 Task: Set up alerts for new listings in Austin, Texas, that have a gourmet kitchen or chef's appliances, and track the availability of properties that meet this criterion.
Action: Key pressed a<Key.caps_lock>USTIN<Key.space>
Screenshot: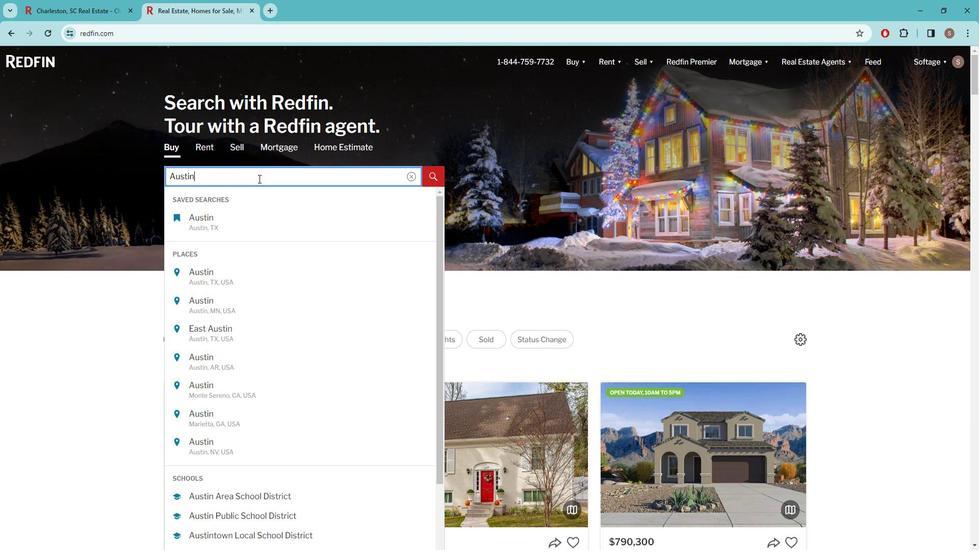 
Action: Mouse moved to (192, 263)
Screenshot: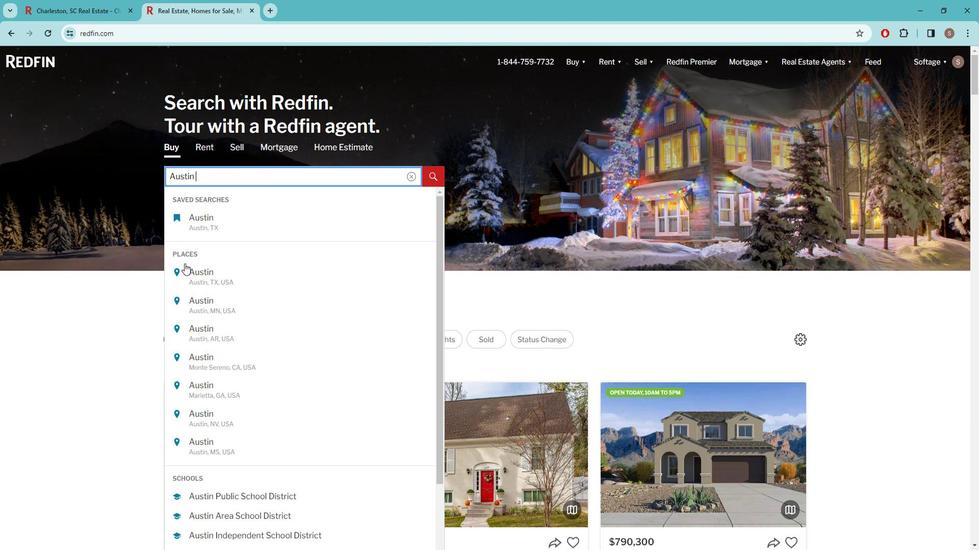 
Action: Mouse pressed left at (192, 263)
Screenshot: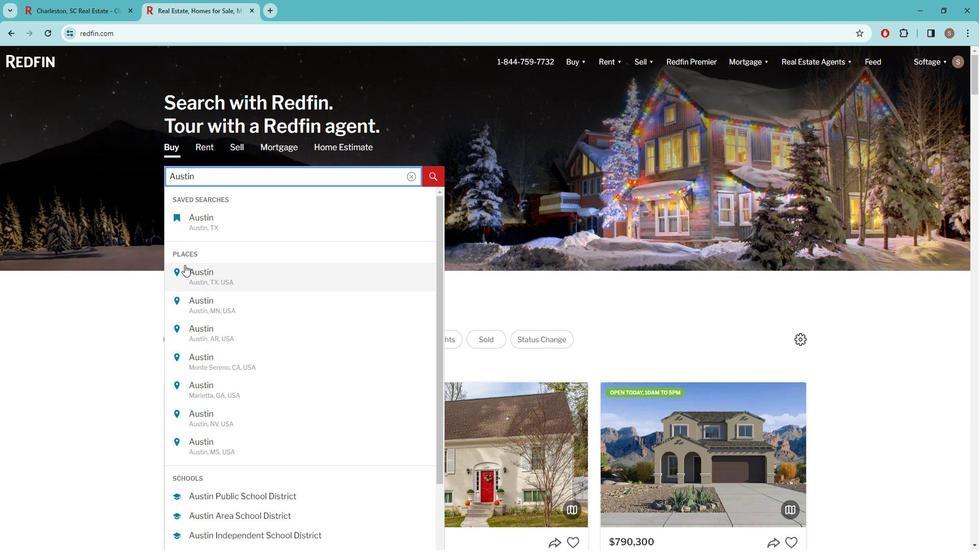 
Action: Mouse moved to (865, 131)
Screenshot: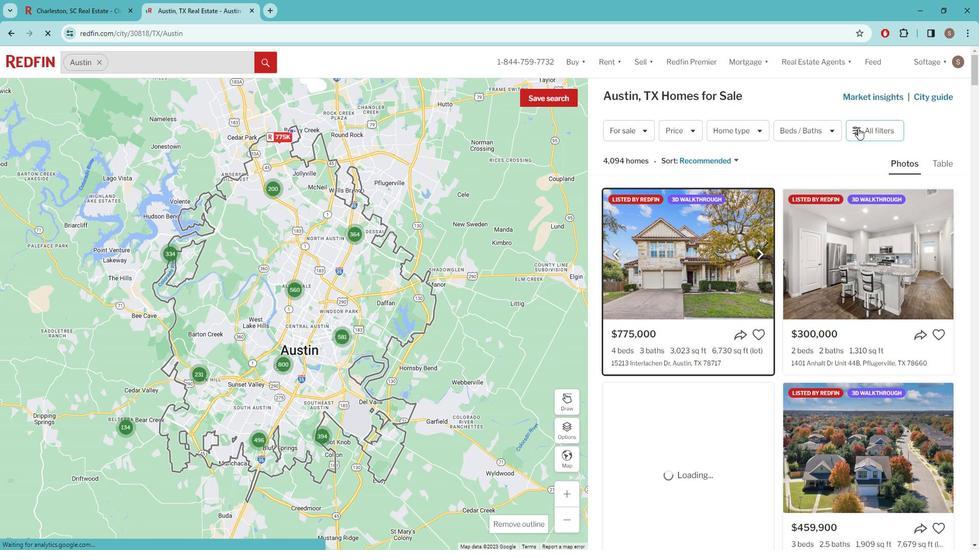 
Action: Mouse pressed left at (865, 131)
Screenshot: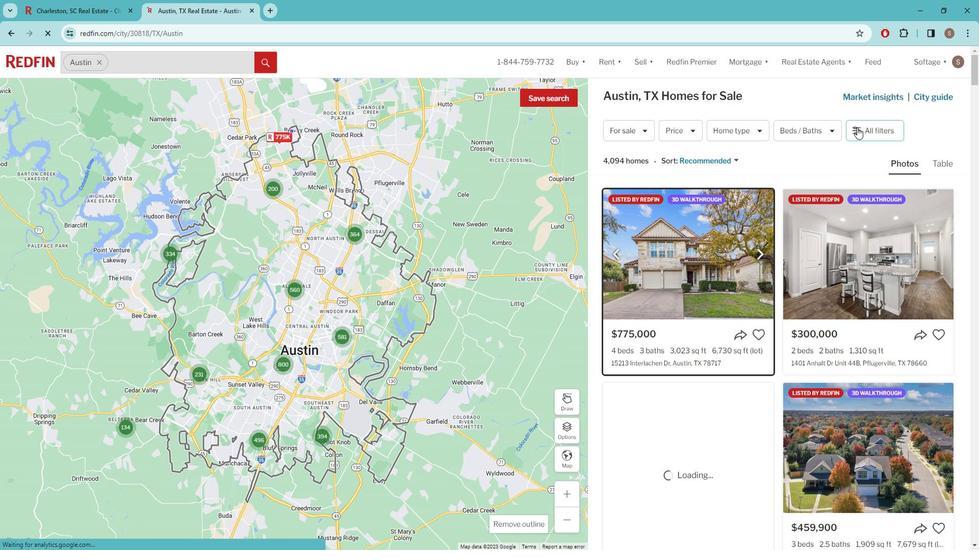 
Action: Mouse pressed left at (865, 131)
Screenshot: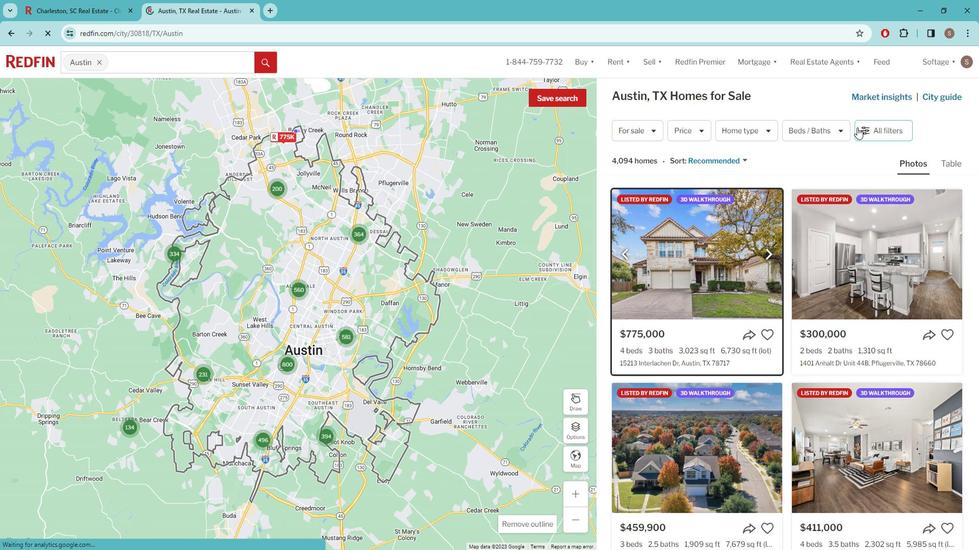 
Action: Mouse pressed left at (865, 131)
Screenshot: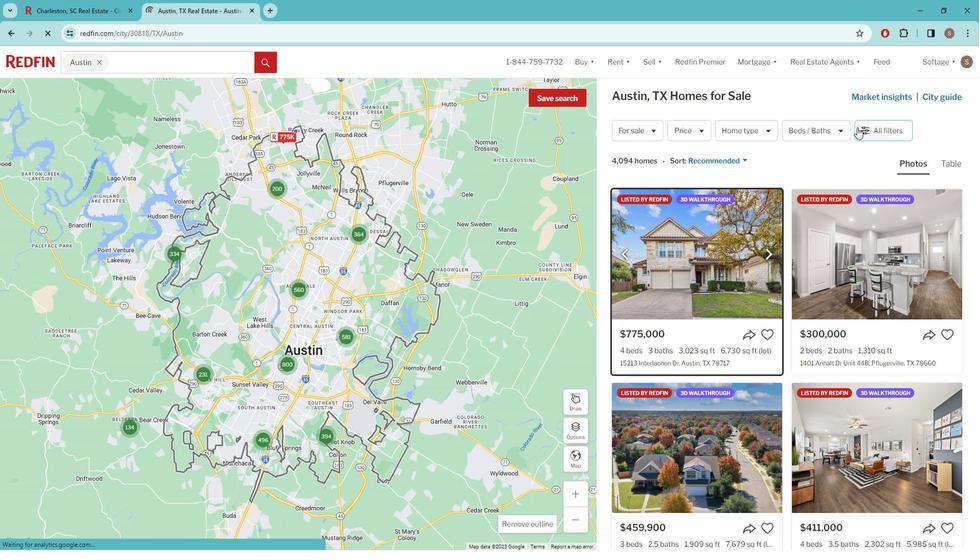 
Action: Mouse moved to (818, 183)
Screenshot: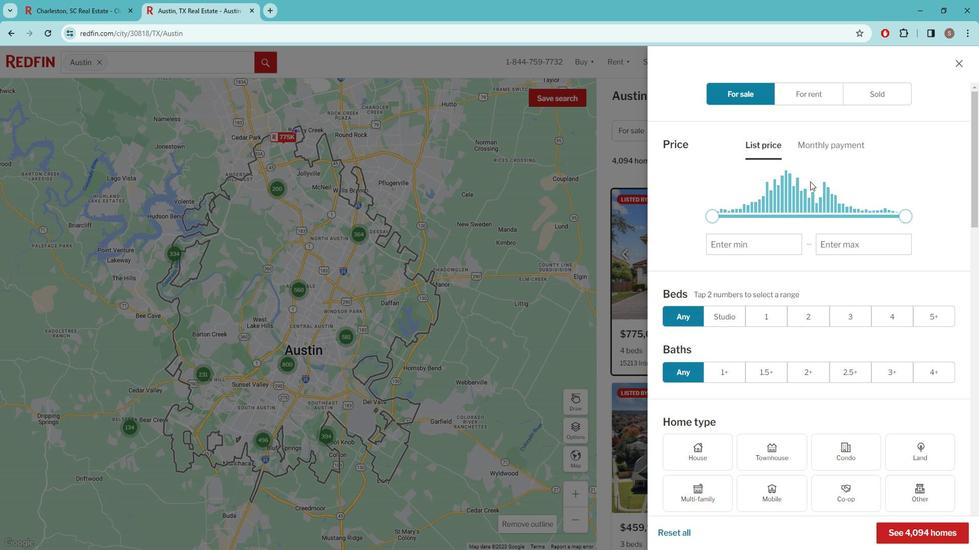 
Action: Mouse scrolled (818, 183) with delta (0, 0)
Screenshot: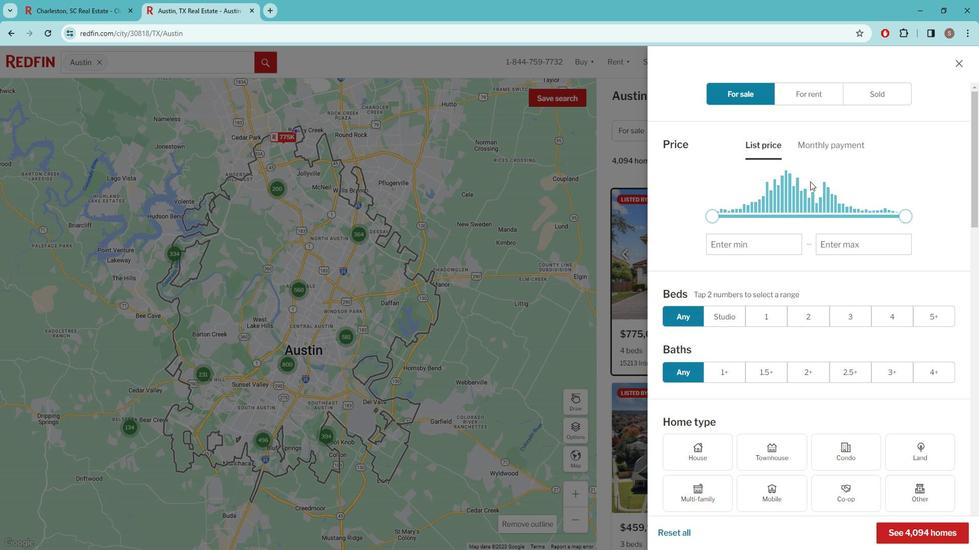 
Action: Mouse moved to (816, 184)
Screenshot: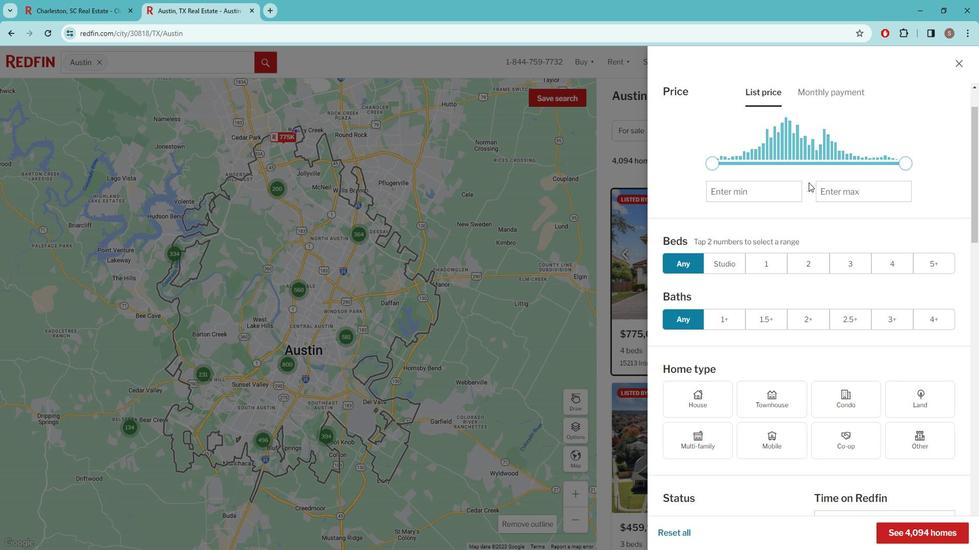 
Action: Mouse scrolled (816, 184) with delta (0, 0)
Screenshot: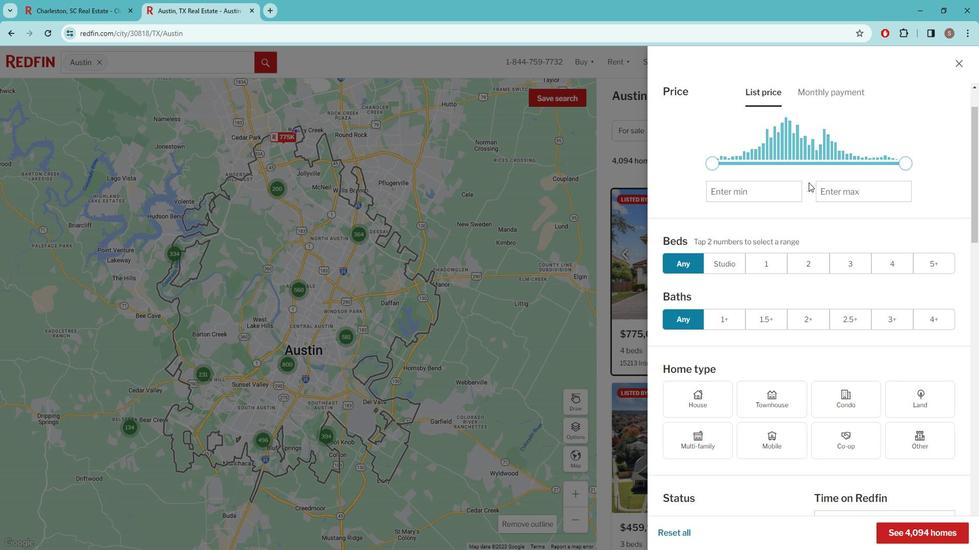 
Action: Mouse moved to (810, 192)
Screenshot: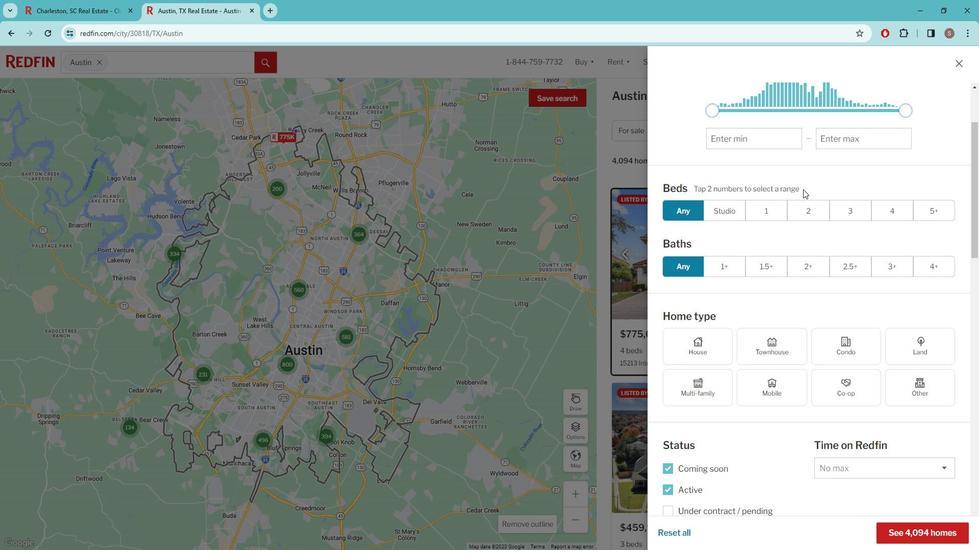 
Action: Mouse scrolled (810, 192) with delta (0, 0)
Screenshot: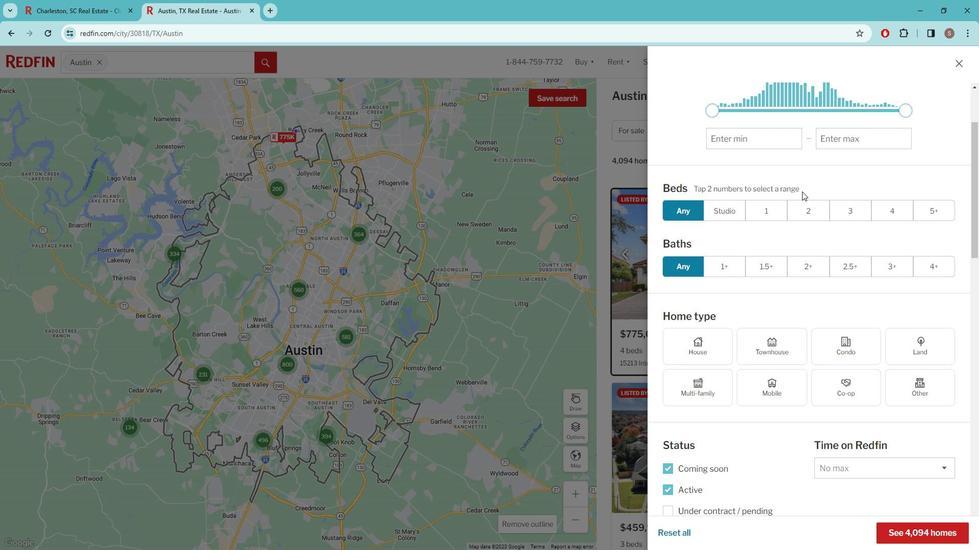 
Action: Mouse moved to (808, 195)
Screenshot: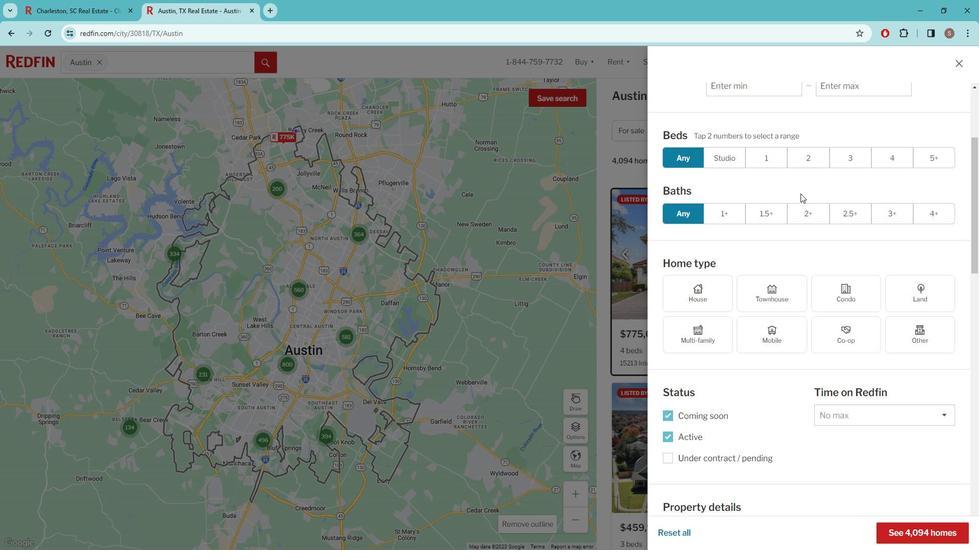 
Action: Mouse scrolled (808, 194) with delta (0, 0)
Screenshot: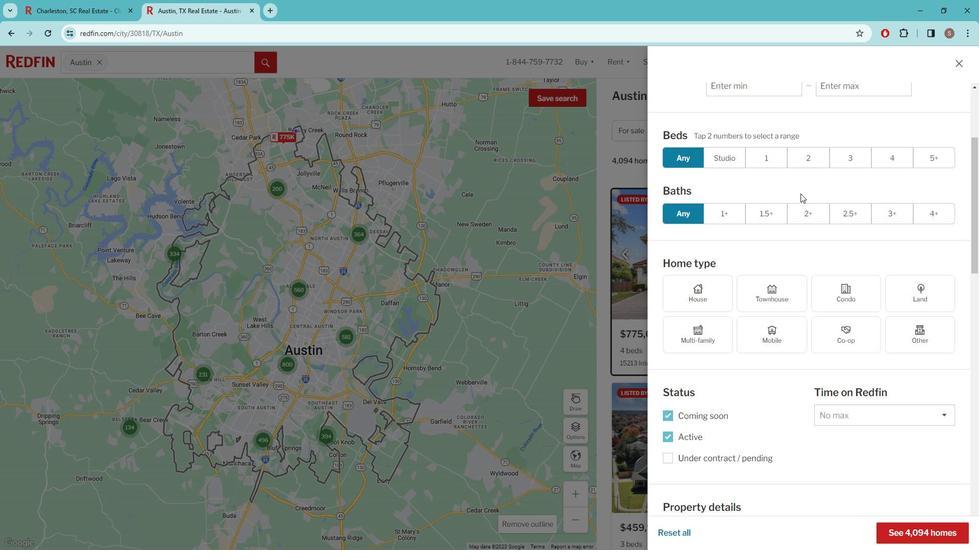 
Action: Mouse scrolled (808, 194) with delta (0, 0)
Screenshot: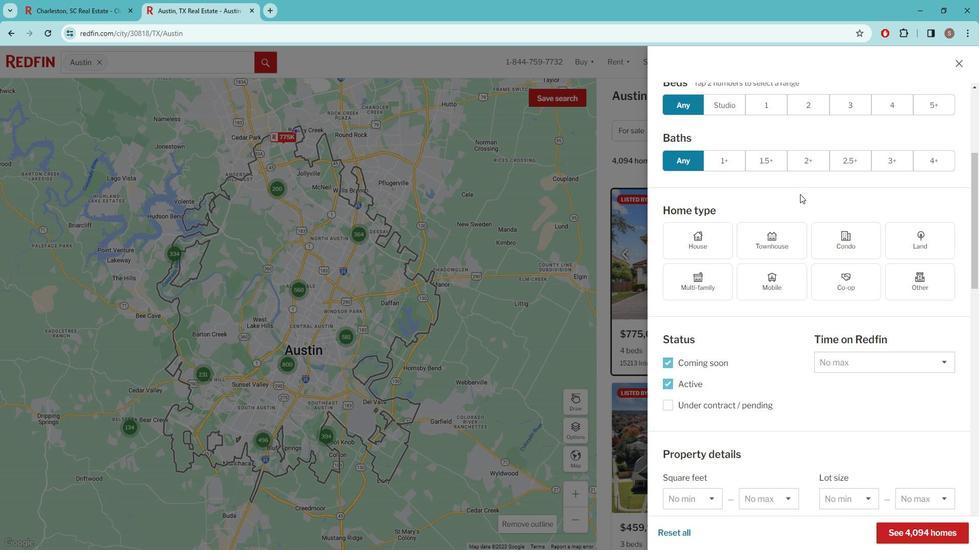 
Action: Mouse scrolled (808, 194) with delta (0, 0)
Screenshot: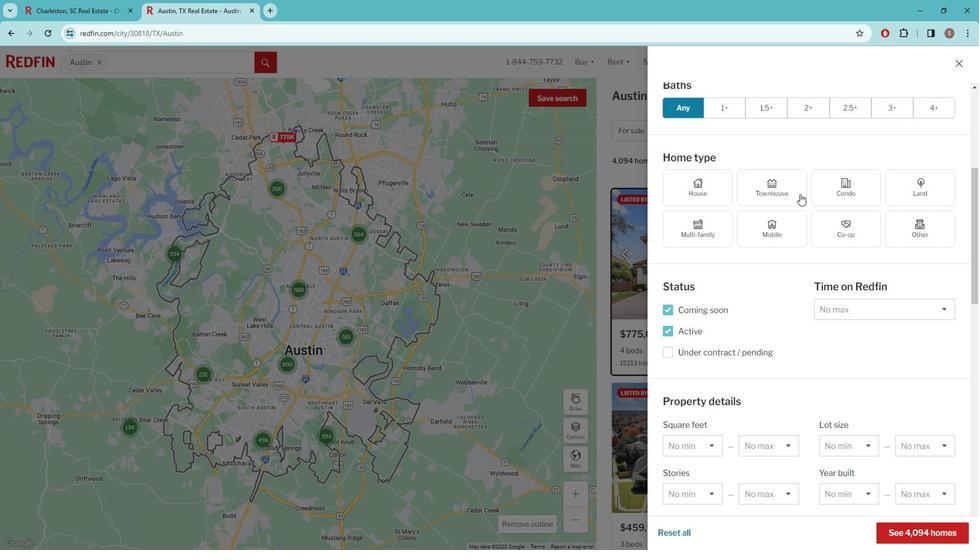 
Action: Mouse moved to (807, 196)
Screenshot: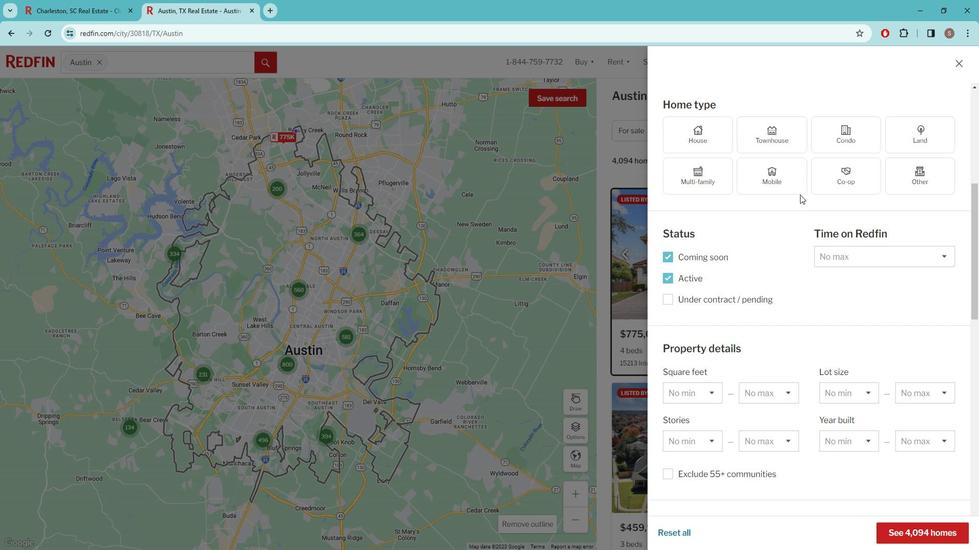 
Action: Mouse scrolled (807, 195) with delta (0, 0)
Screenshot: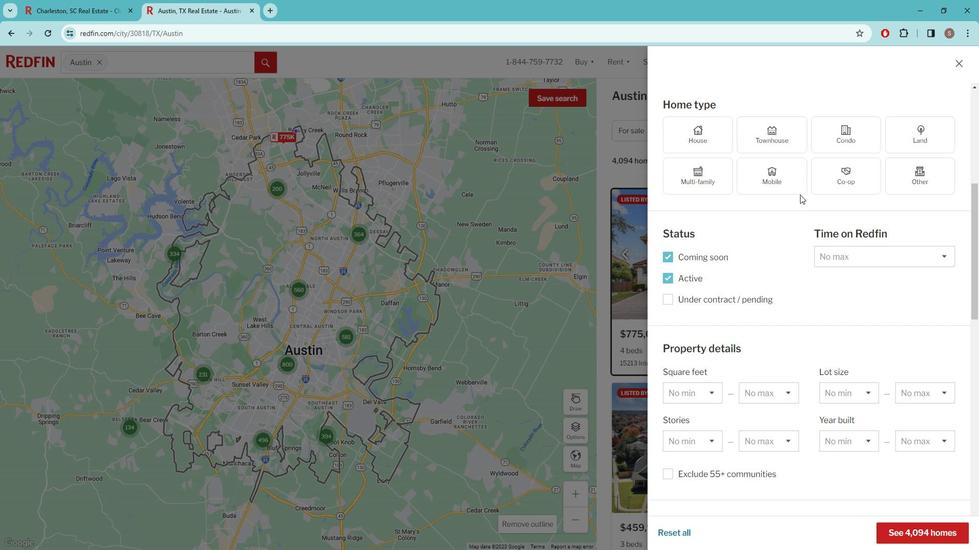 
Action: Mouse moved to (806, 196)
Screenshot: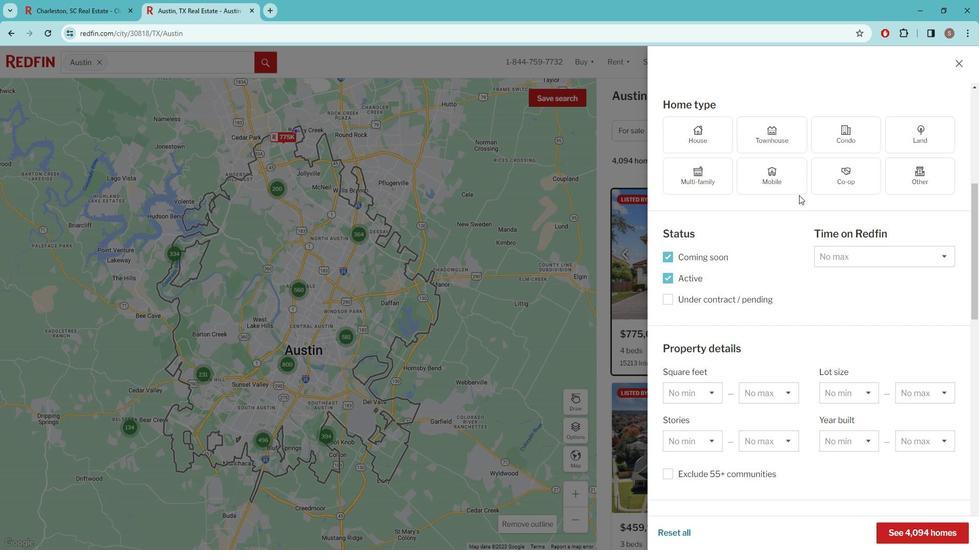 
Action: Mouse scrolled (806, 196) with delta (0, 0)
Screenshot: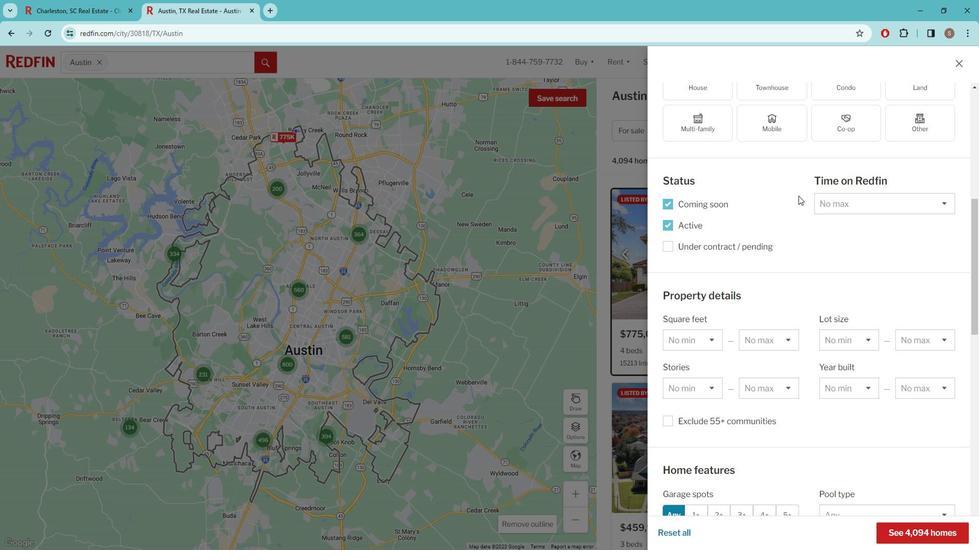 
Action: Mouse scrolled (806, 196) with delta (0, 0)
Screenshot: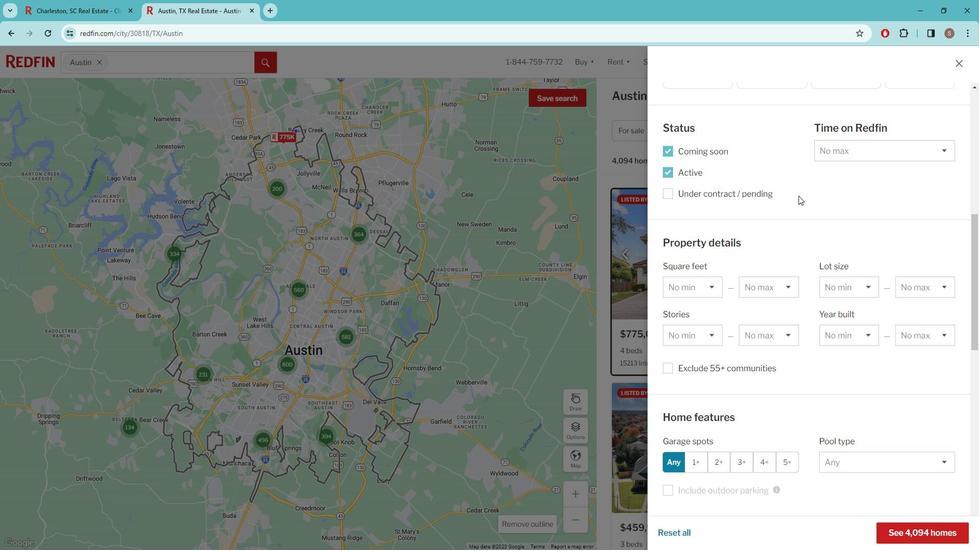 
Action: Mouse scrolled (806, 196) with delta (0, 0)
Screenshot: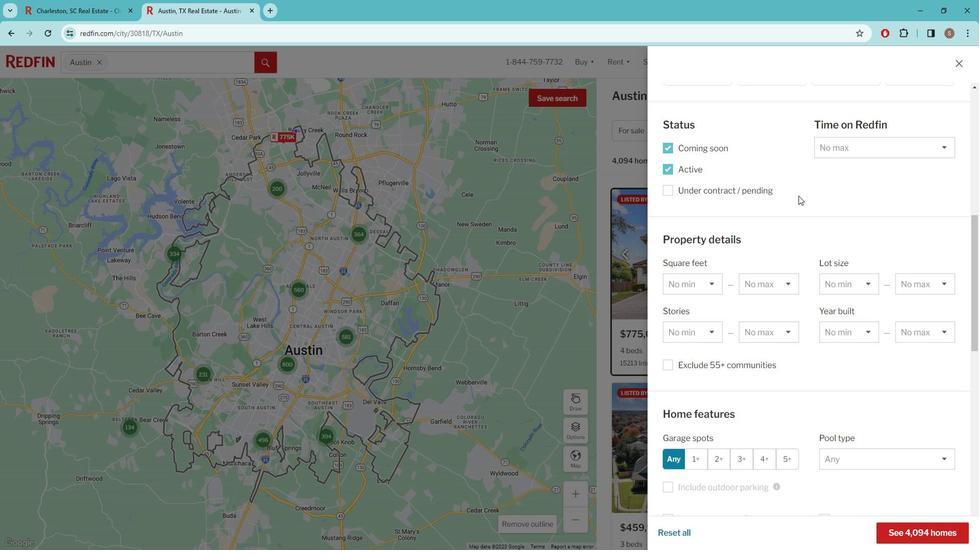 
Action: Mouse scrolled (806, 196) with delta (0, 0)
Screenshot: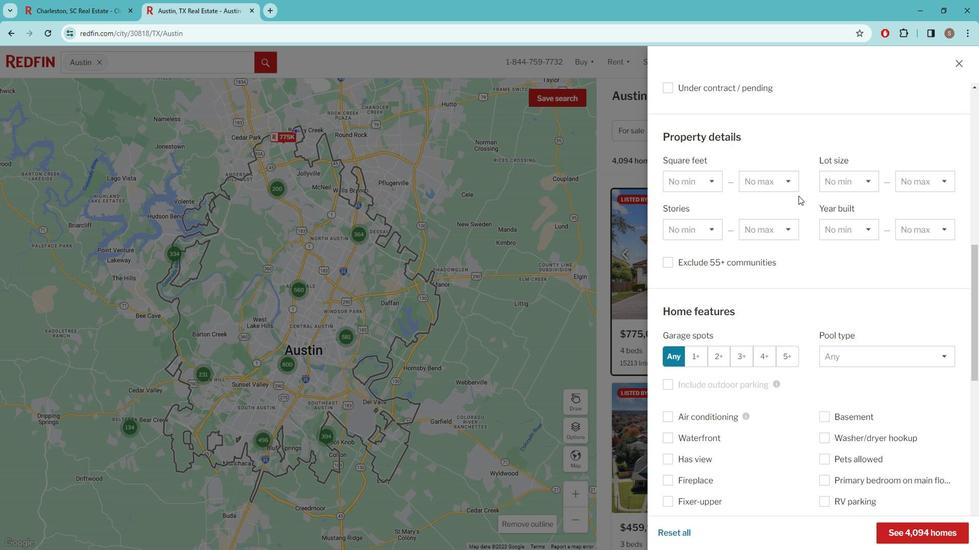 
Action: Mouse moved to (806, 197)
Screenshot: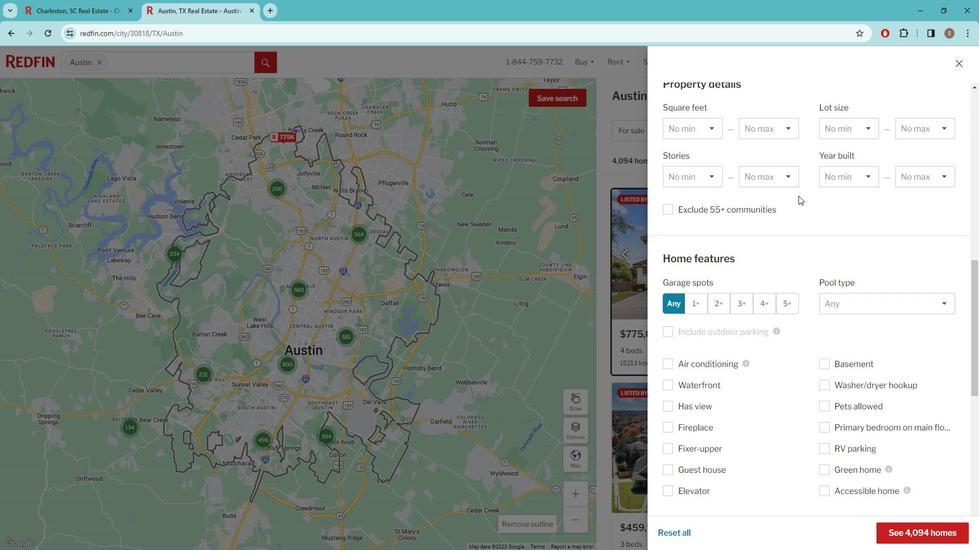 
Action: Mouse scrolled (806, 196) with delta (0, 0)
Screenshot: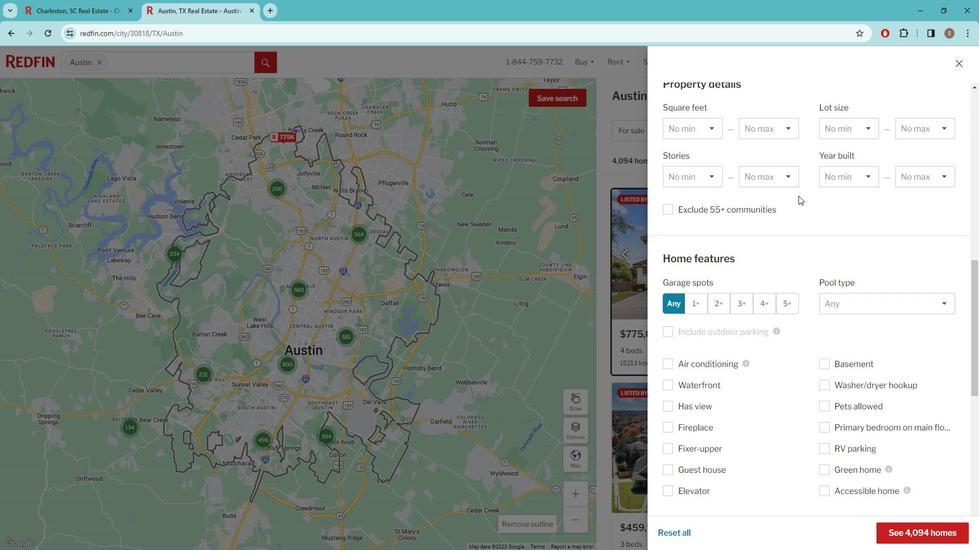 
Action: Mouse moved to (752, 420)
Screenshot: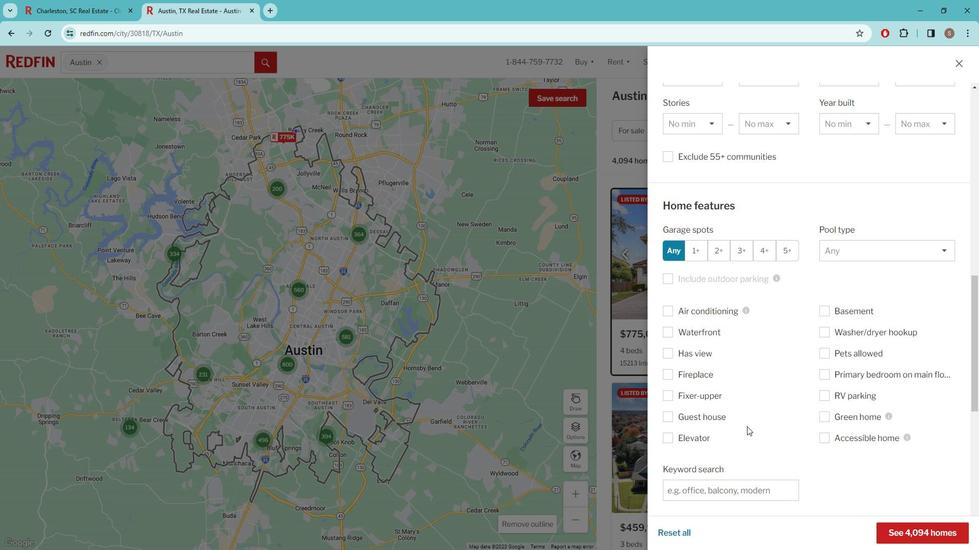 
Action: Mouse scrolled (752, 420) with delta (0, 0)
Screenshot: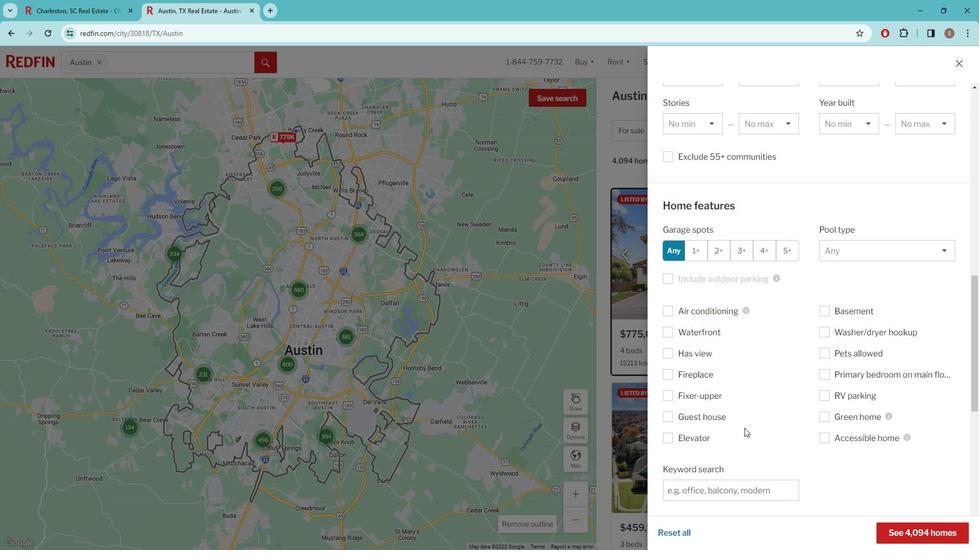 
Action: Mouse scrolled (752, 420) with delta (0, 0)
Screenshot: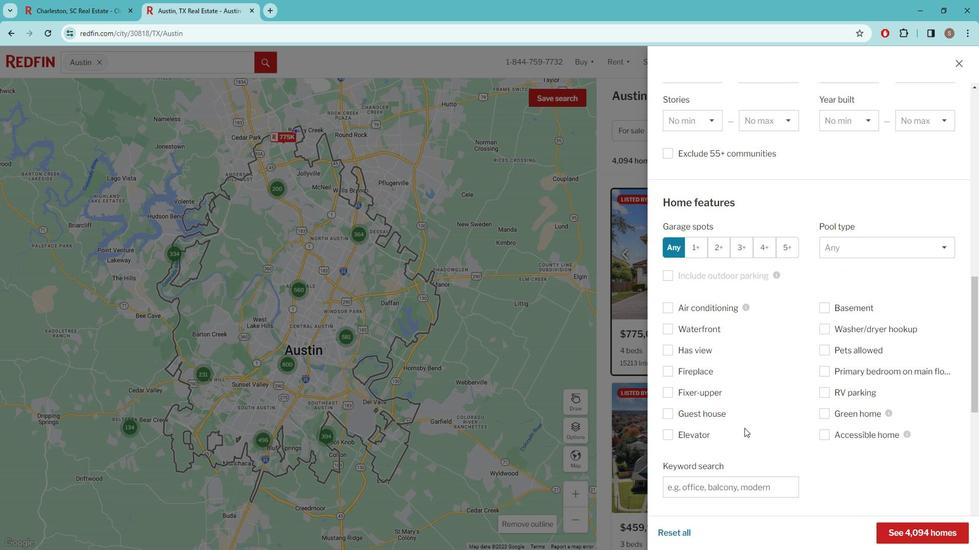 
Action: Mouse moved to (710, 377)
Screenshot: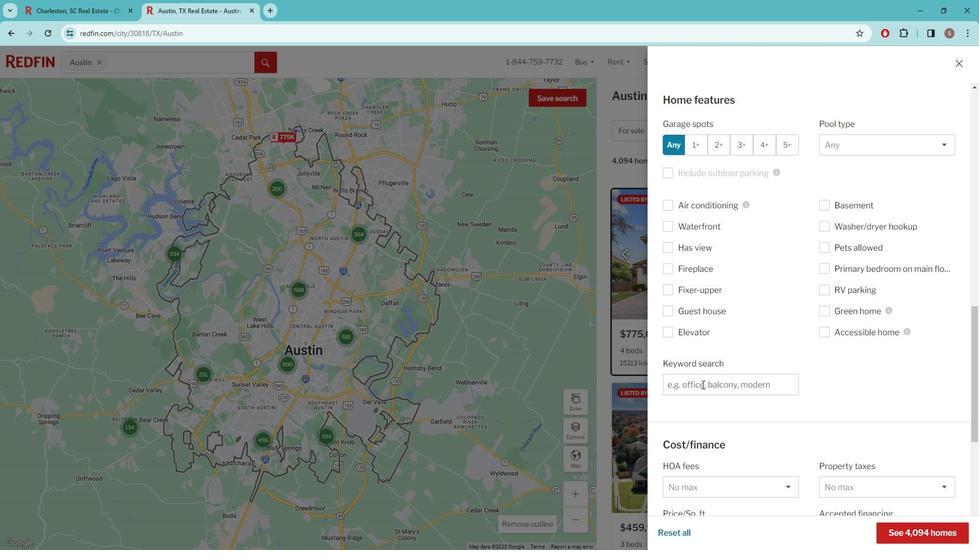 
Action: Mouse pressed left at (710, 377)
Screenshot: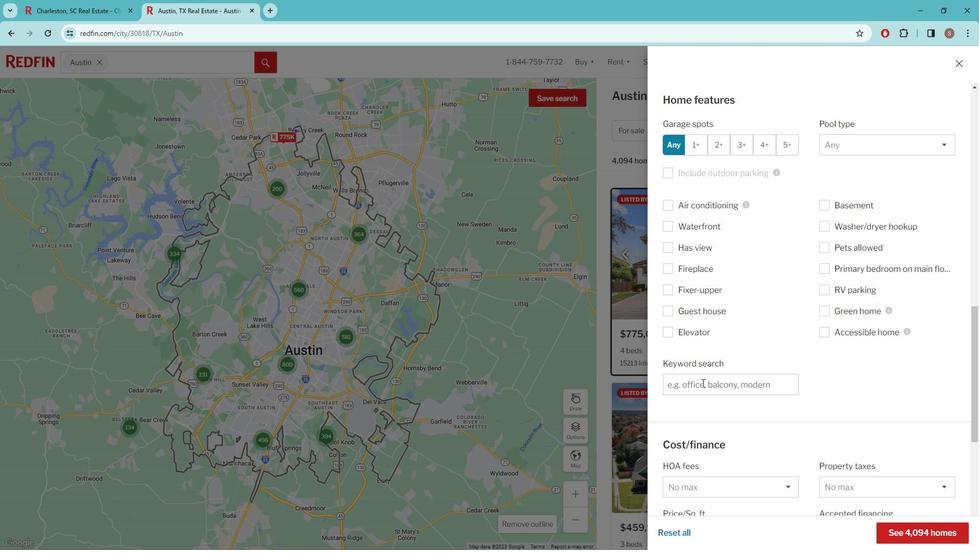 
Action: Mouse moved to (710, 376)
Screenshot: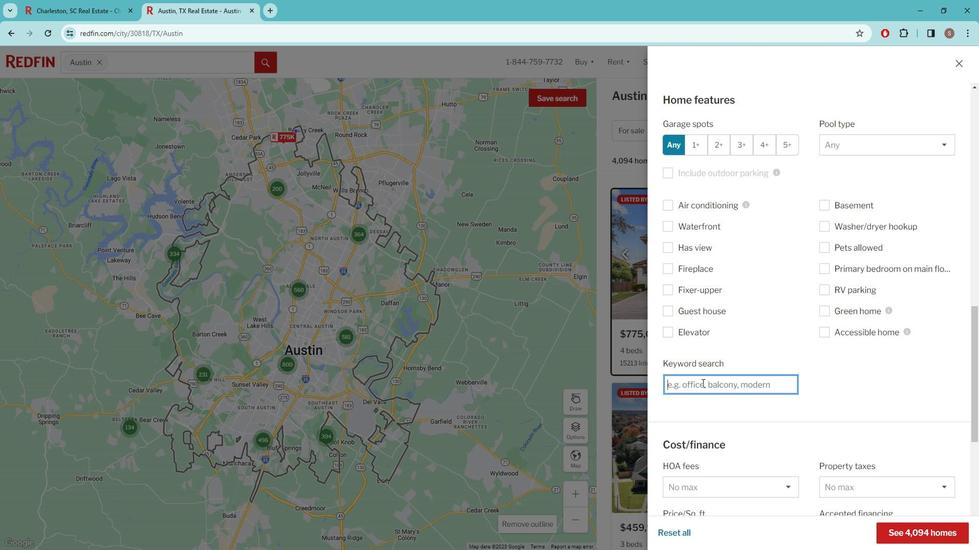 
Action: Key pressed GOURMET<Key.space>KITCHEN<Key.space>OR<Key.space>CHEF'S<Key.space>APPLIANCES
Screenshot: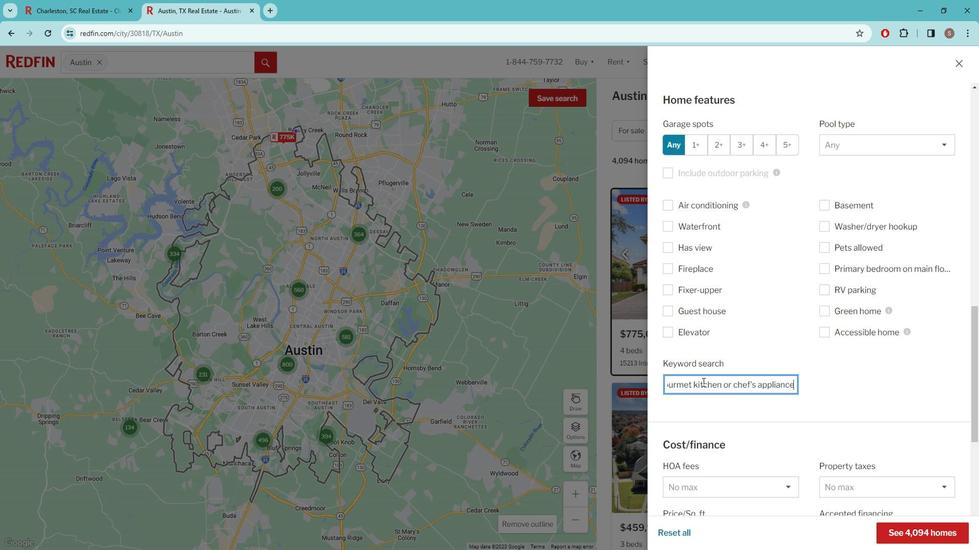 
Action: Mouse moved to (857, 398)
Screenshot: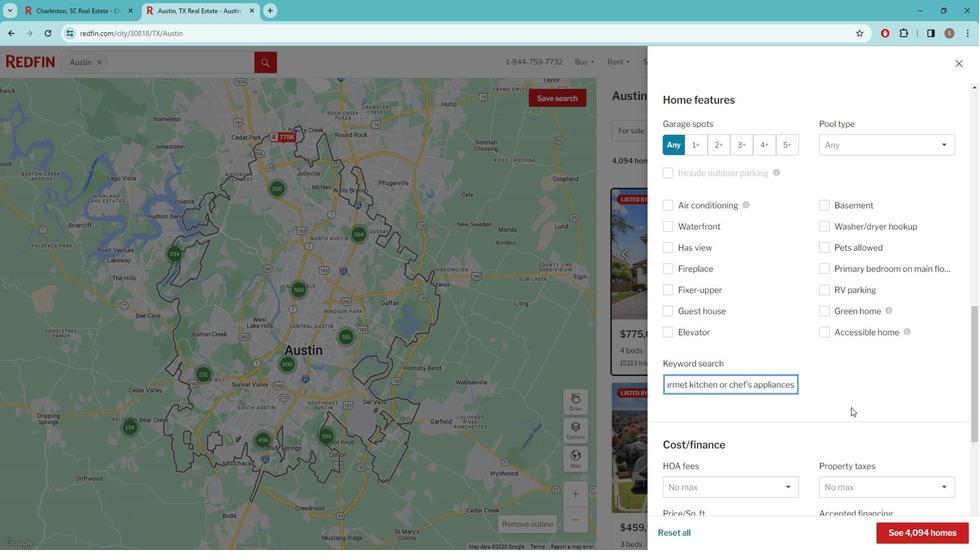 
Action: Mouse pressed left at (857, 398)
Screenshot: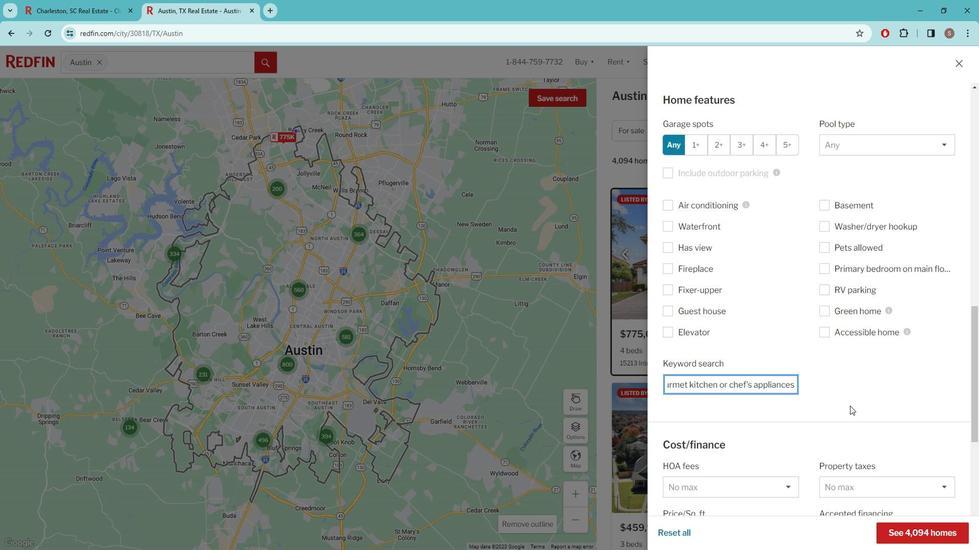 
Action: Mouse moved to (832, 399)
Screenshot: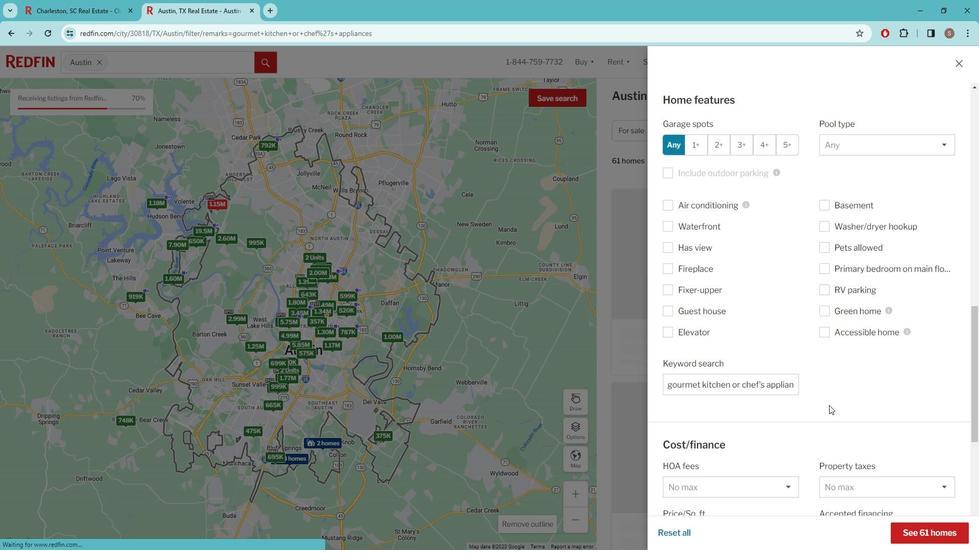
Action: Mouse scrolled (832, 399) with delta (0, 0)
Screenshot: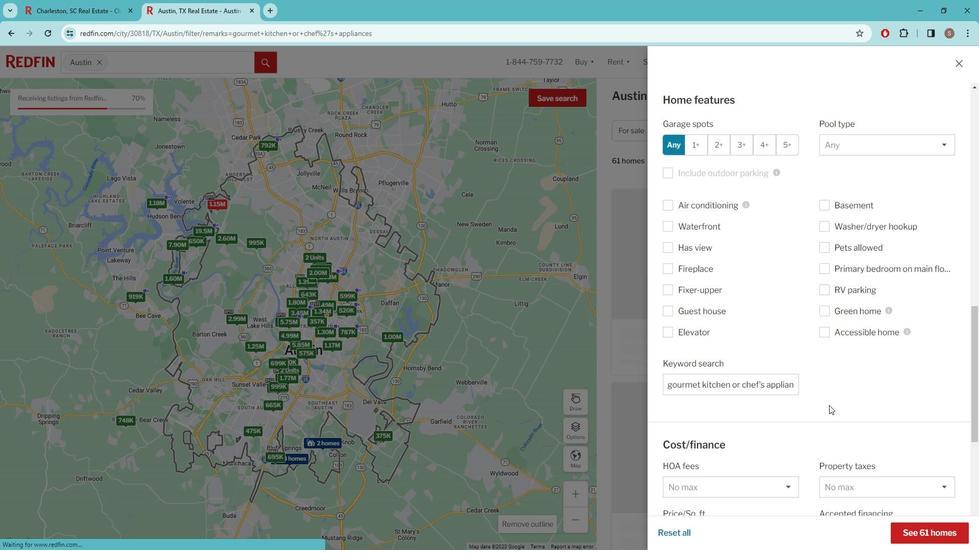 
Action: Mouse moved to (795, 368)
Screenshot: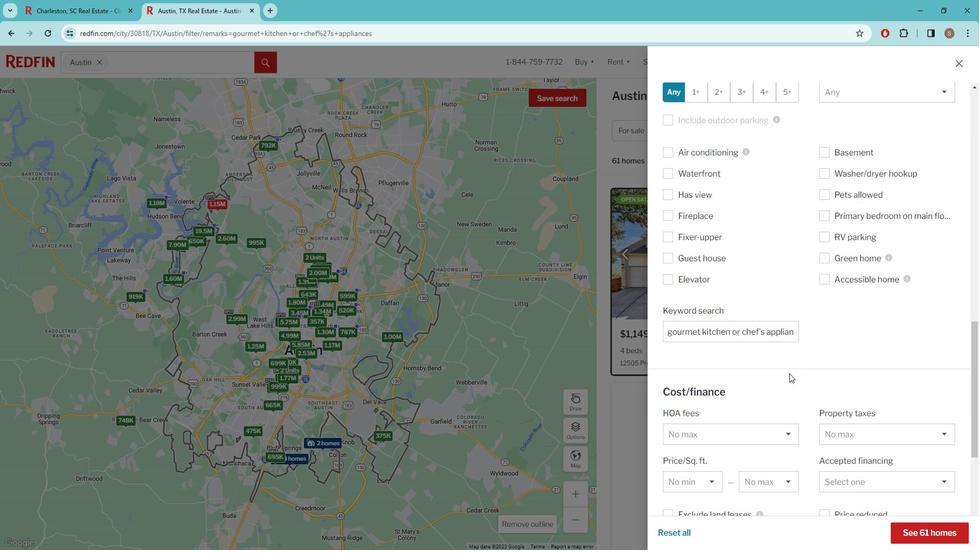 
Action: Mouse scrolled (795, 367) with delta (0, 0)
Screenshot: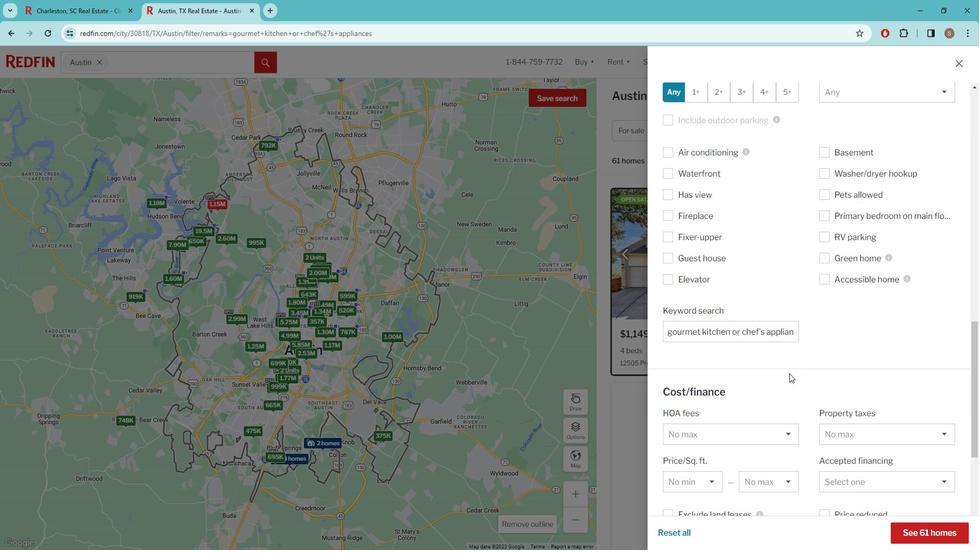
Action: Mouse moved to (795, 368)
Screenshot: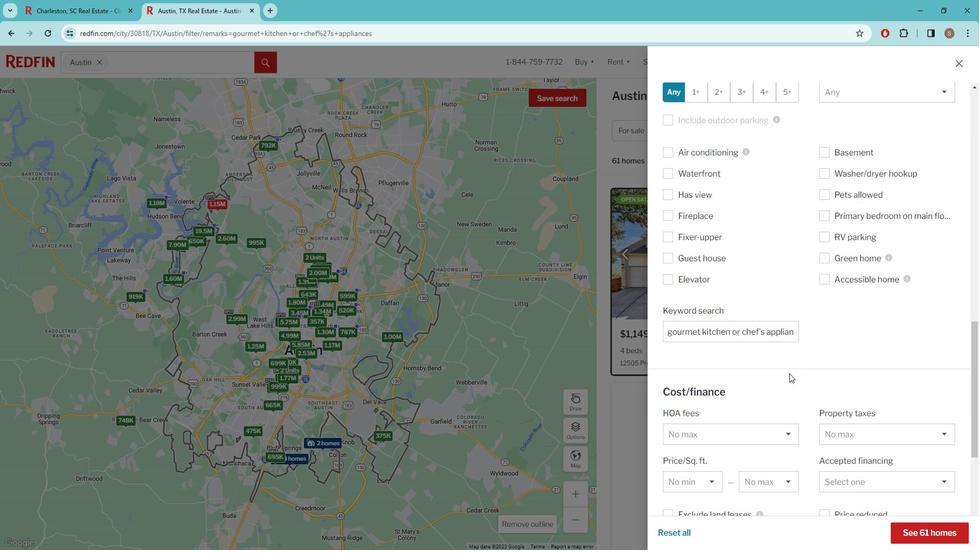 
Action: Mouse scrolled (795, 367) with delta (0, 0)
Screenshot: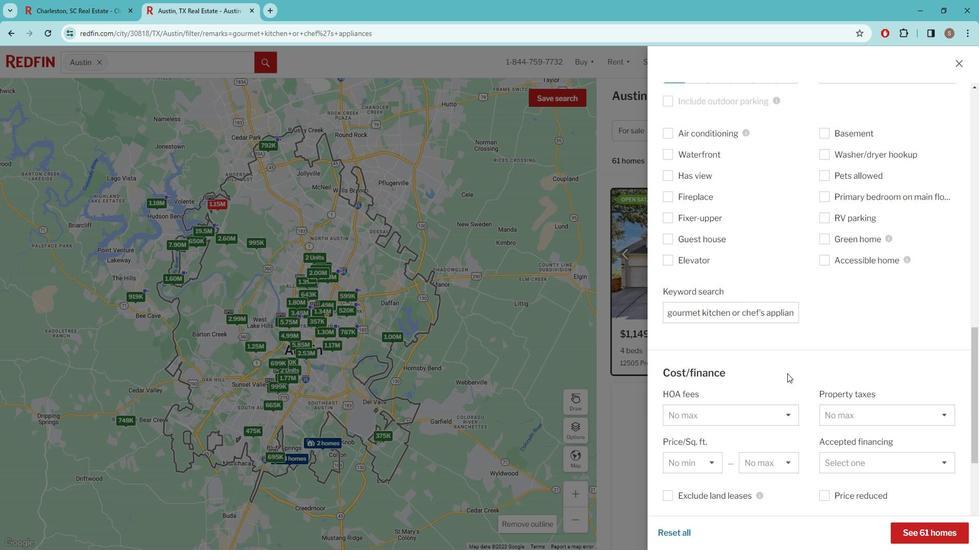 
Action: Mouse moved to (792, 366)
Screenshot: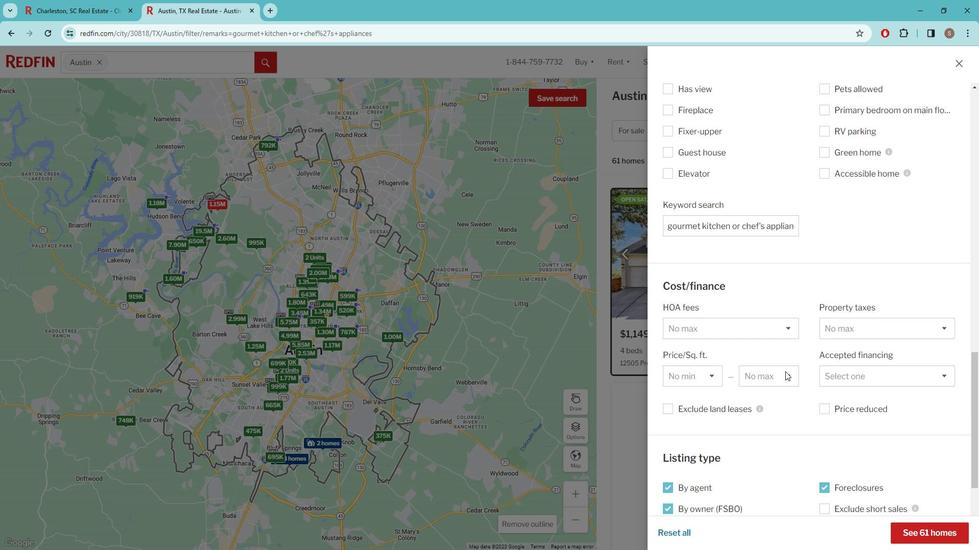 
Action: Mouse scrolled (792, 366) with delta (0, 0)
Screenshot: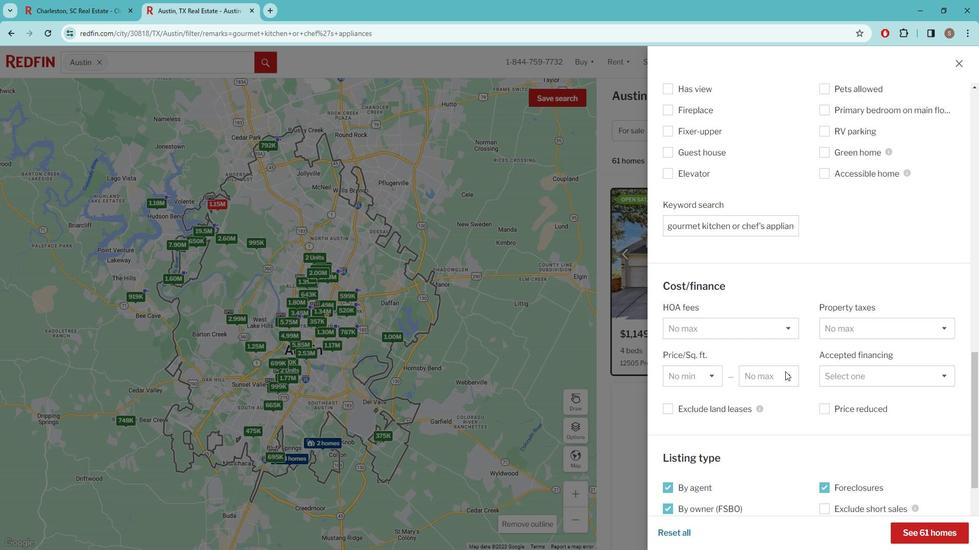 
Action: Mouse moved to (792, 367)
Screenshot: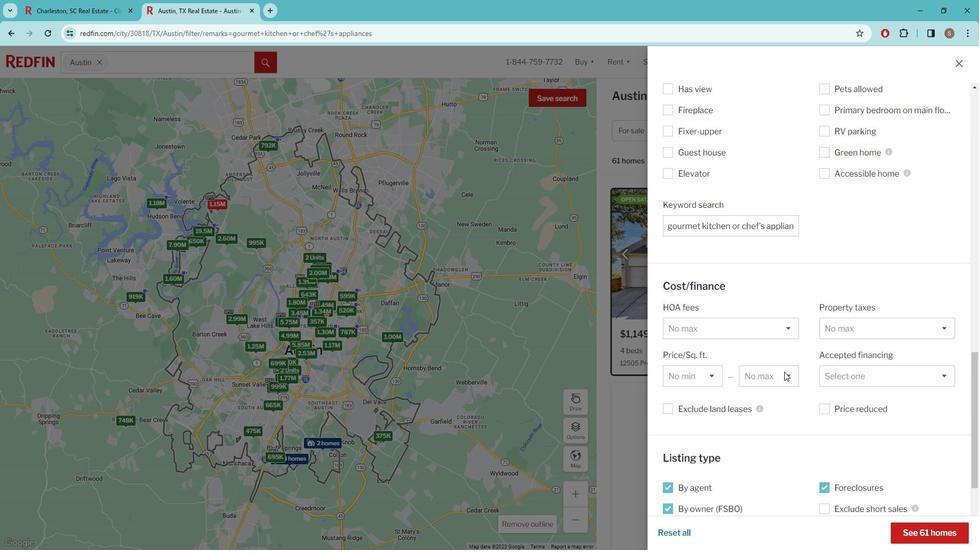
Action: Mouse scrolled (792, 367) with delta (0, 0)
Screenshot: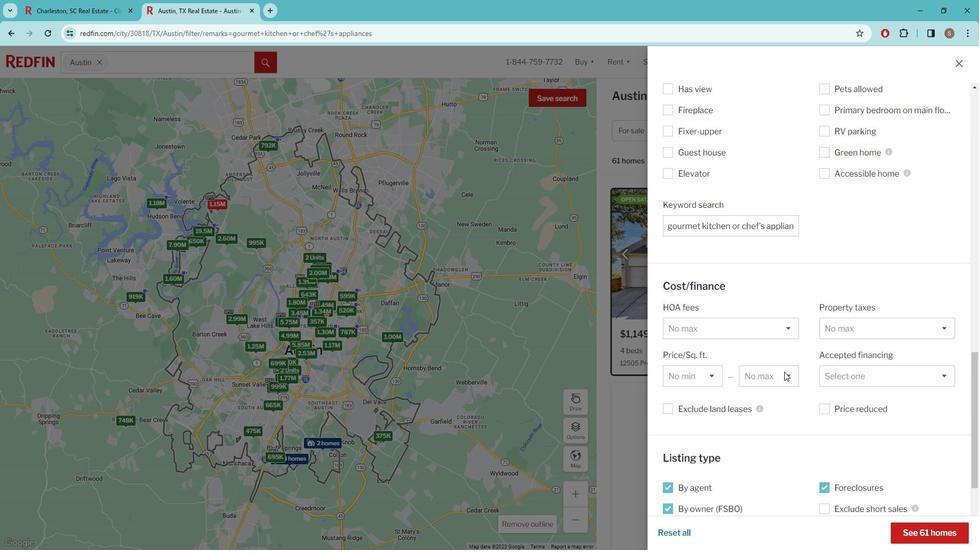 
Action: Mouse moved to (790, 367)
Screenshot: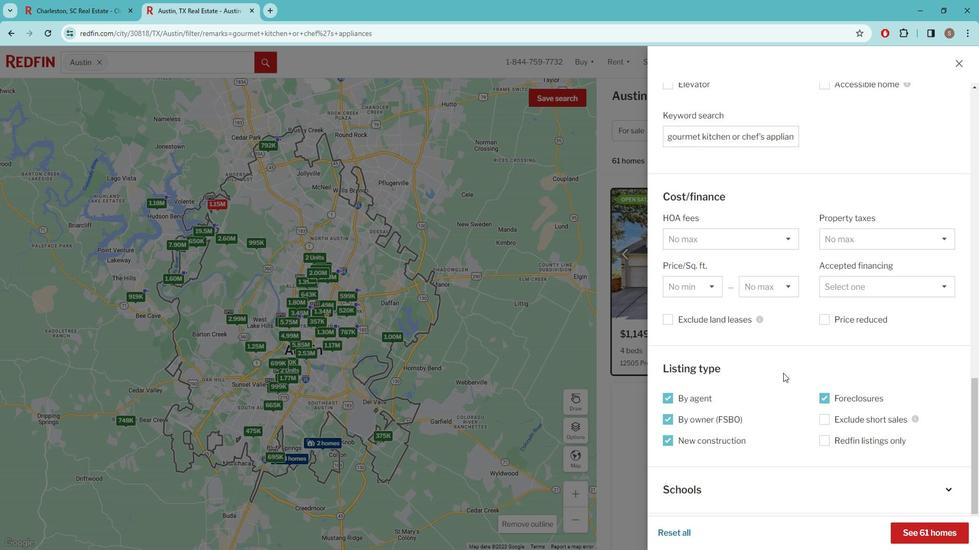 
Action: Mouse scrolled (790, 366) with delta (0, 0)
Screenshot: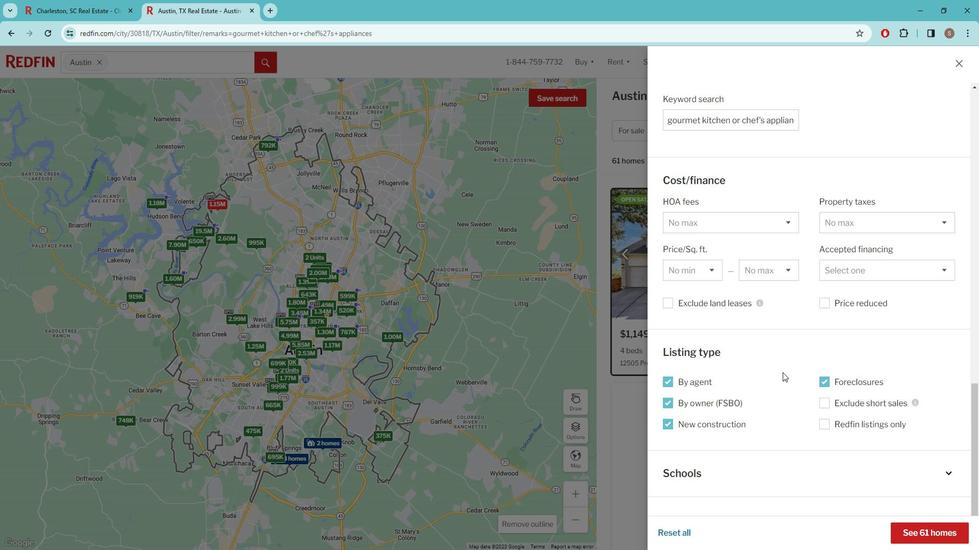 
Action: Mouse scrolled (790, 366) with delta (0, 0)
Screenshot: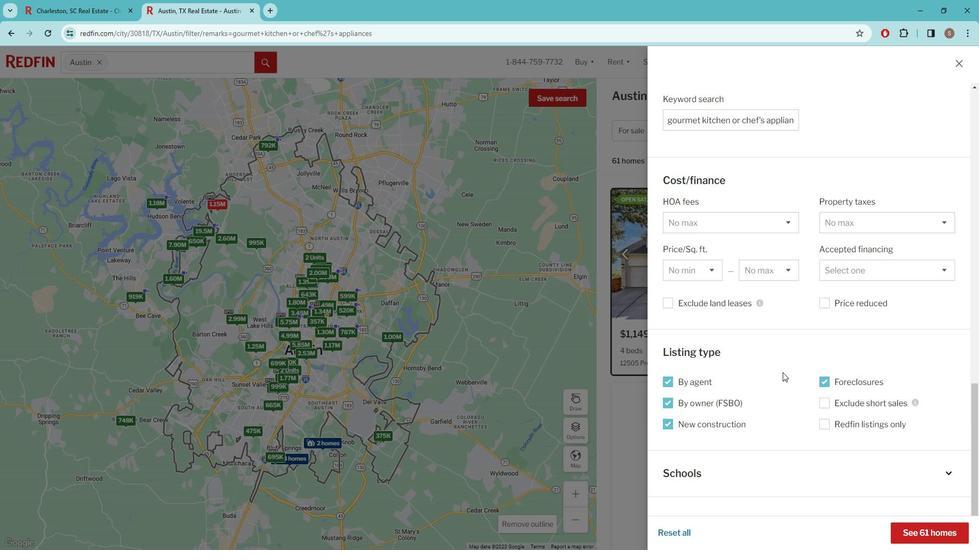 
Action: Mouse moved to (789, 367)
Screenshot: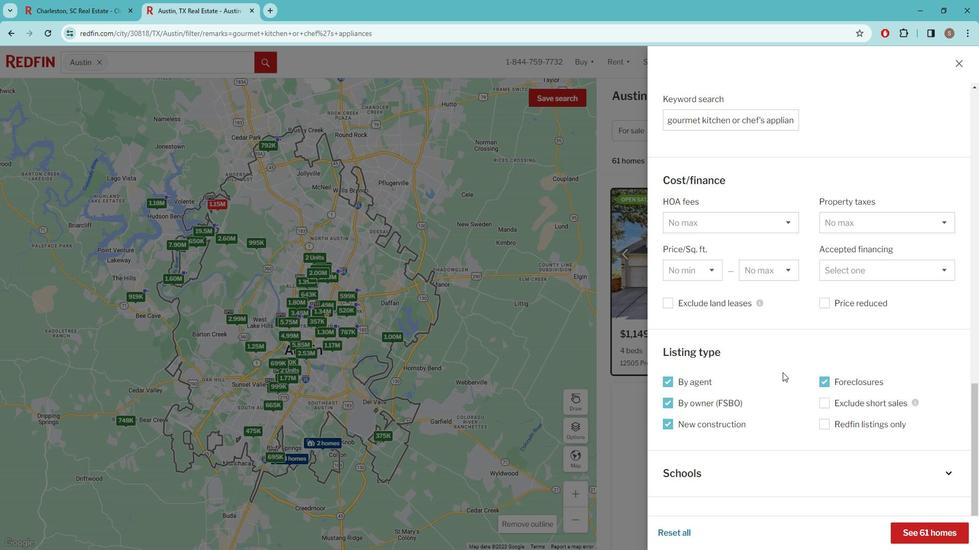 
Action: Mouse scrolled (789, 367) with delta (0, 0)
Screenshot: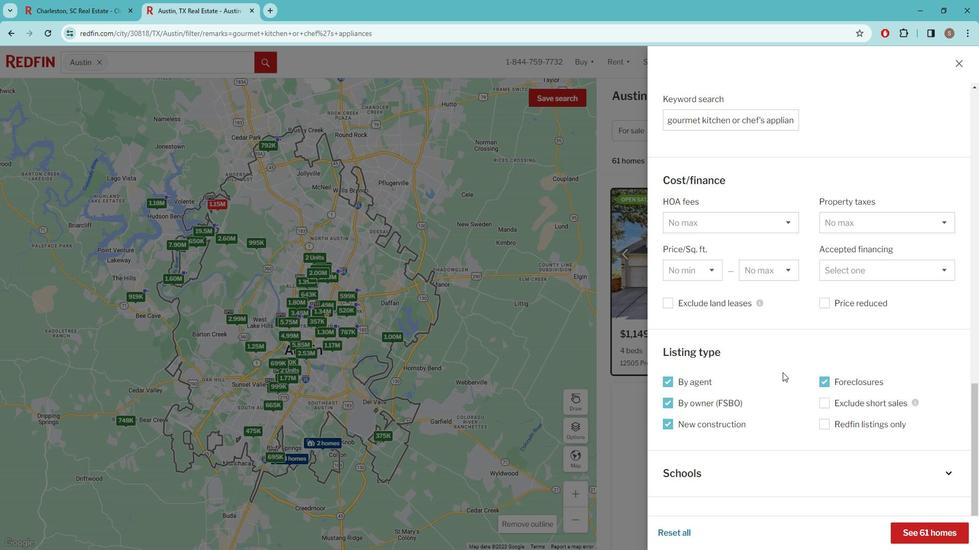 
Action: Mouse scrolled (789, 367) with delta (0, 0)
Screenshot: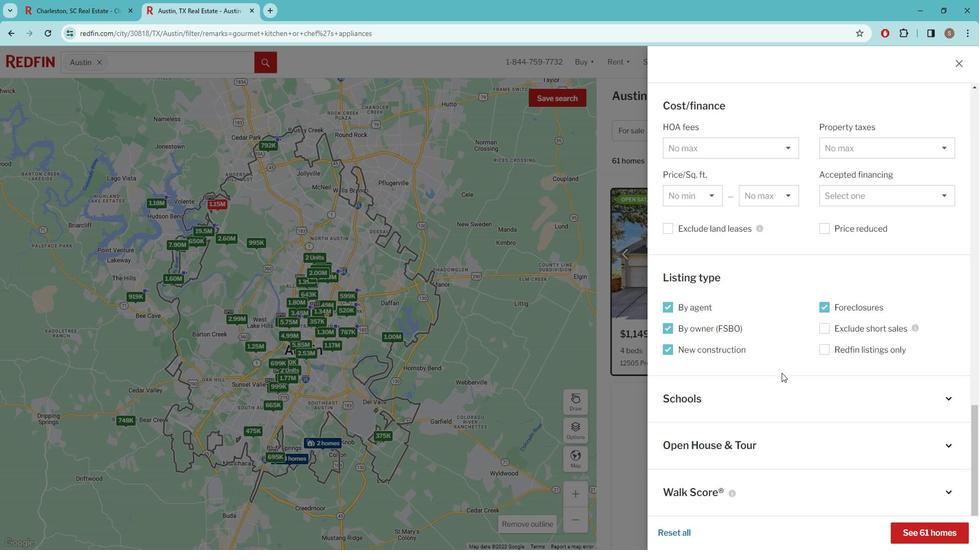 
Action: Mouse scrolled (789, 367) with delta (0, 0)
Screenshot: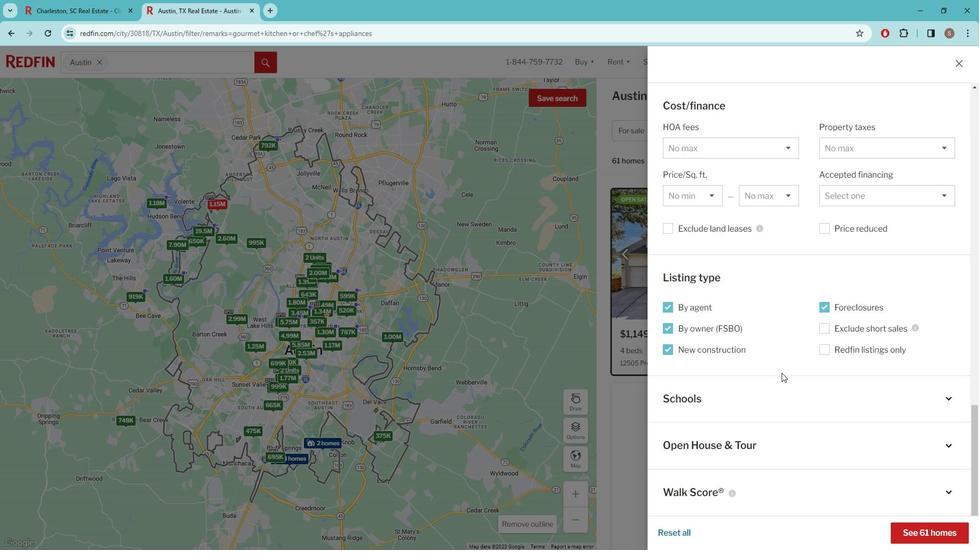
Action: Mouse scrolled (789, 367) with delta (0, 0)
Screenshot: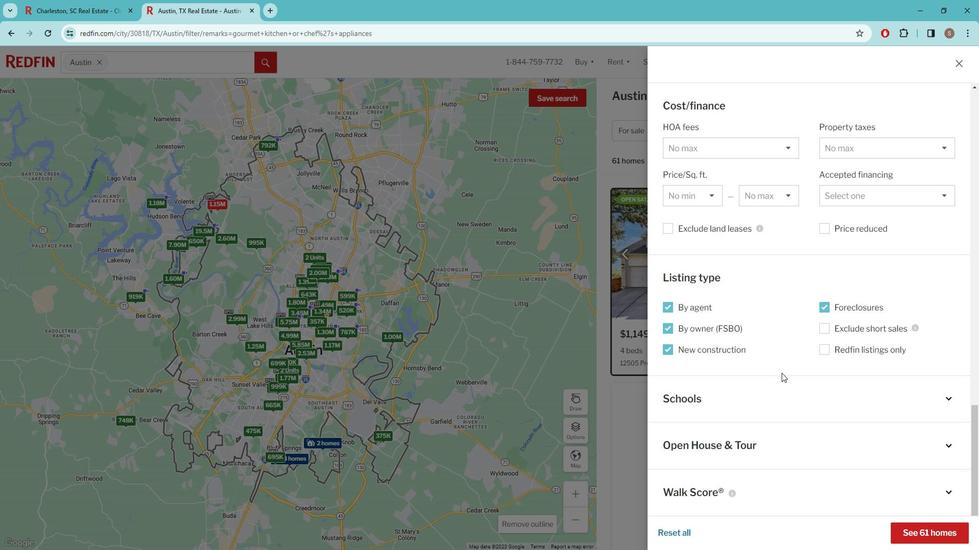 
Action: Mouse scrolled (789, 367) with delta (0, 0)
Screenshot: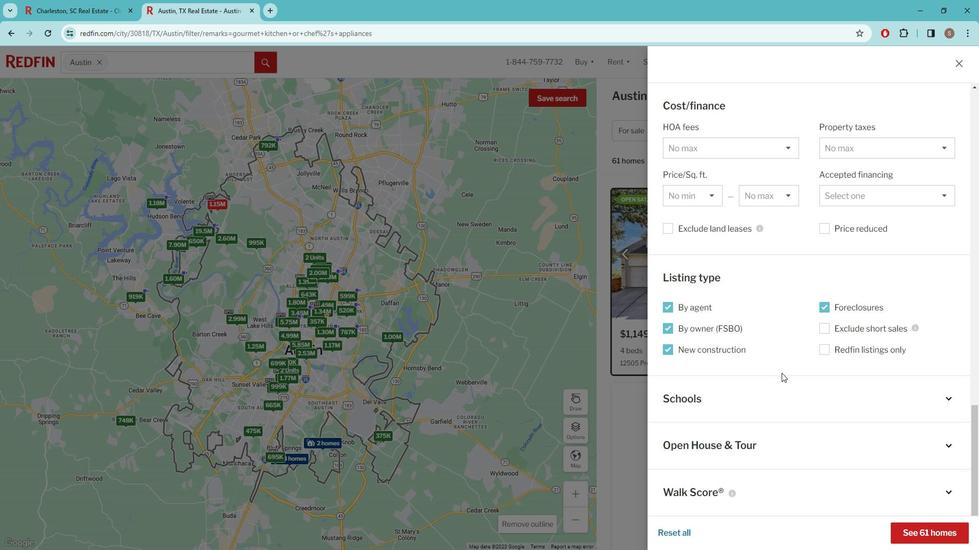 
Action: Mouse moved to (790, 387)
Screenshot: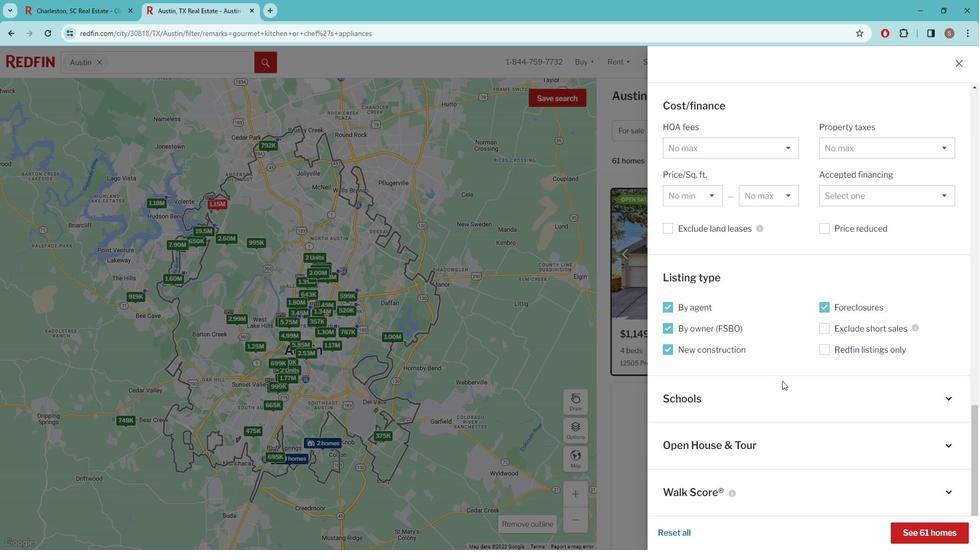 
Action: Mouse scrolled (790, 386) with delta (0, 0)
Screenshot: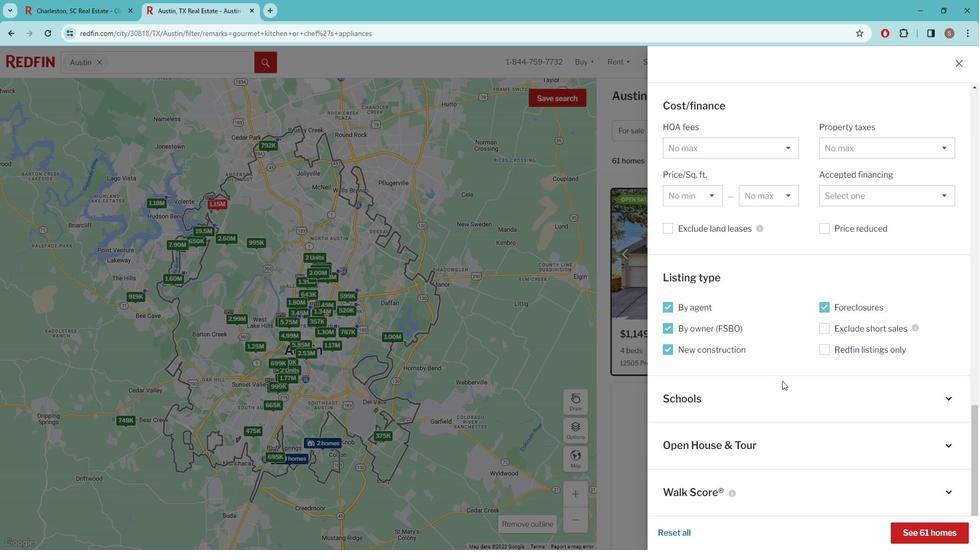 
Action: Mouse moved to (790, 389)
Screenshot: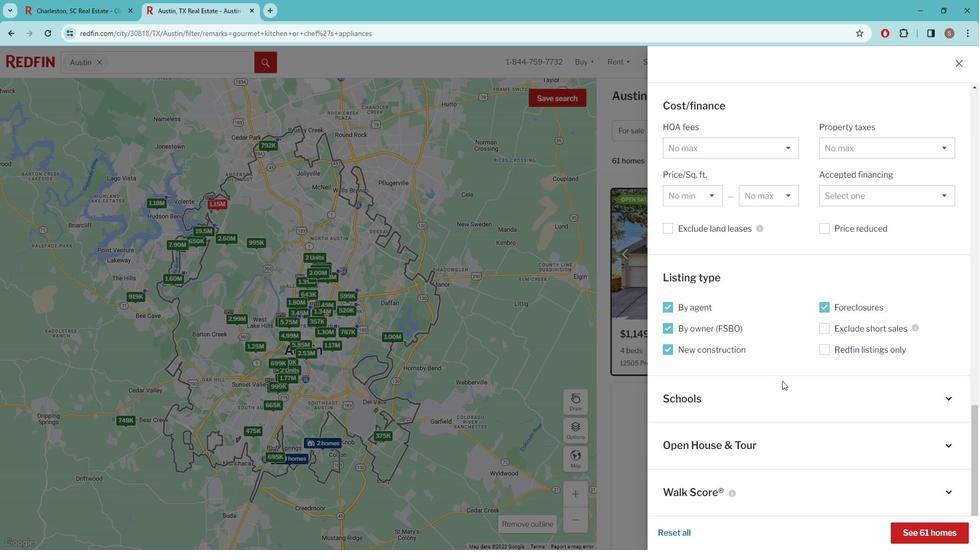 
Action: Mouse scrolled (790, 388) with delta (0, 0)
Screenshot: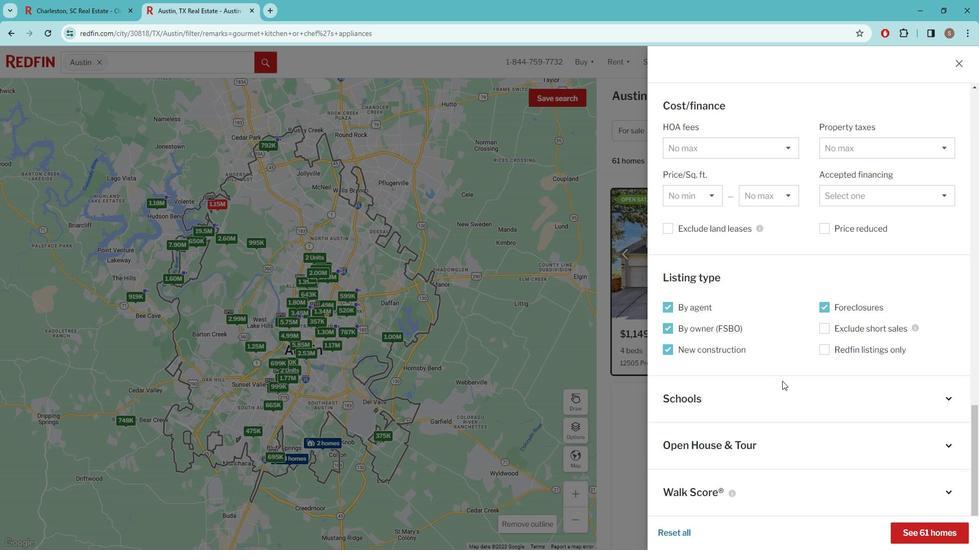 
Action: Mouse moved to (791, 389)
Screenshot: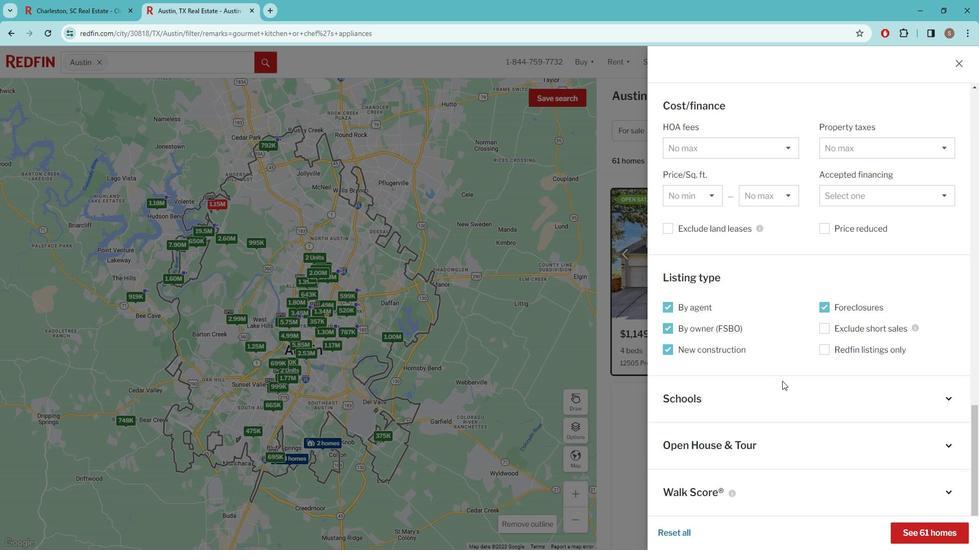 
Action: Mouse scrolled (791, 388) with delta (0, 0)
Screenshot: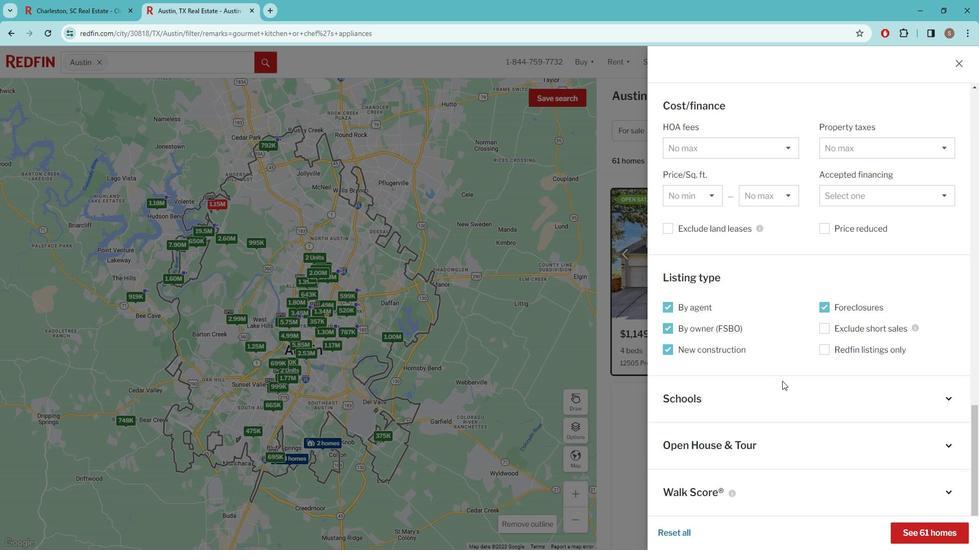
Action: Mouse moved to (791, 390)
Screenshot: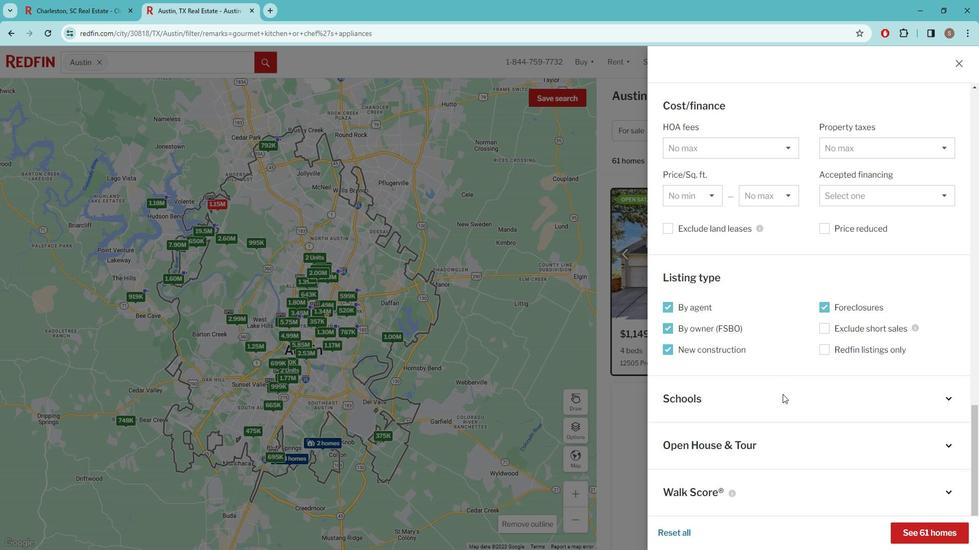 
Action: Mouse scrolled (791, 389) with delta (0, 0)
Screenshot: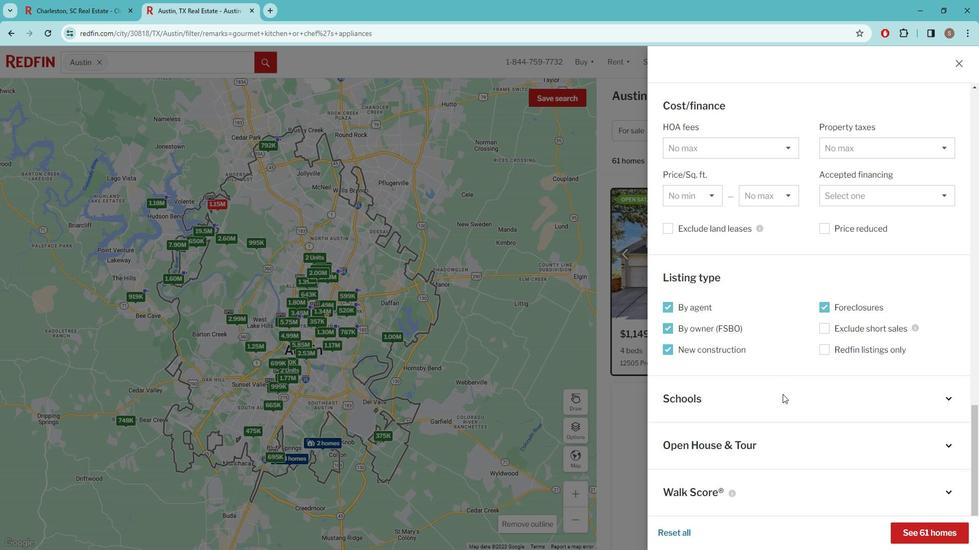 
Action: Mouse moved to (791, 390)
Screenshot: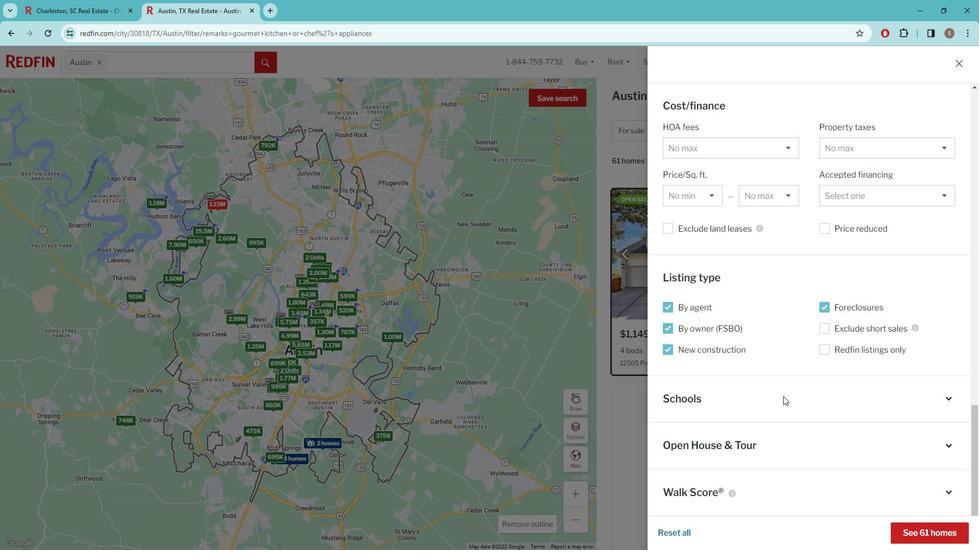 
Action: Mouse scrolled (791, 390) with delta (0, 0)
Screenshot: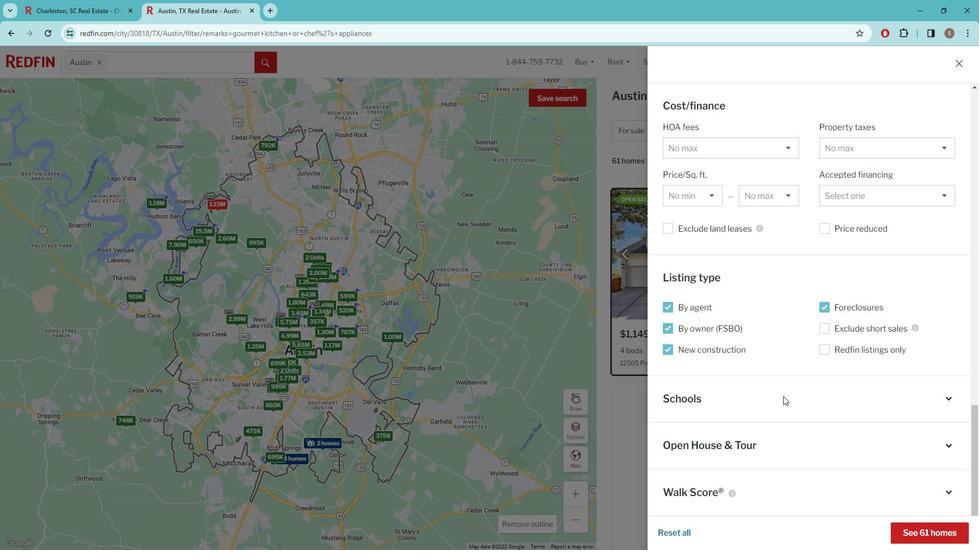 
Action: Mouse moved to (925, 520)
Screenshot: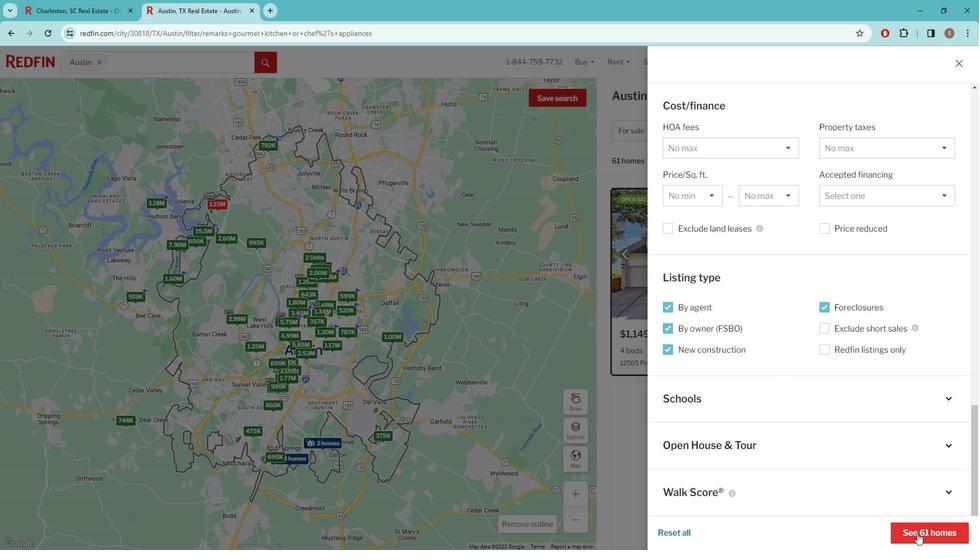 
Action: Mouse pressed left at (925, 520)
Screenshot: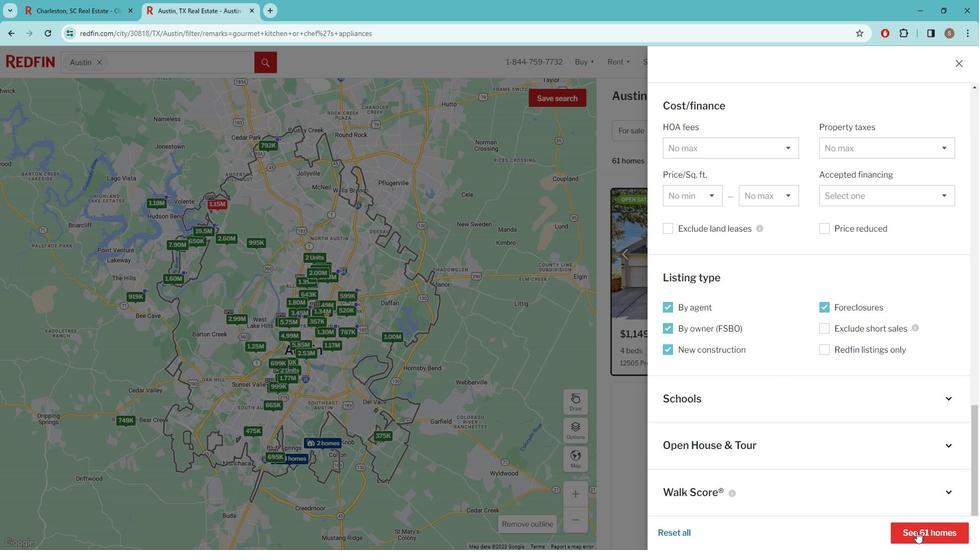 
Action: Mouse moved to (538, 104)
Screenshot: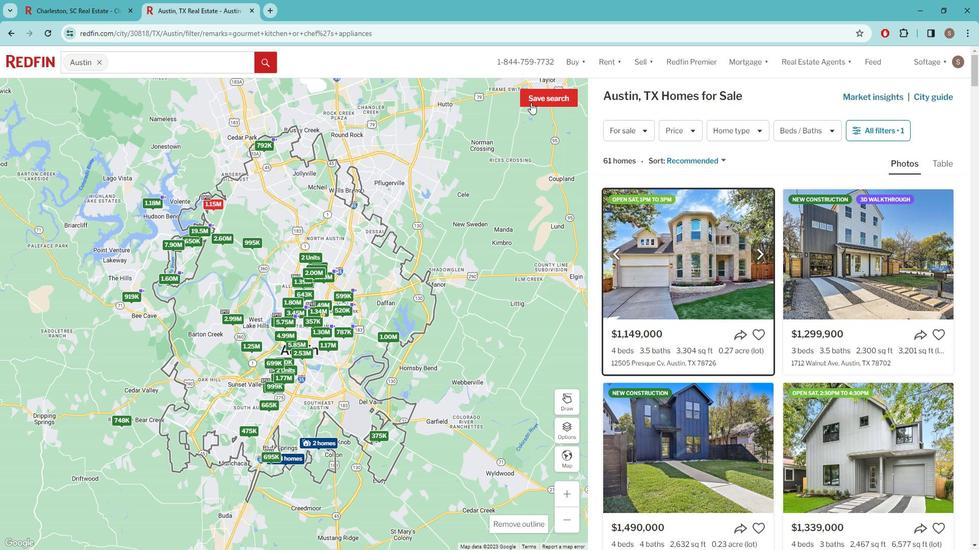 
Action: Mouse pressed left at (538, 104)
Screenshot: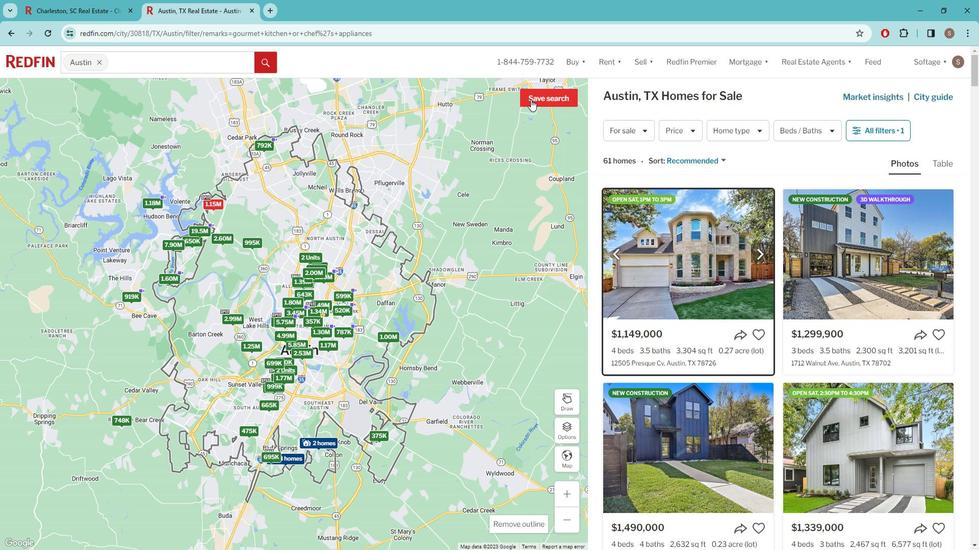 
Action: Mouse moved to (499, 277)
Screenshot: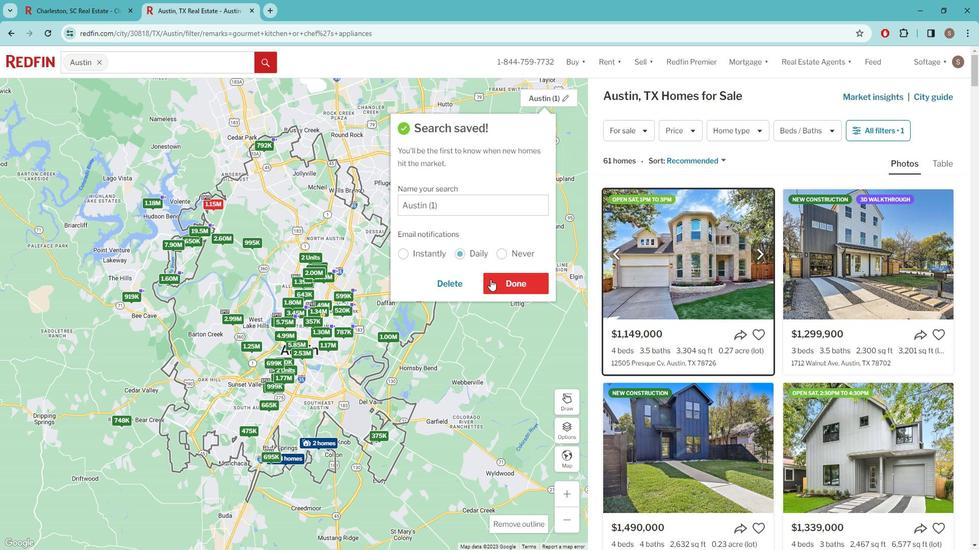 
Action: Mouse pressed left at (499, 277)
Screenshot: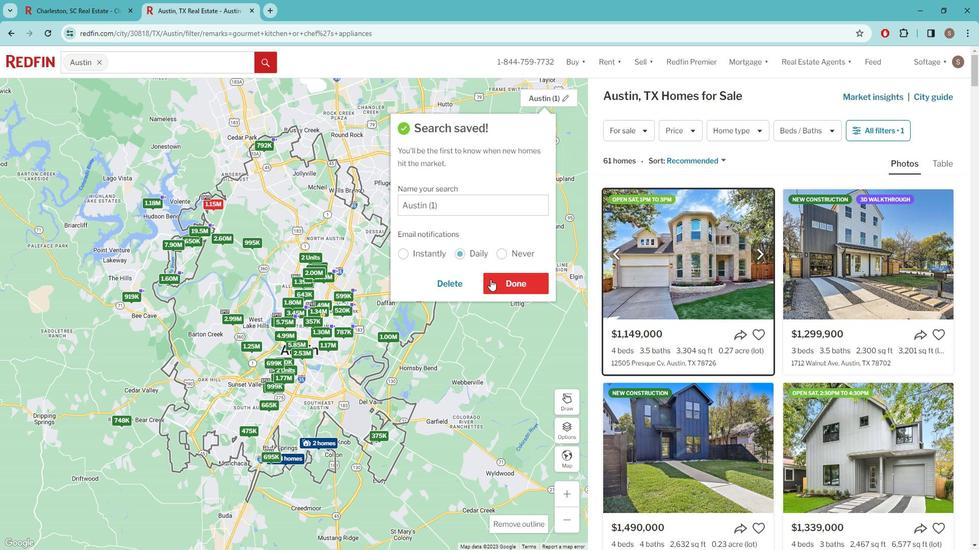 
Action: Mouse moved to (652, 312)
Screenshot: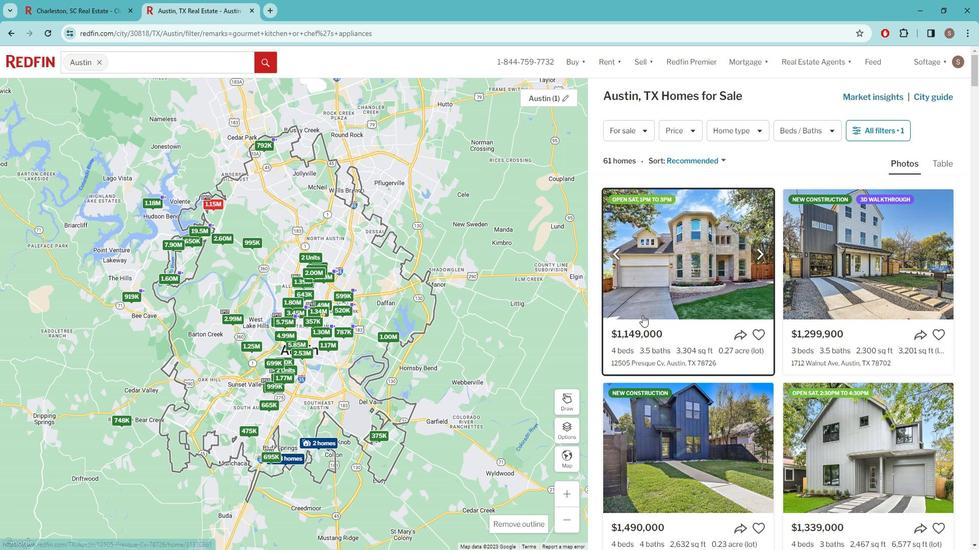 
Action: Mouse scrolled (652, 312) with delta (0, 0)
Screenshot: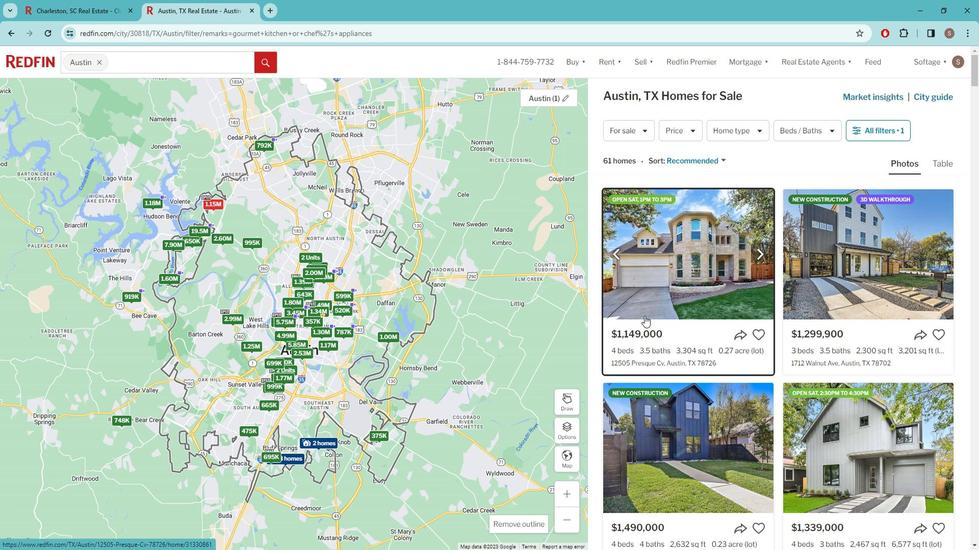 
Action: Mouse moved to (654, 312)
Screenshot: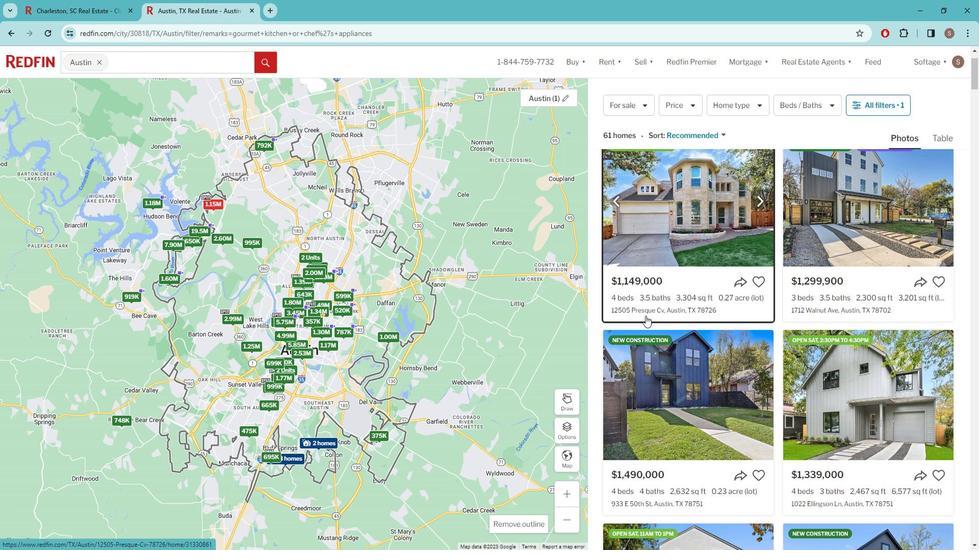 
Action: Mouse scrolled (654, 312) with delta (0, 0)
Screenshot: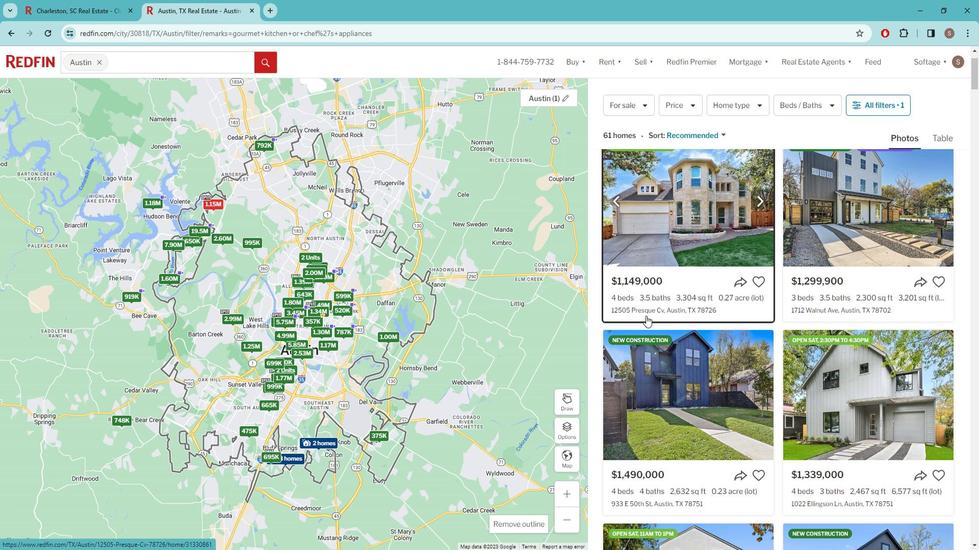 
Action: Mouse scrolled (654, 312) with delta (0, 0)
Screenshot: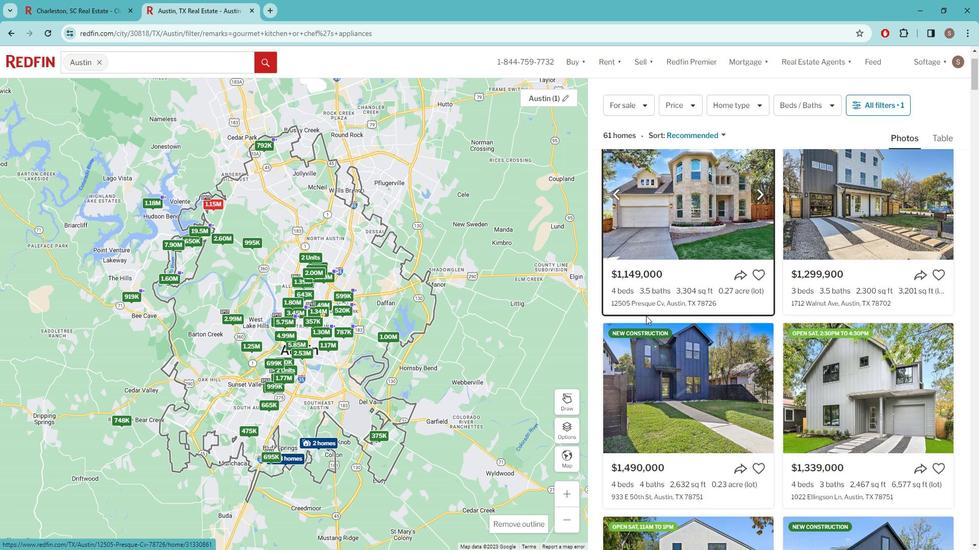 
Action: Mouse moved to (655, 311)
Screenshot: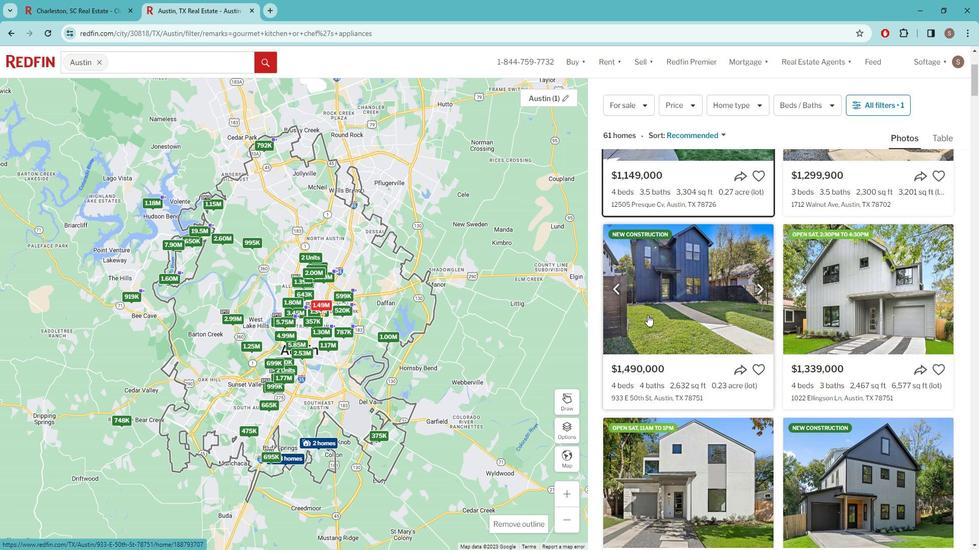 
Action: Mouse scrolled (655, 310) with delta (0, 0)
Screenshot: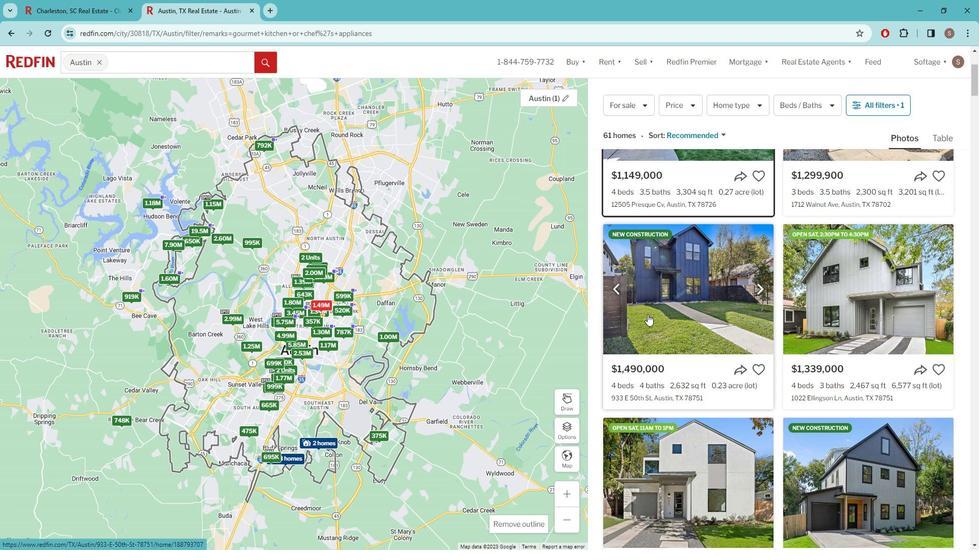 
Action: Mouse scrolled (655, 310) with delta (0, 0)
Screenshot: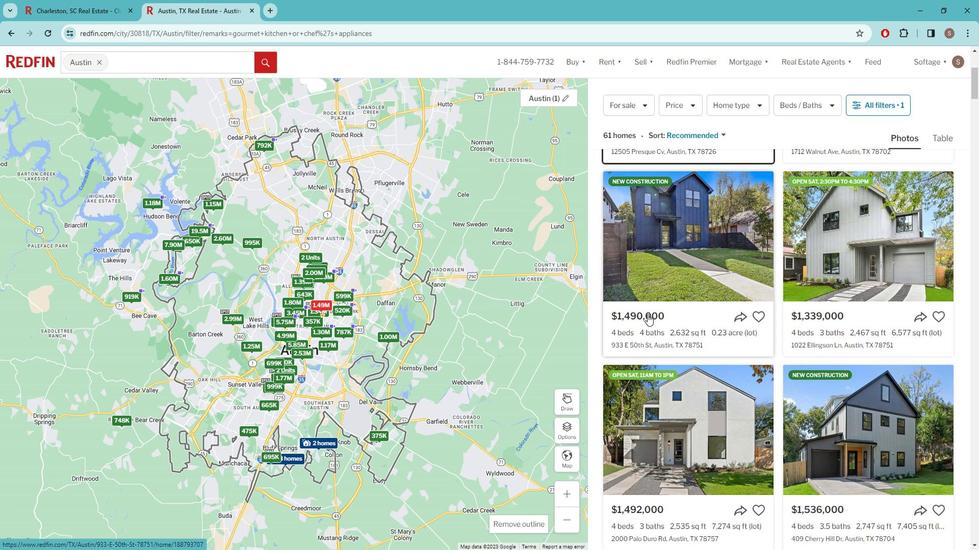 
Action: Mouse scrolled (655, 310) with delta (0, 0)
Screenshot: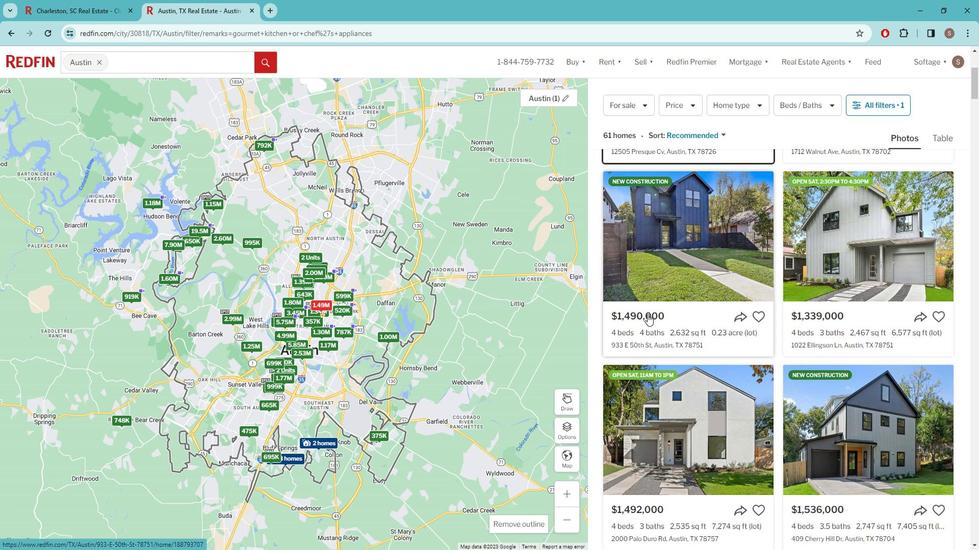 
Action: Mouse moved to (656, 310)
Screenshot: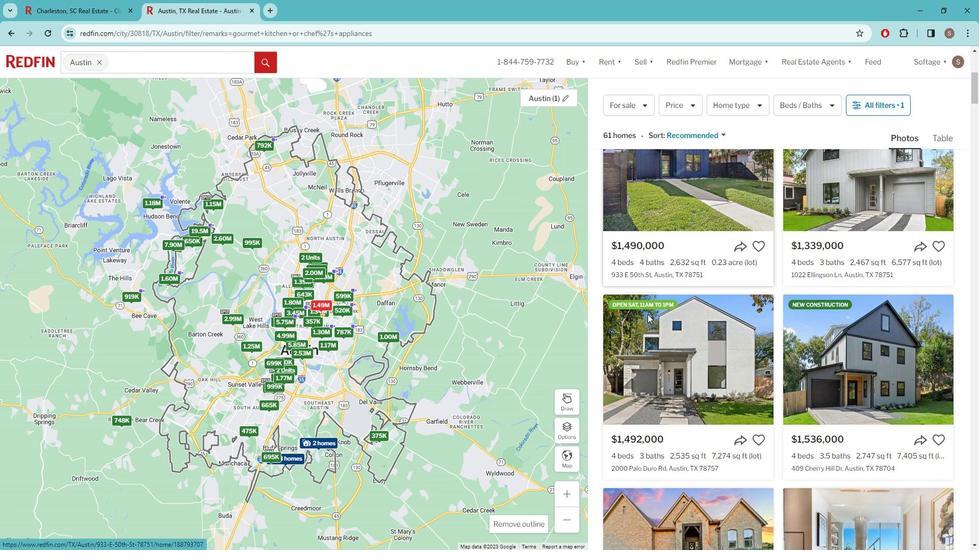 
Action: Mouse scrolled (656, 310) with delta (0, 0)
Screenshot: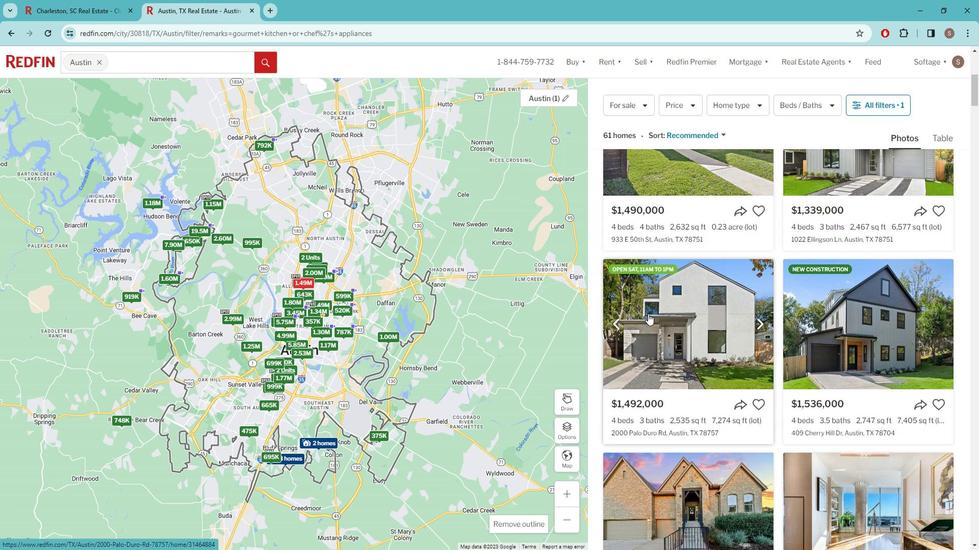 
Action: Mouse scrolled (656, 310) with delta (0, 0)
Screenshot: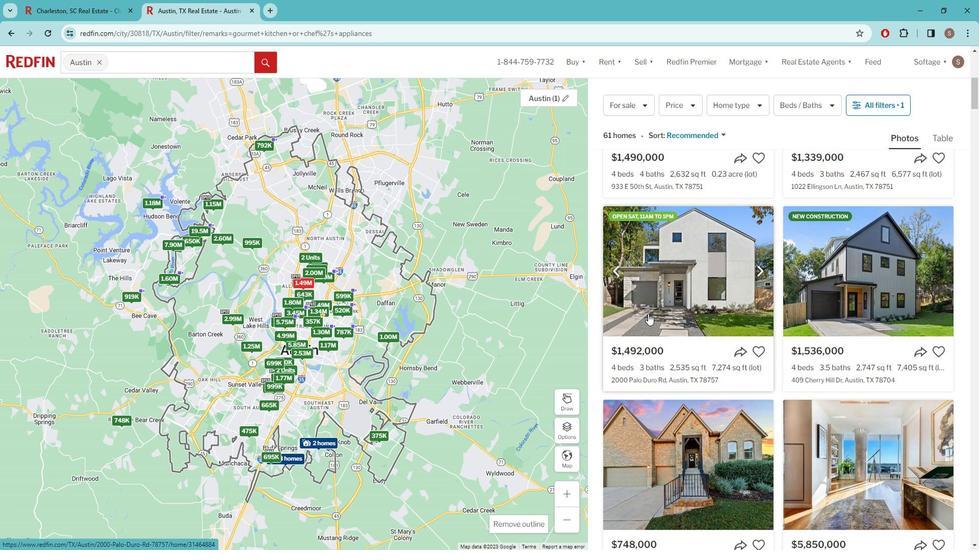 
Action: Mouse moved to (657, 309)
Screenshot: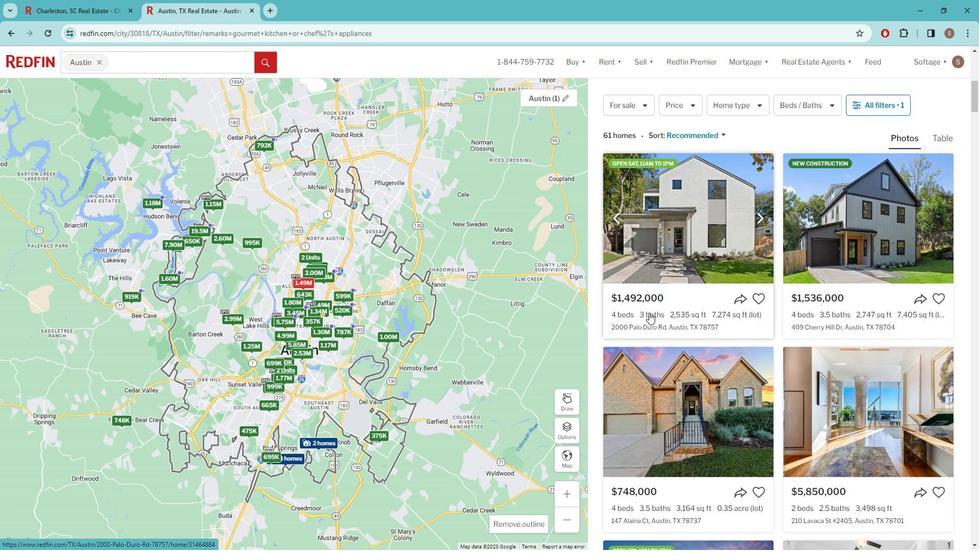 
Action: Mouse scrolled (657, 309) with delta (0, 0)
Screenshot: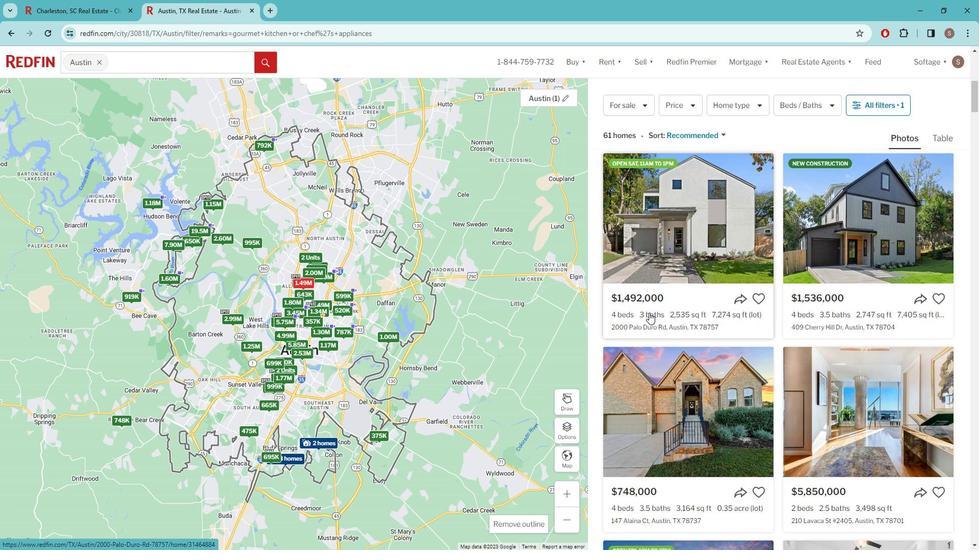 
Action: Mouse scrolled (657, 309) with delta (0, 0)
Screenshot: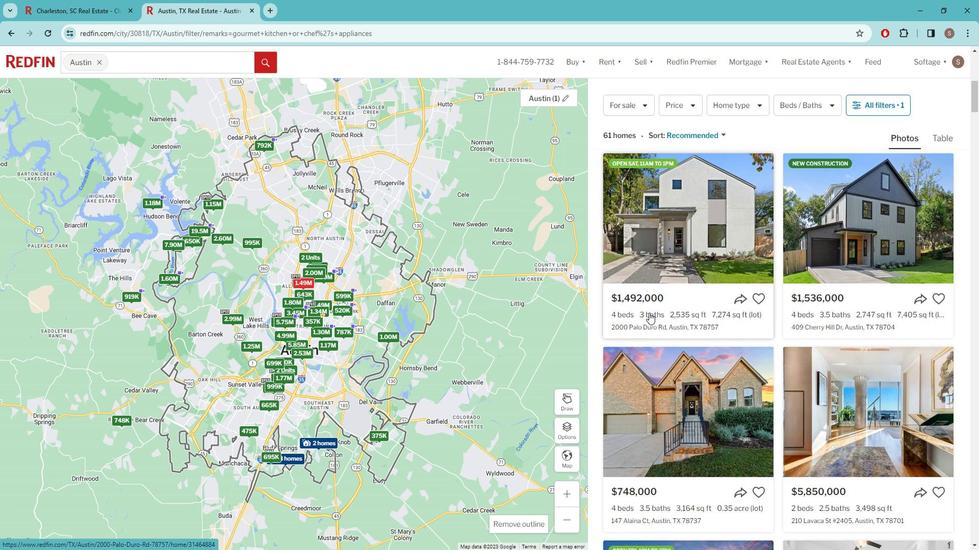 
Action: Mouse scrolled (657, 310) with delta (0, 0)
Screenshot: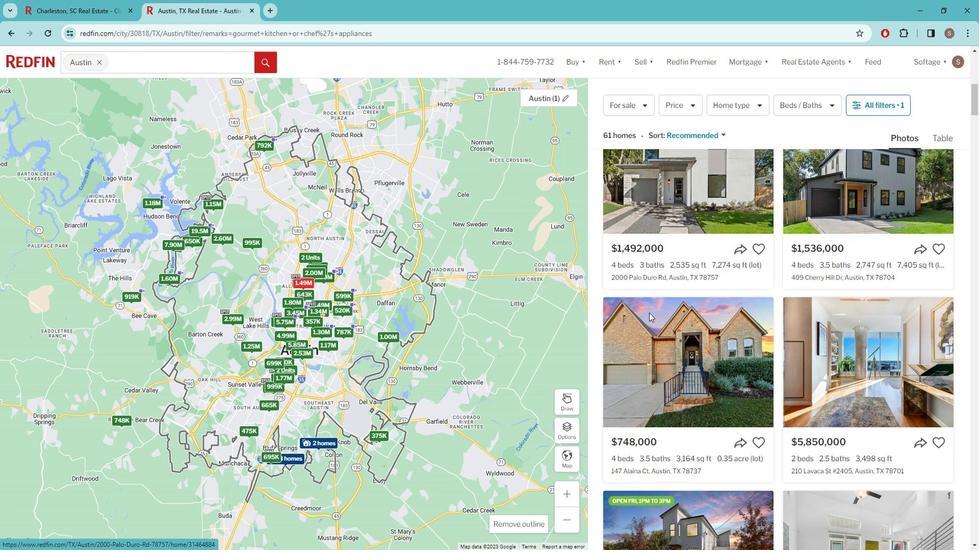 
Action: Mouse scrolled (657, 309) with delta (0, 0)
Screenshot: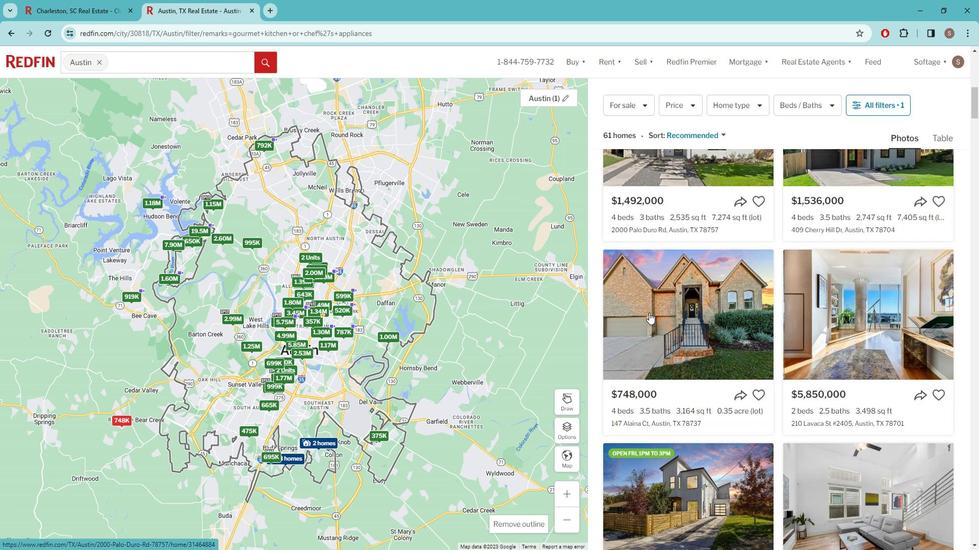 
Action: Mouse scrolled (657, 309) with delta (0, 0)
Screenshot: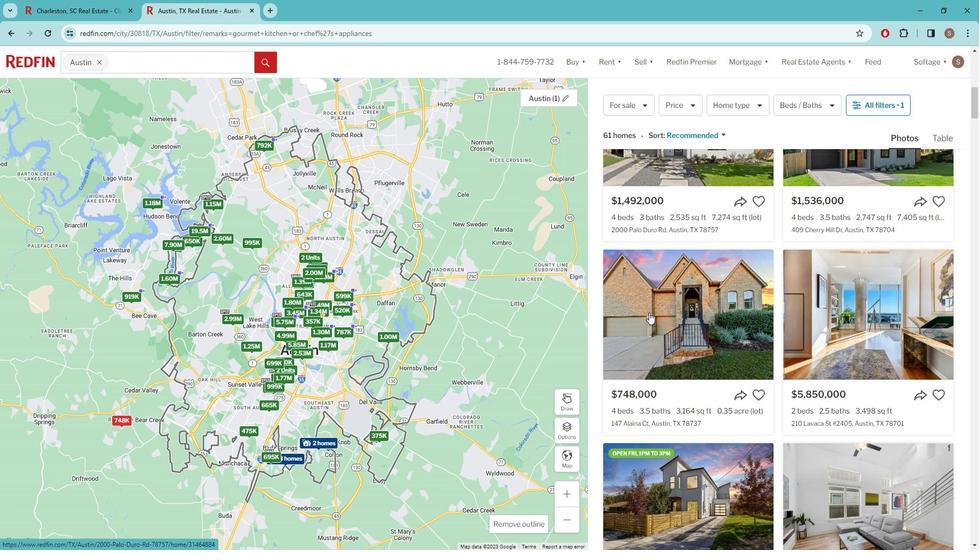 
Action: Mouse moved to (657, 309)
Screenshot: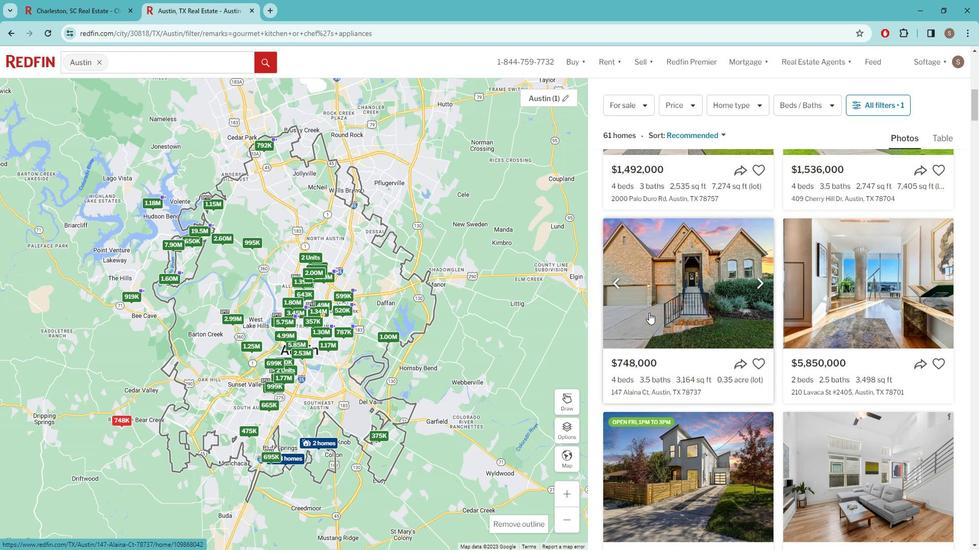 
Action: Mouse scrolled (657, 308) with delta (0, 0)
Screenshot: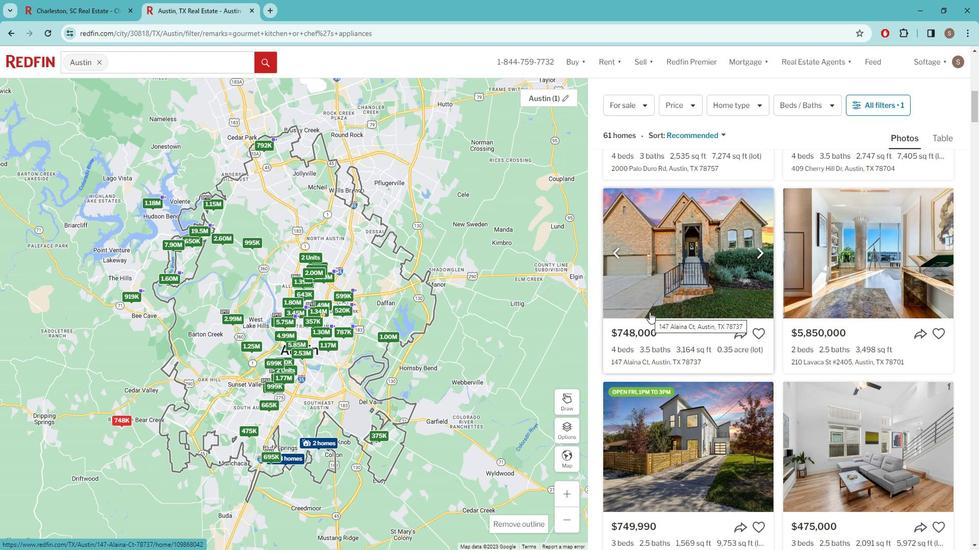
Action: Mouse scrolled (657, 308) with delta (0, 0)
Screenshot: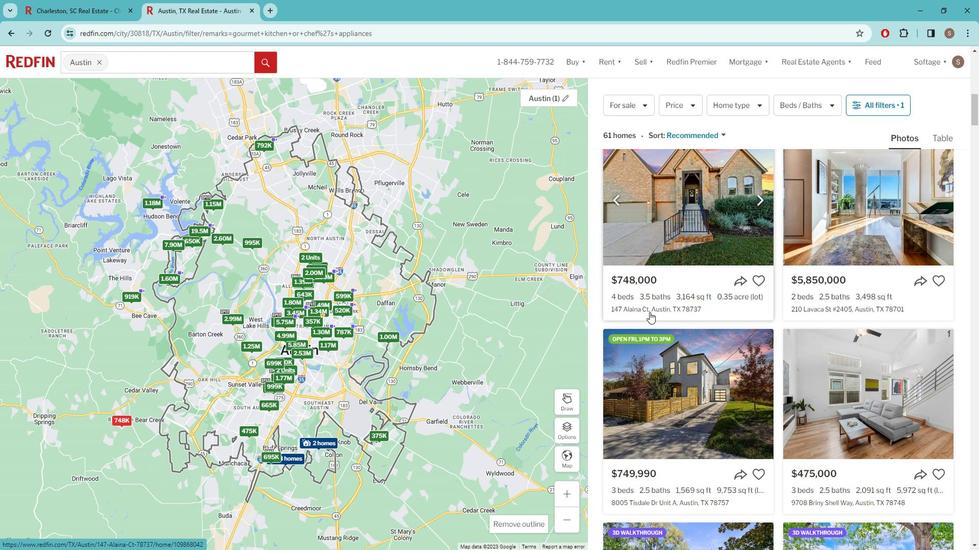 
Action: Mouse scrolled (657, 308) with delta (0, 0)
Screenshot: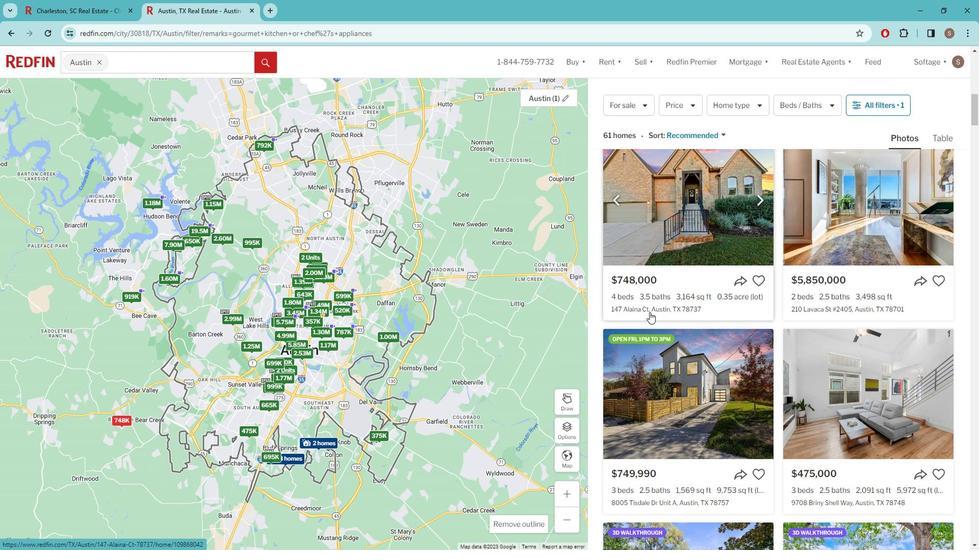 
Action: Mouse moved to (658, 308)
Screenshot: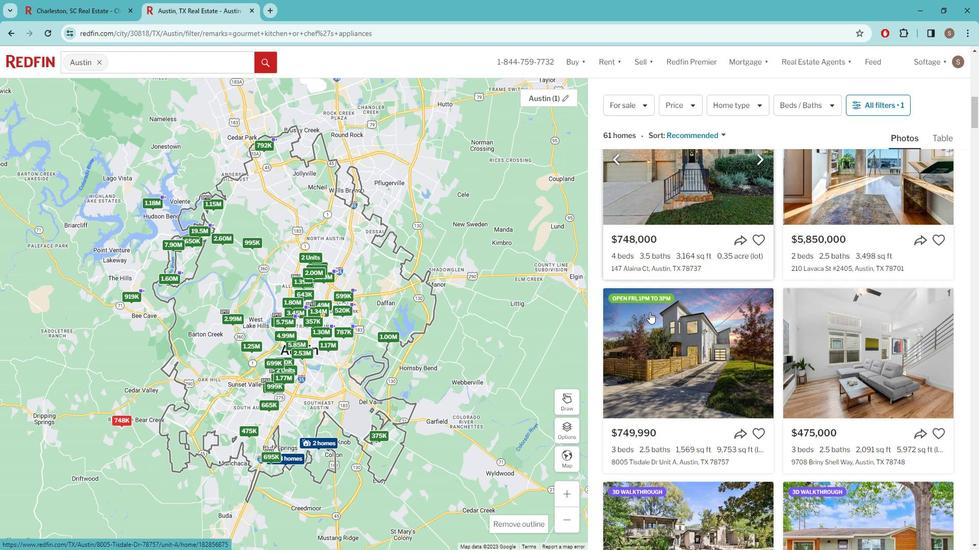 
Action: Mouse scrolled (658, 309) with delta (0, 0)
Screenshot: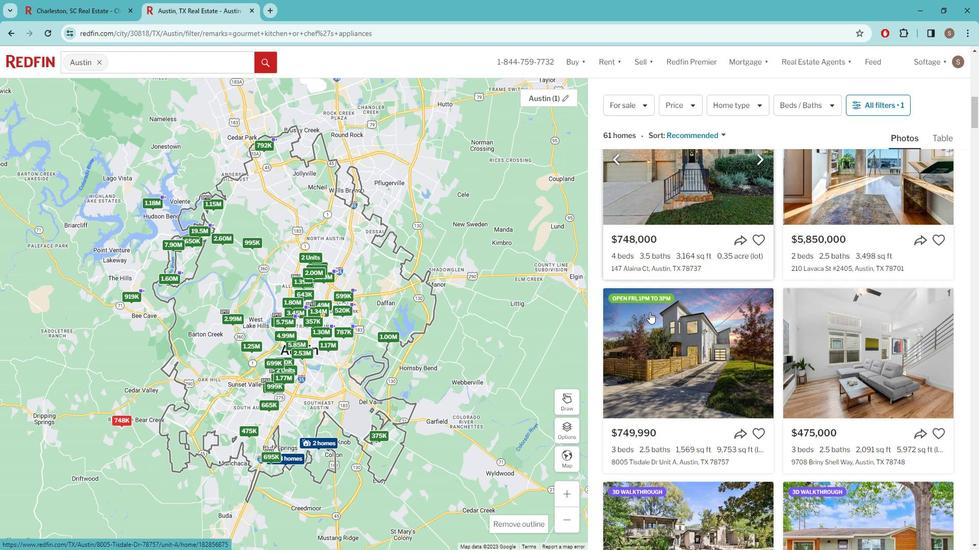 
Action: Mouse scrolled (658, 307) with delta (0, 0)
Screenshot: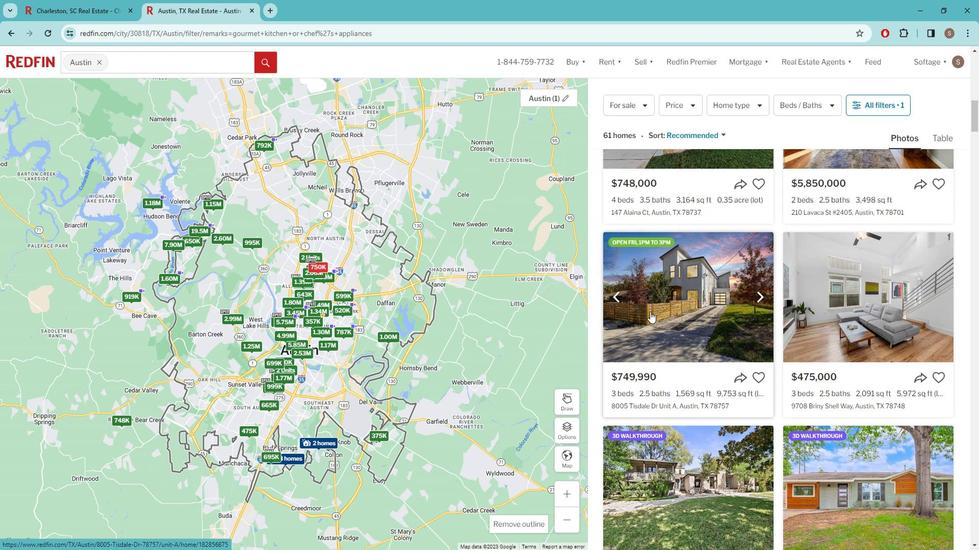 
Action: Mouse scrolled (658, 307) with delta (0, 0)
Screenshot: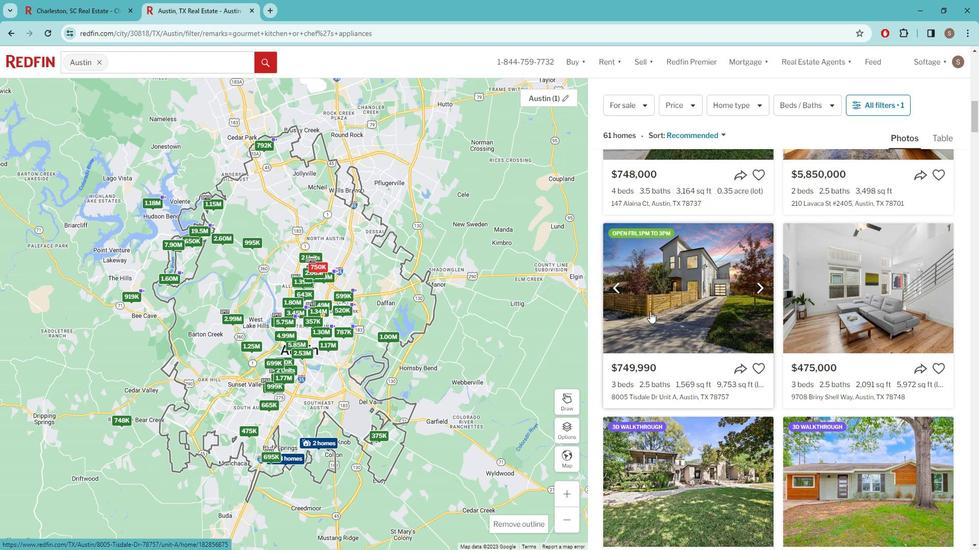 
Action: Mouse scrolled (658, 307) with delta (0, 0)
Screenshot: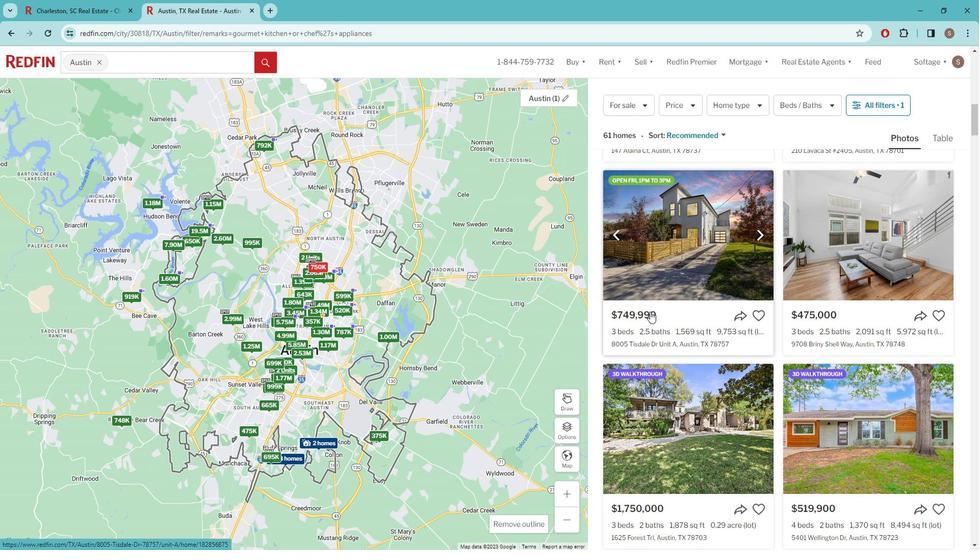 
Action: Mouse scrolled (658, 307) with delta (0, 0)
Screenshot: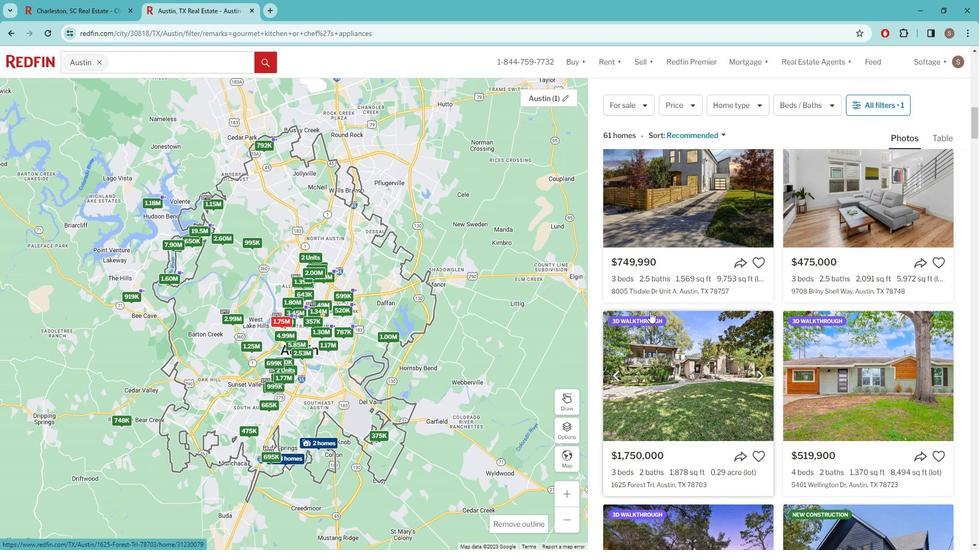 
Action: Mouse moved to (661, 308)
Screenshot: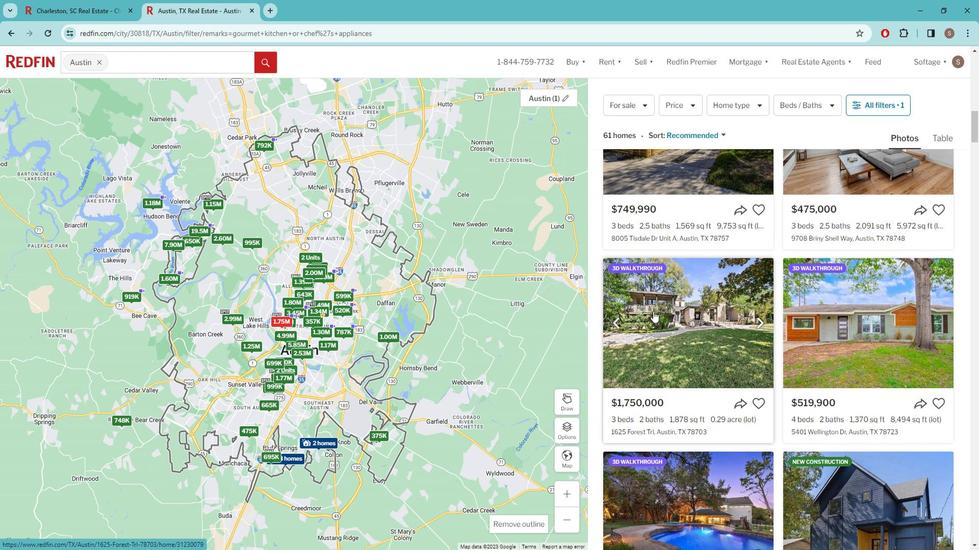 
Action: Mouse scrolled (661, 307) with delta (0, 0)
Screenshot: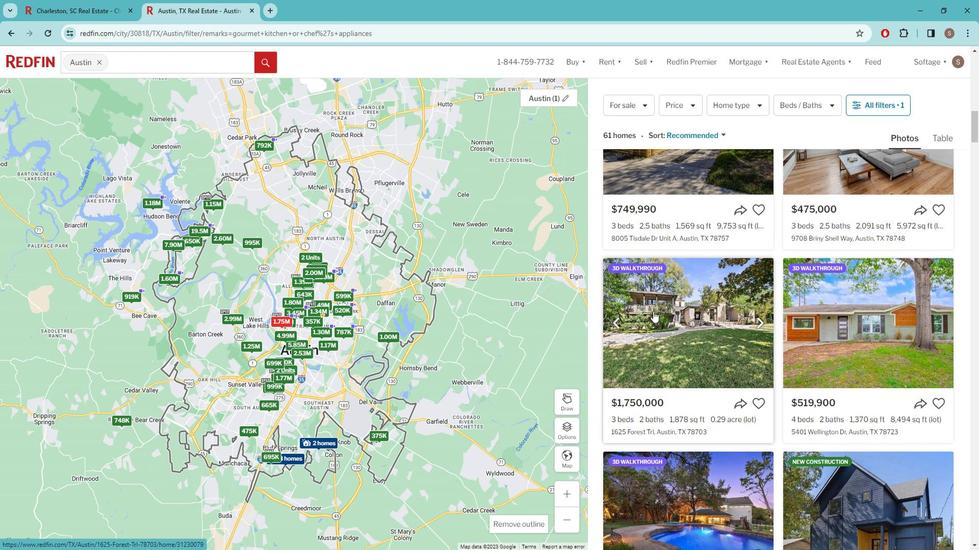 
Action: Mouse moved to (661, 309)
Screenshot: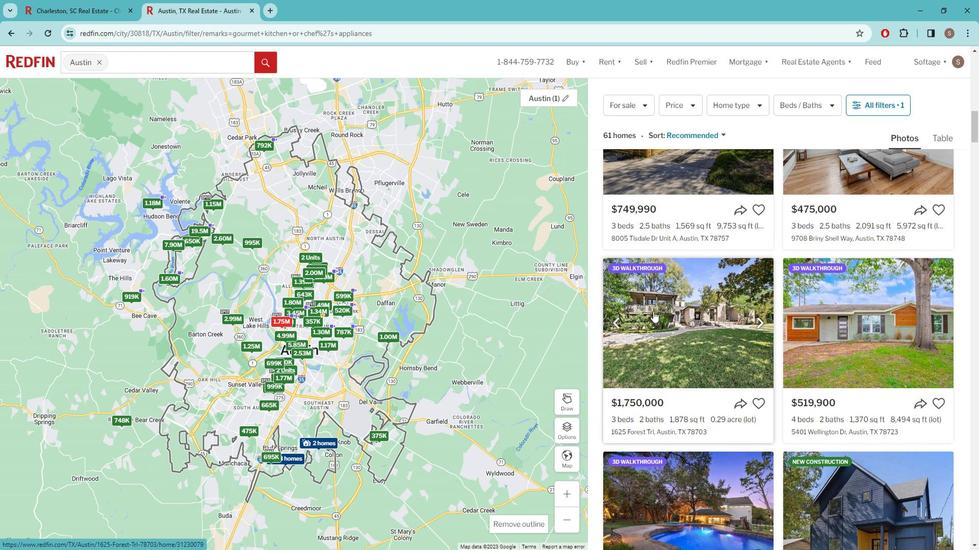 
Action: Mouse scrolled (661, 308) with delta (0, 0)
Screenshot: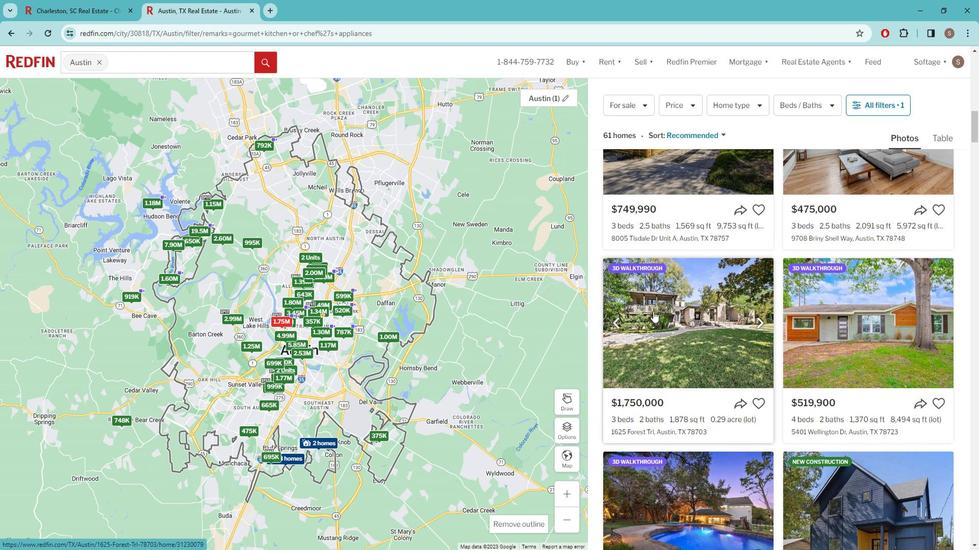 
Action: Mouse moved to (662, 309)
Screenshot: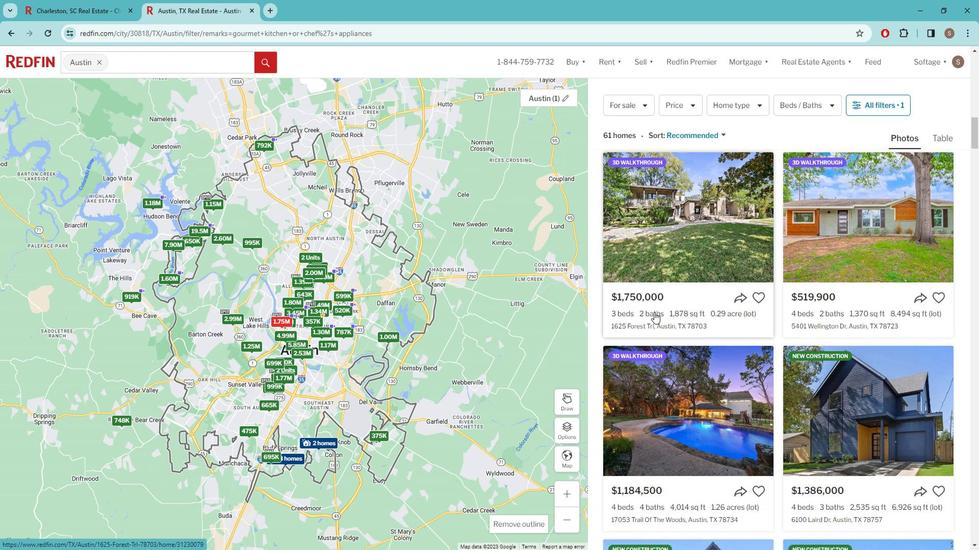 
Action: Mouse scrolled (662, 308) with delta (0, 0)
Screenshot: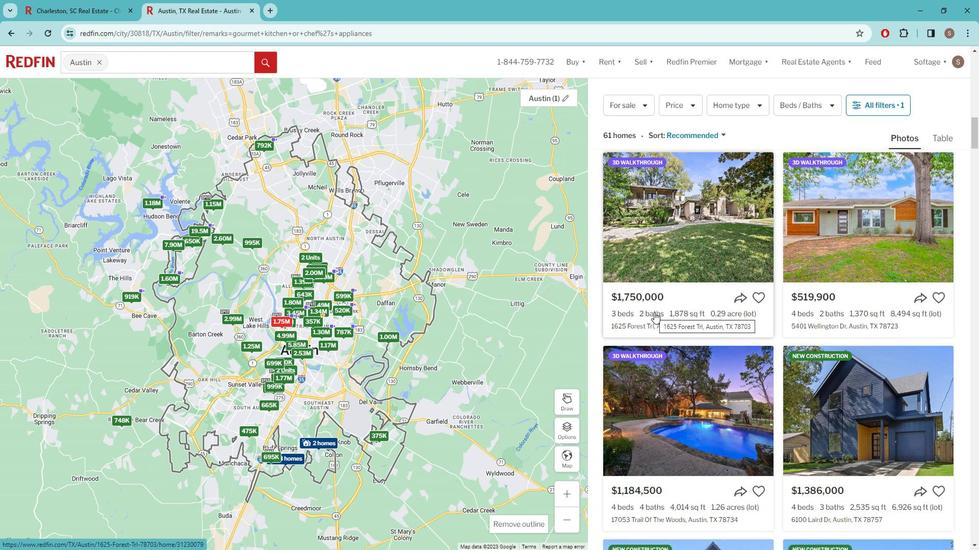 
Action: Mouse scrolled (662, 309) with delta (0, 0)
Screenshot: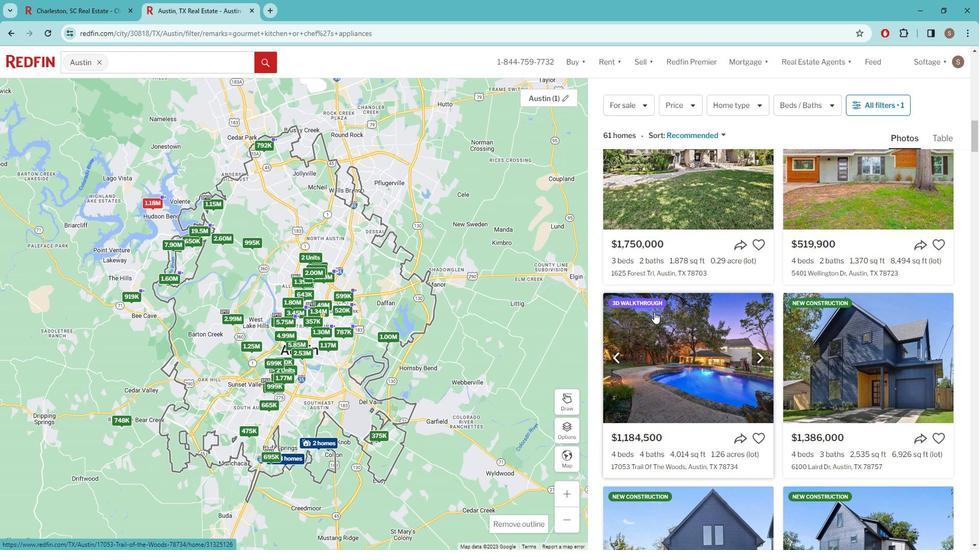 
Action: Mouse moved to (662, 309)
Screenshot: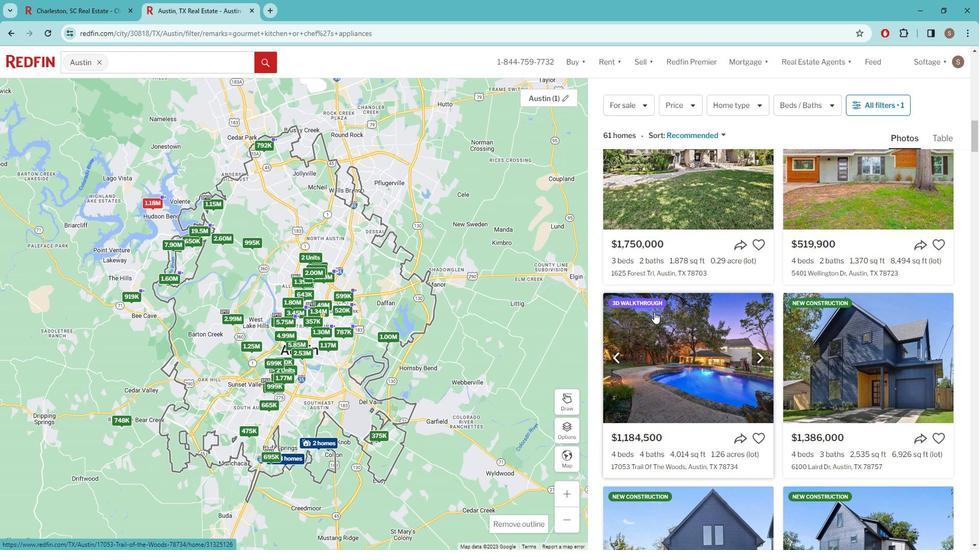 
Action: Mouse scrolled (662, 308) with delta (0, 0)
Screenshot: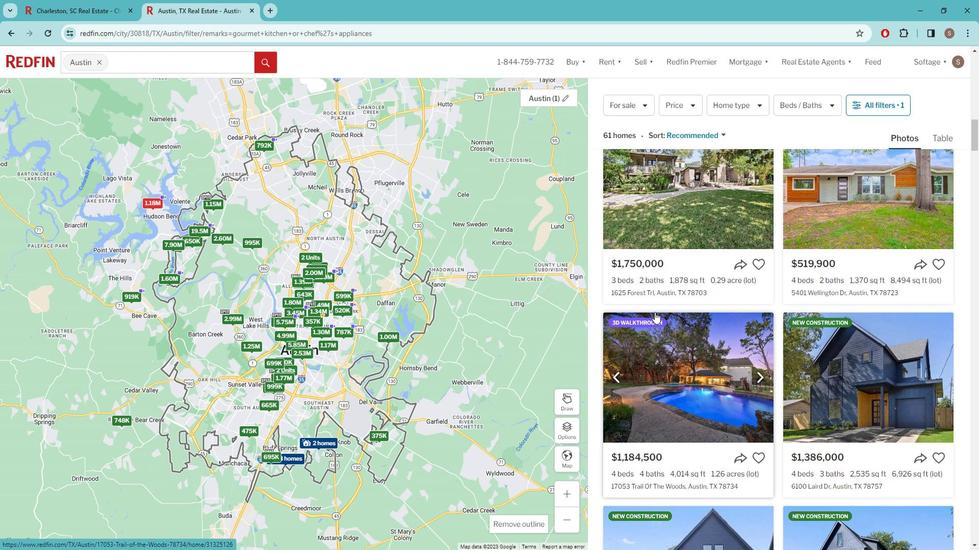 
Action: Mouse scrolled (662, 308) with delta (0, 0)
Screenshot: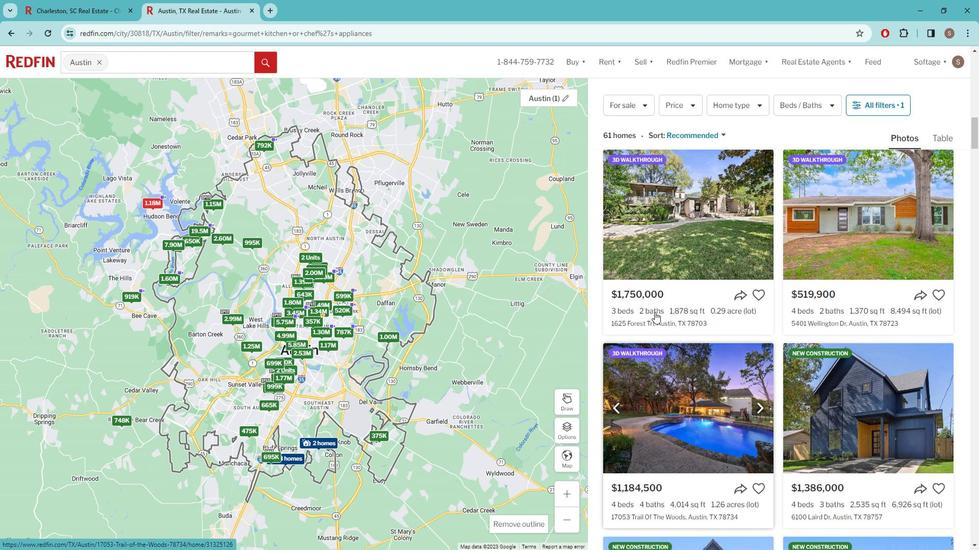 
Action: Mouse moved to (662, 309)
Screenshot: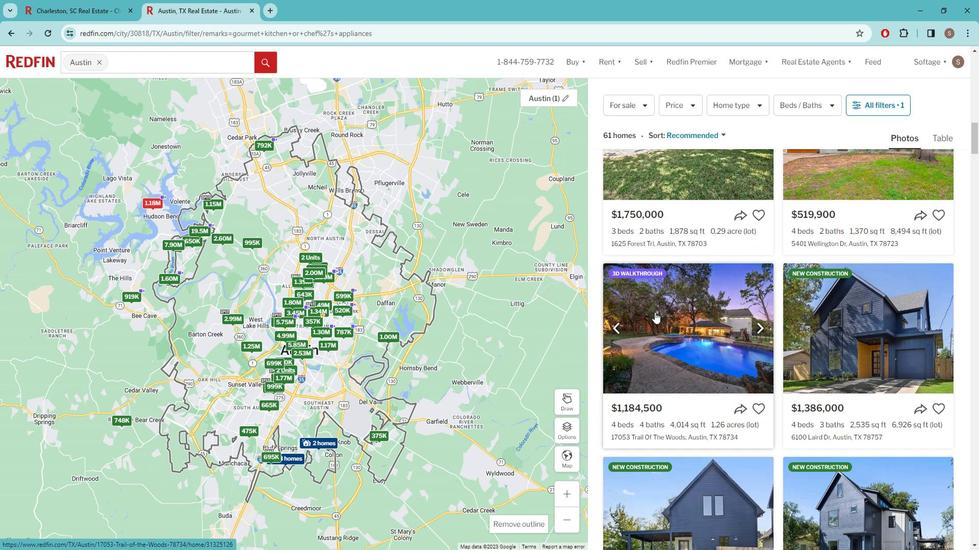 
Action: Mouse scrolled (662, 308) with delta (0, 0)
Screenshot: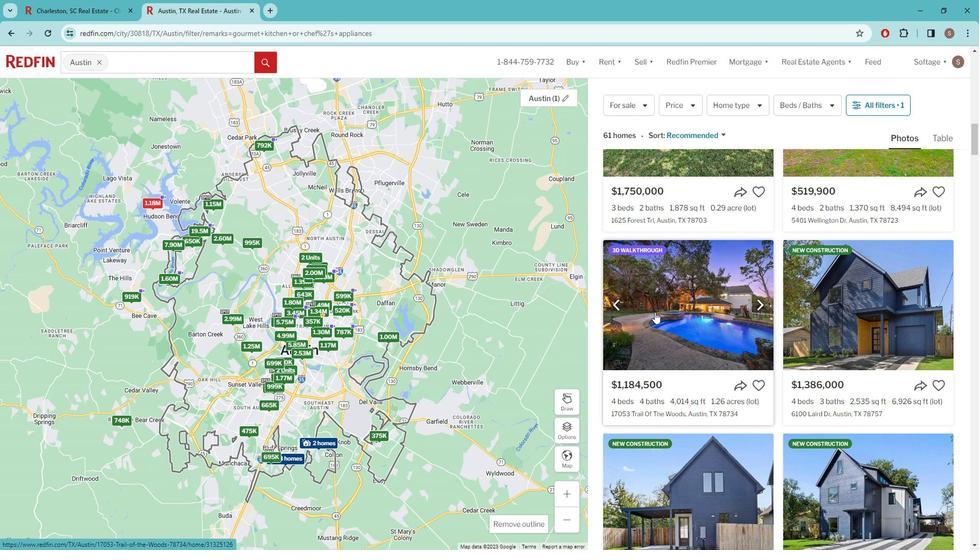 
Action: Mouse scrolled (662, 308) with delta (0, 0)
Screenshot: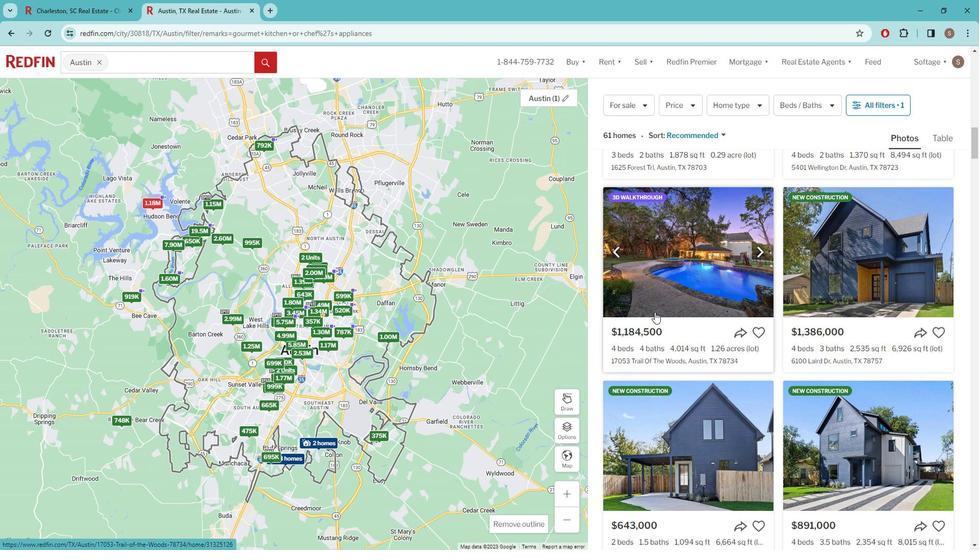 
Action: Mouse scrolled (662, 308) with delta (0, 0)
Screenshot: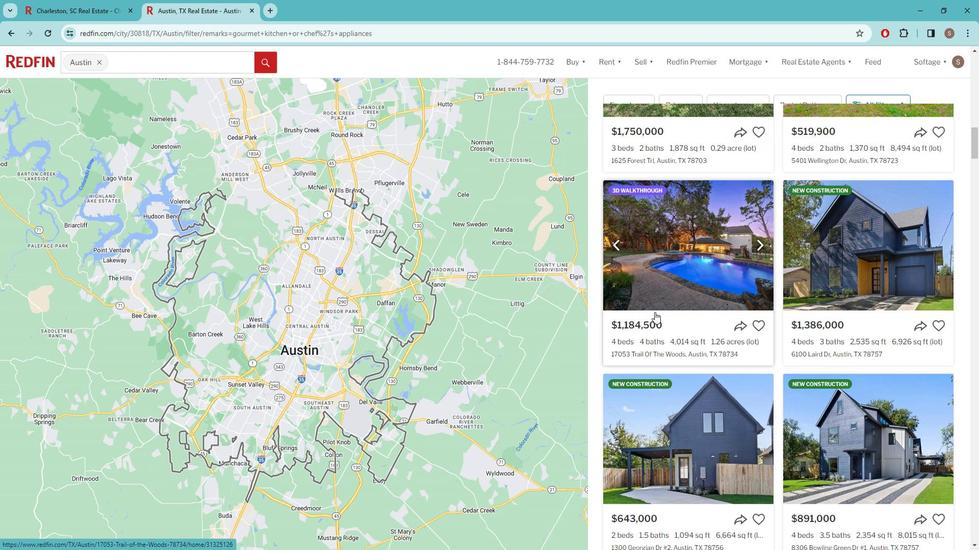 
Action: Mouse moved to (663, 308)
Screenshot: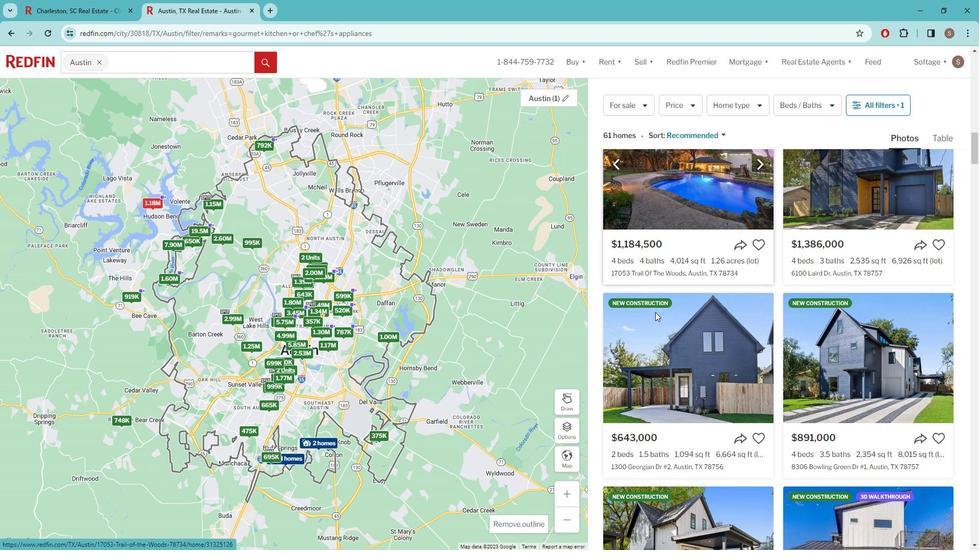 
Action: Mouse scrolled (663, 307) with delta (0, 0)
Screenshot: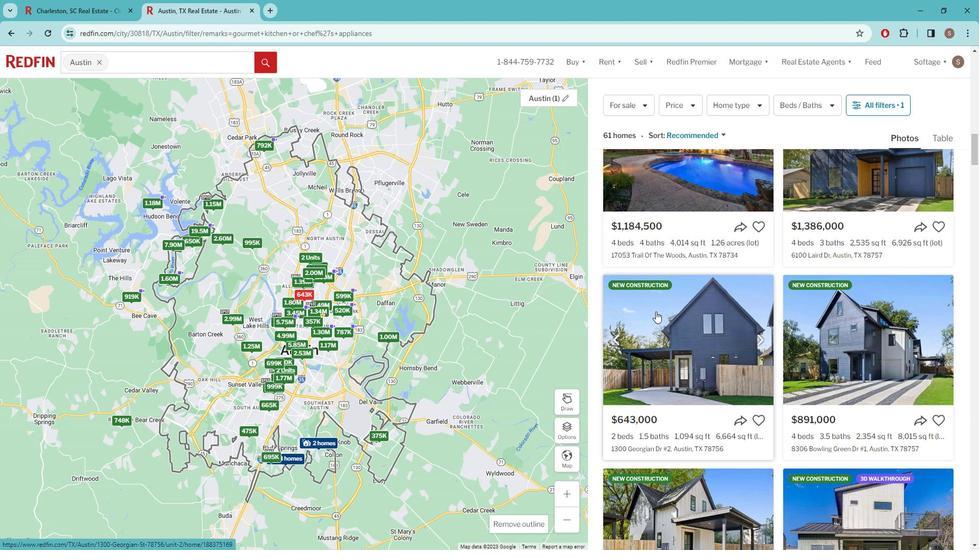 
Action: Mouse moved to (664, 308)
Screenshot: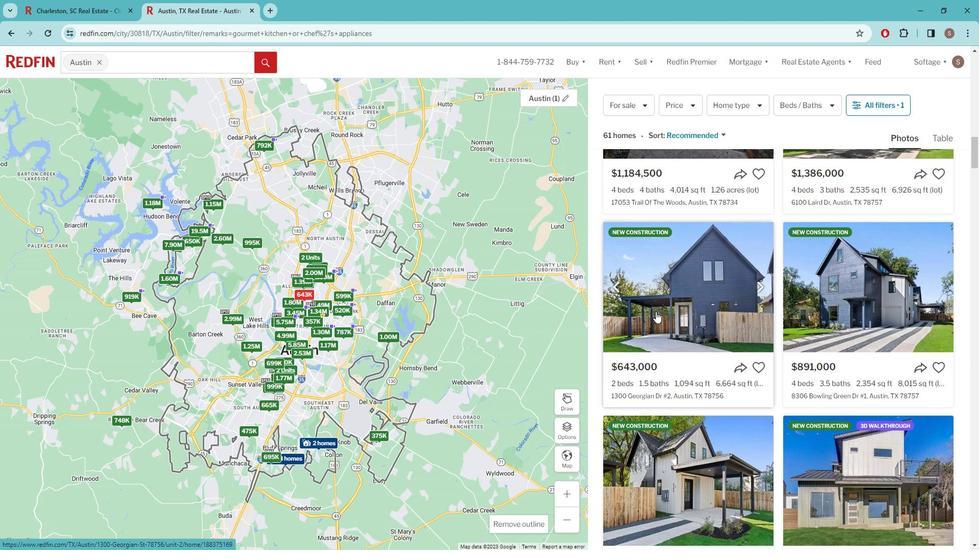 
Action: Mouse scrolled (664, 307) with delta (0, 0)
Screenshot: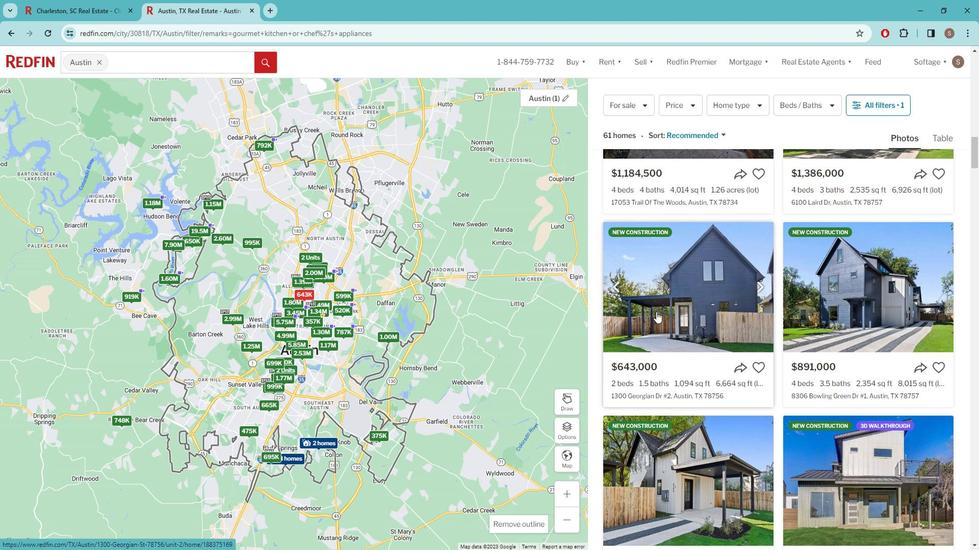 
Action: Mouse moved to (664, 308)
Screenshot: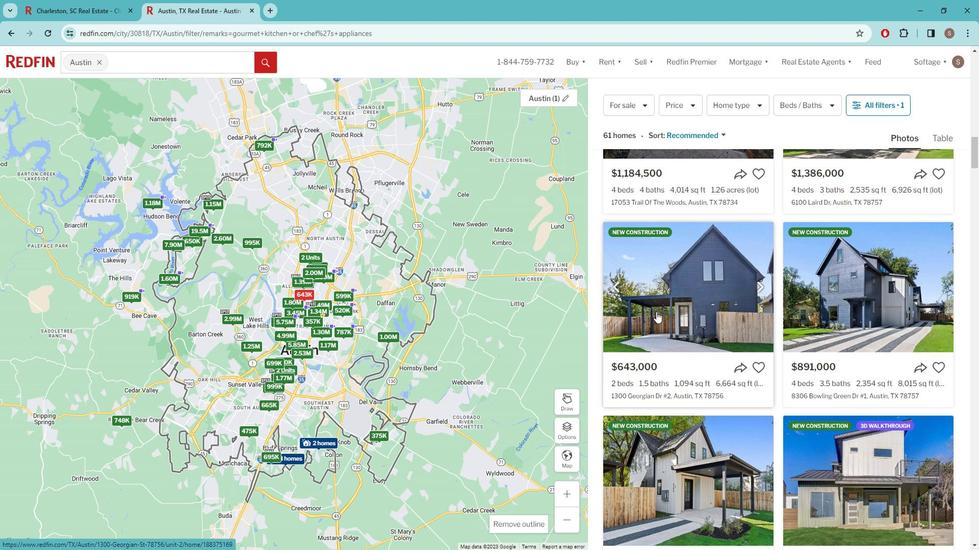 
Action: Mouse scrolled (664, 307) with delta (0, 0)
Screenshot: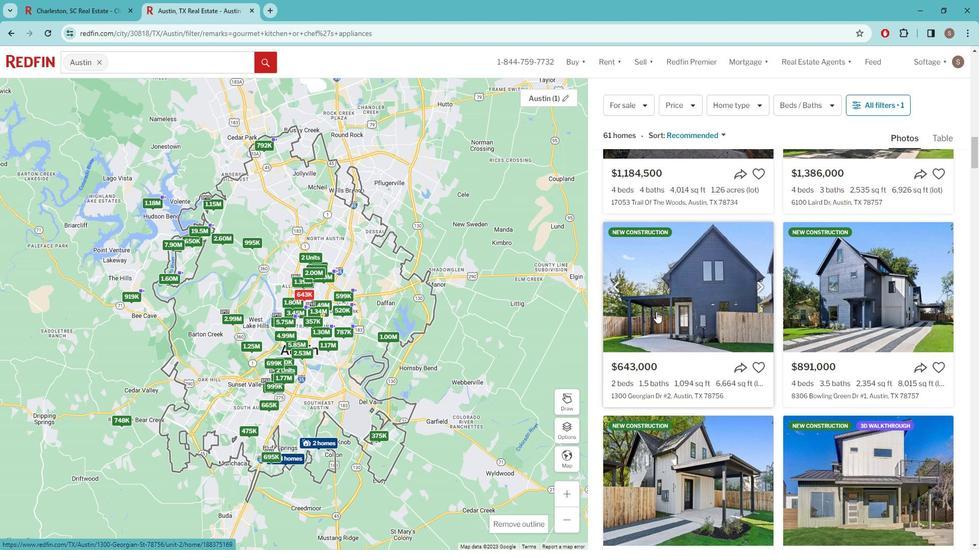 
Action: Mouse moved to (665, 309)
Screenshot: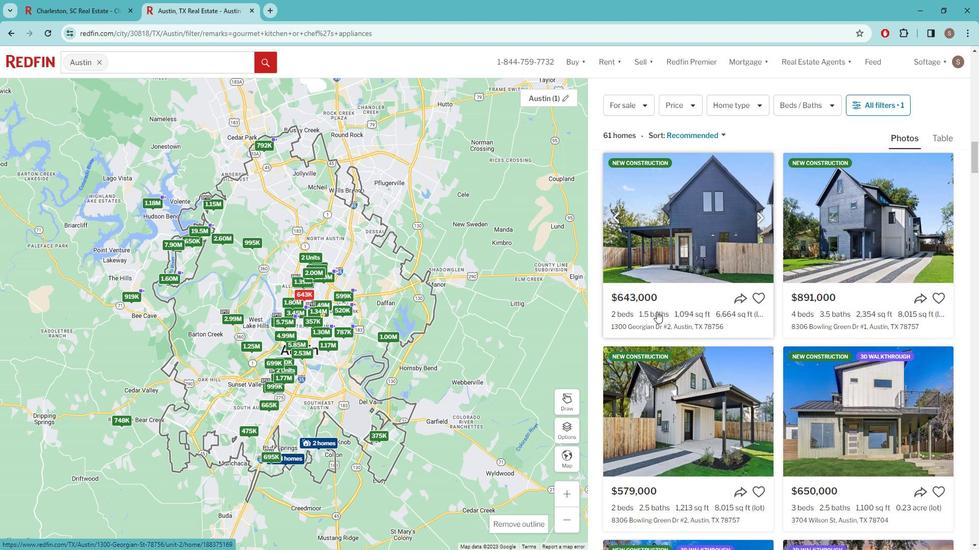 
Action: Mouse scrolled (665, 308) with delta (0, 0)
Screenshot: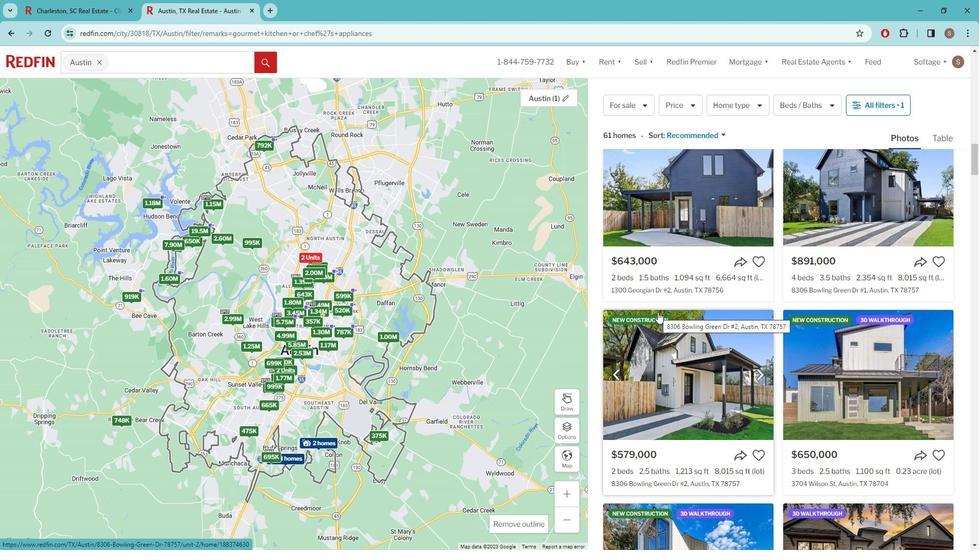 
Action: Mouse moved to (666, 308)
Screenshot: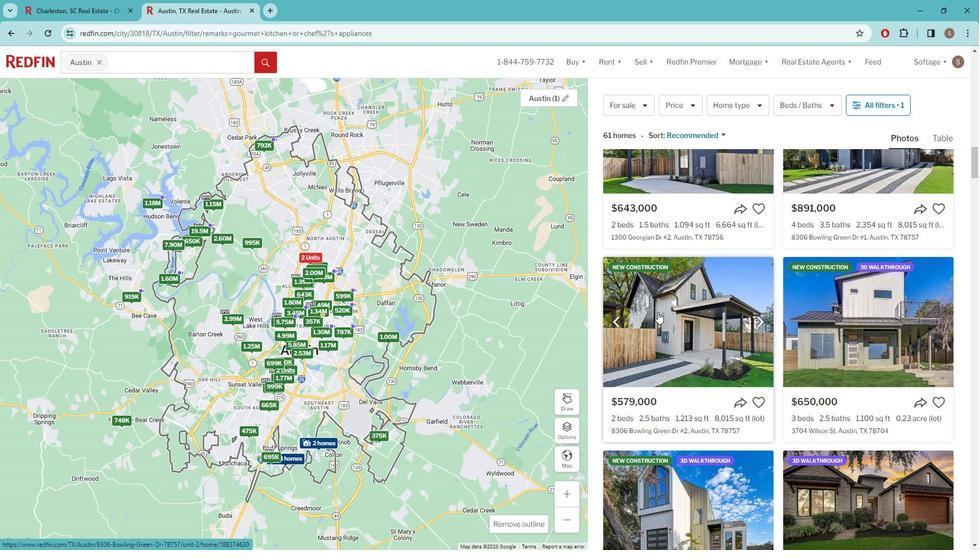 
Action: Mouse scrolled (666, 307) with delta (0, 0)
Screenshot: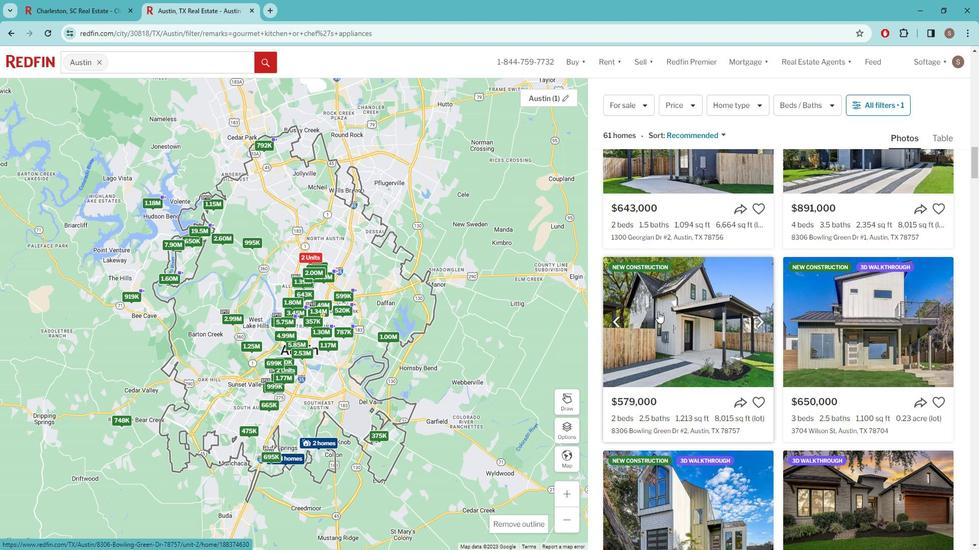 
Action: Mouse scrolled (666, 307) with delta (0, 0)
Screenshot: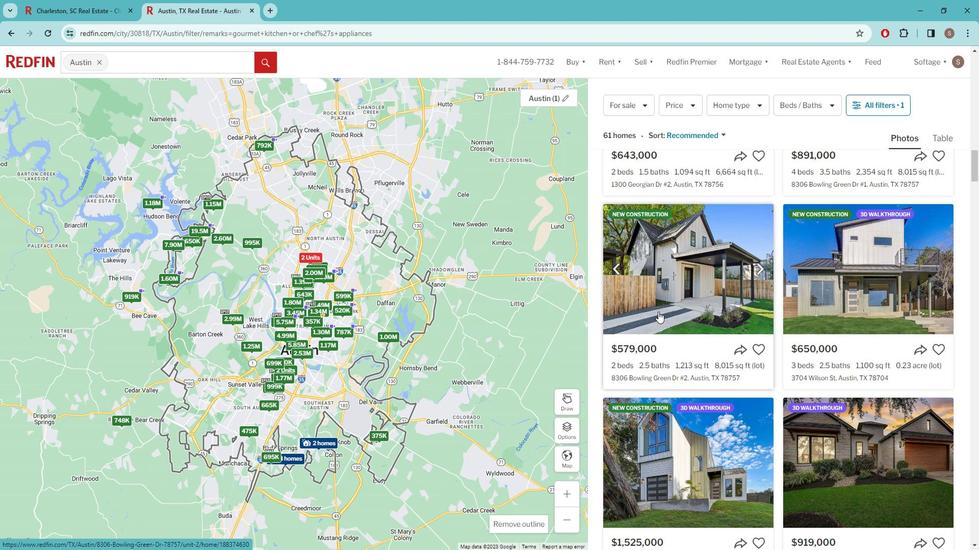 
Action: Mouse scrolled (666, 307) with delta (0, 0)
Screenshot: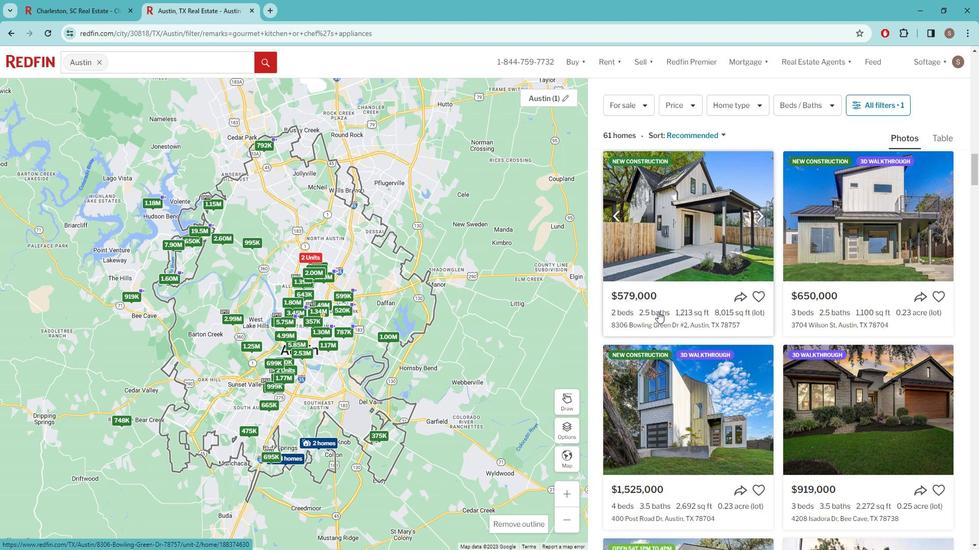 
Action: Mouse scrolled (666, 307) with delta (0, 0)
Screenshot: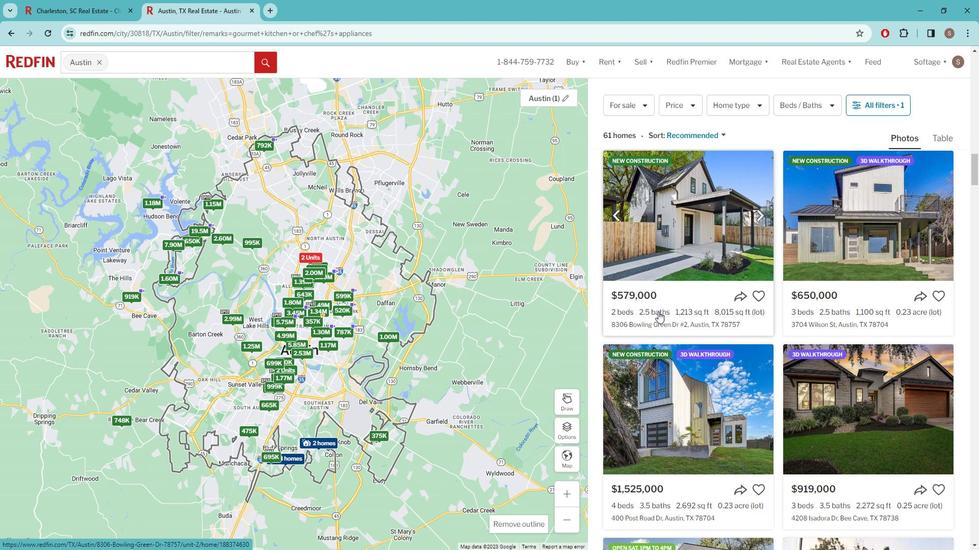 
Action: Mouse moved to (666, 308)
Screenshot: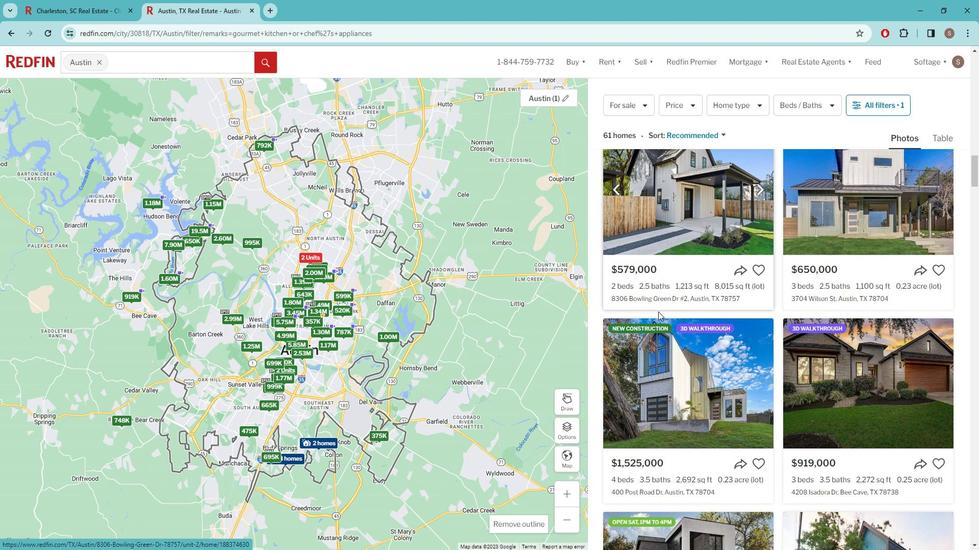 
Action: Mouse scrolled (666, 309) with delta (0, 0)
Screenshot: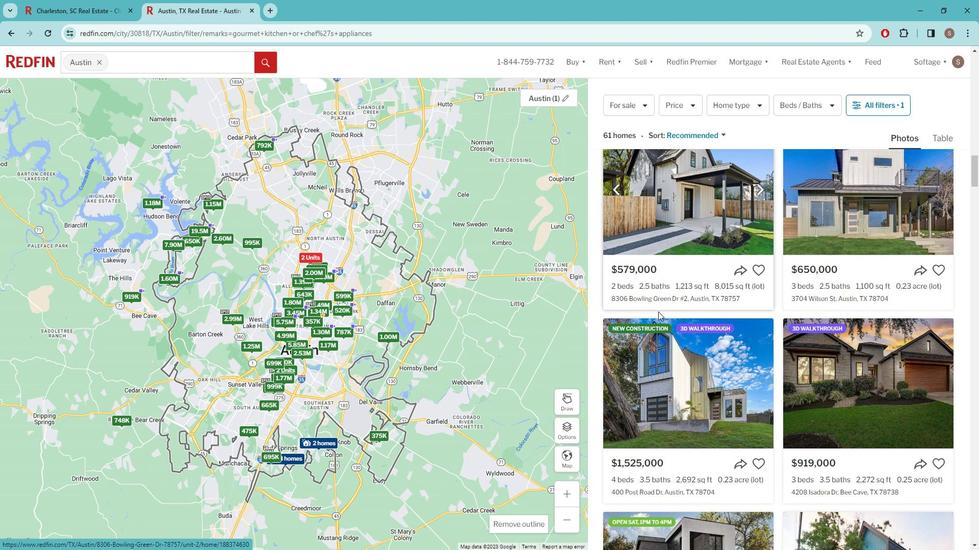
Action: Mouse scrolled (666, 307) with delta (0, 0)
Screenshot: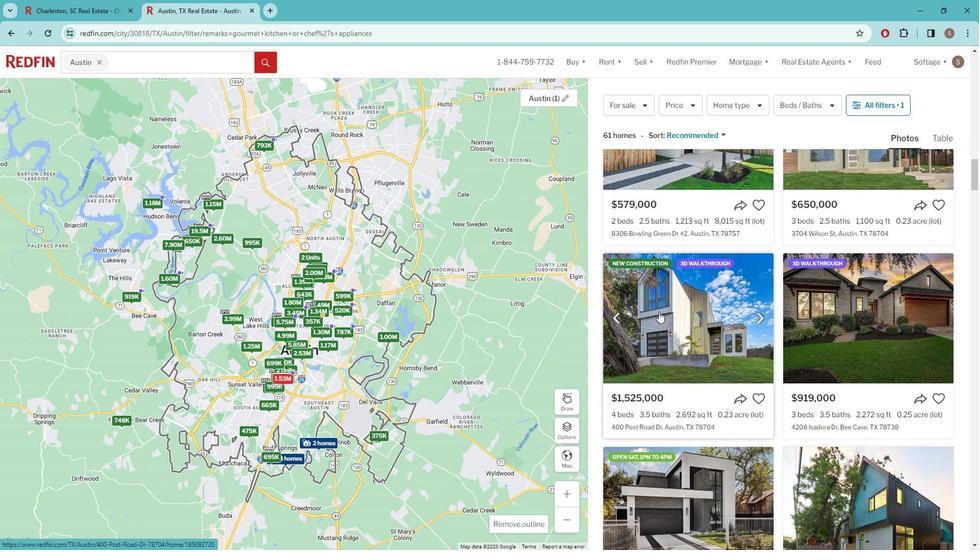 
Action: Mouse scrolled (666, 307) with delta (0, 0)
Screenshot: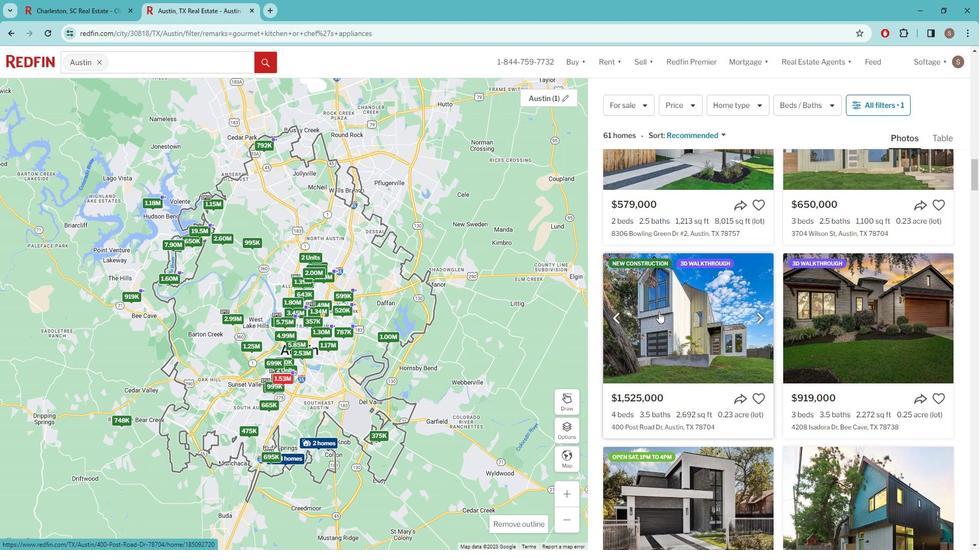 
Action: Mouse moved to (668, 307)
Screenshot: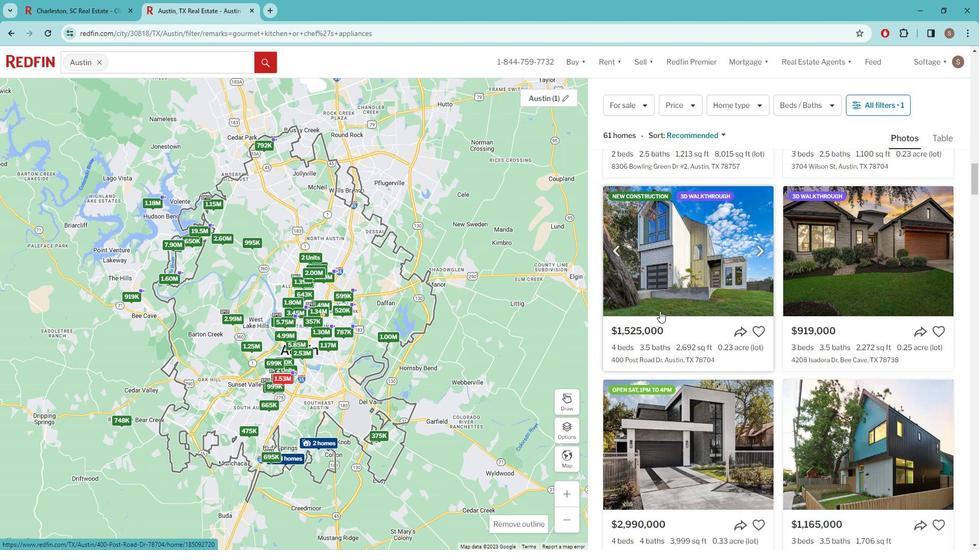 
Action: Mouse scrolled (668, 307) with delta (0, 0)
Screenshot: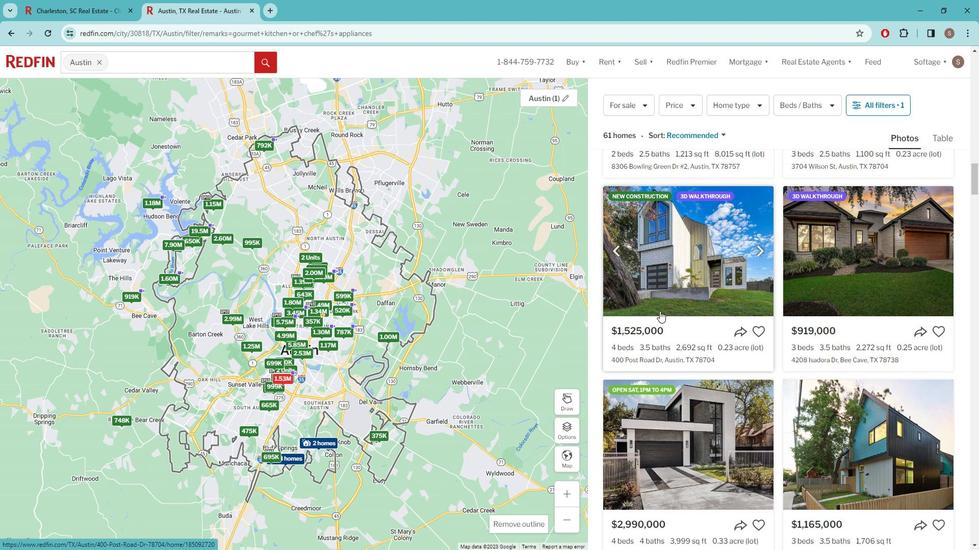 
Action: Mouse moved to (669, 305)
Screenshot: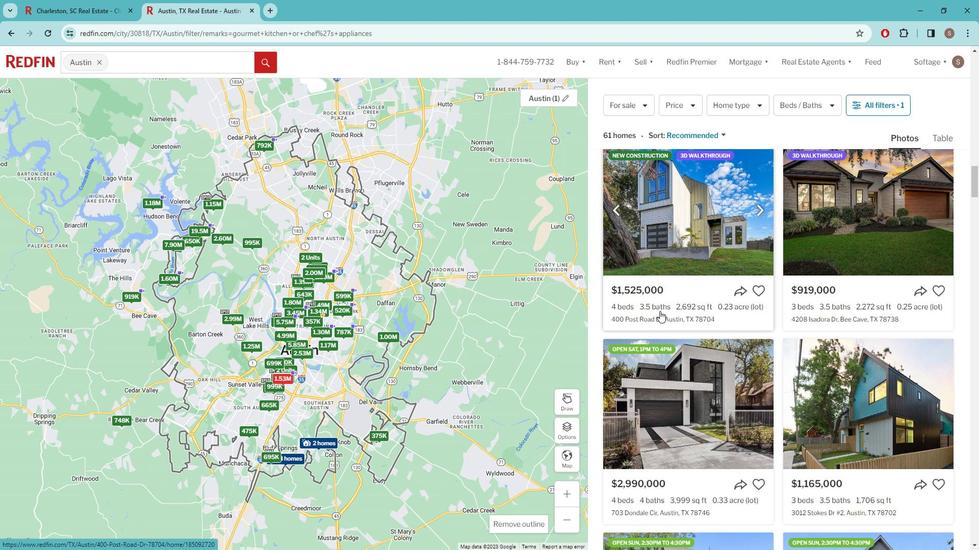 
Action: Mouse scrolled (669, 305) with delta (0, 0)
Screenshot: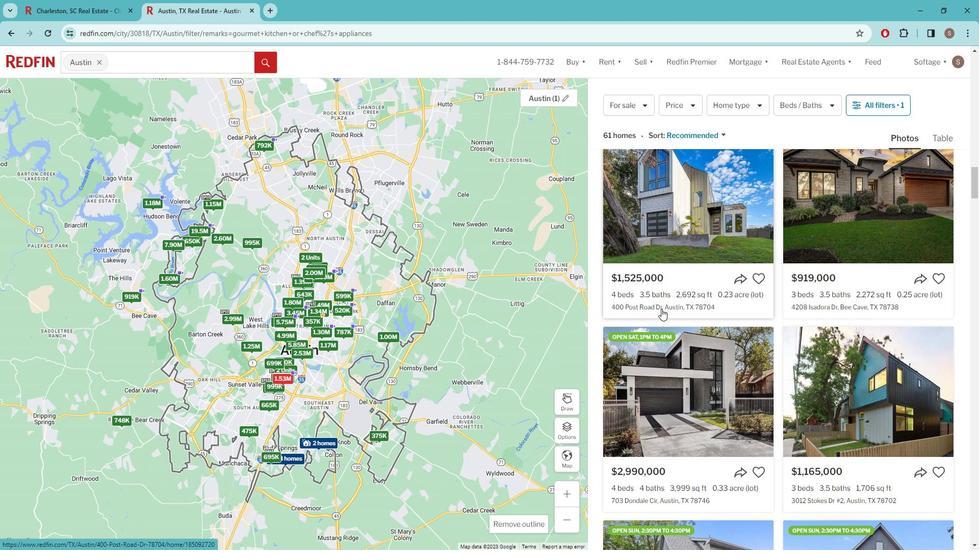 
Action: Mouse scrolled (669, 305) with delta (0, 0)
Screenshot: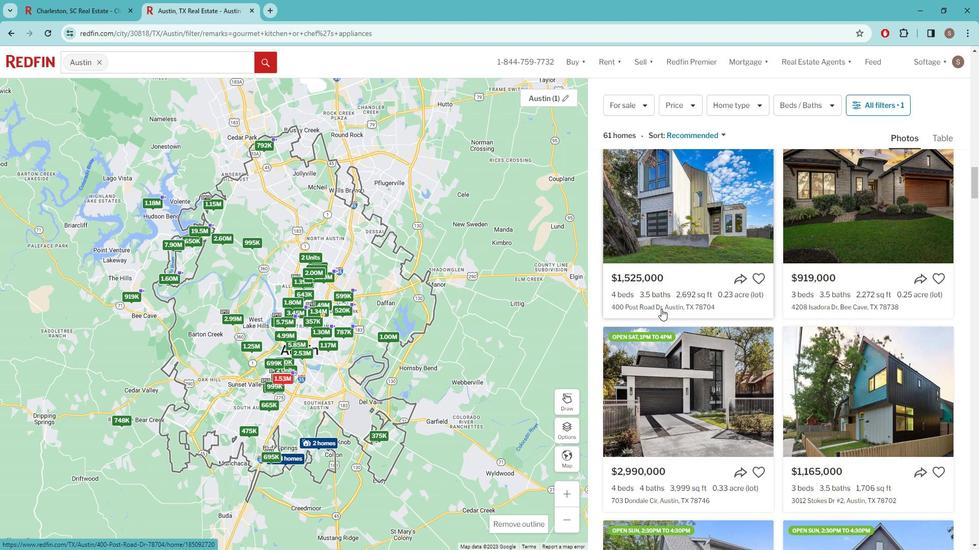 
Action: Mouse scrolled (669, 305) with delta (0, 0)
Screenshot: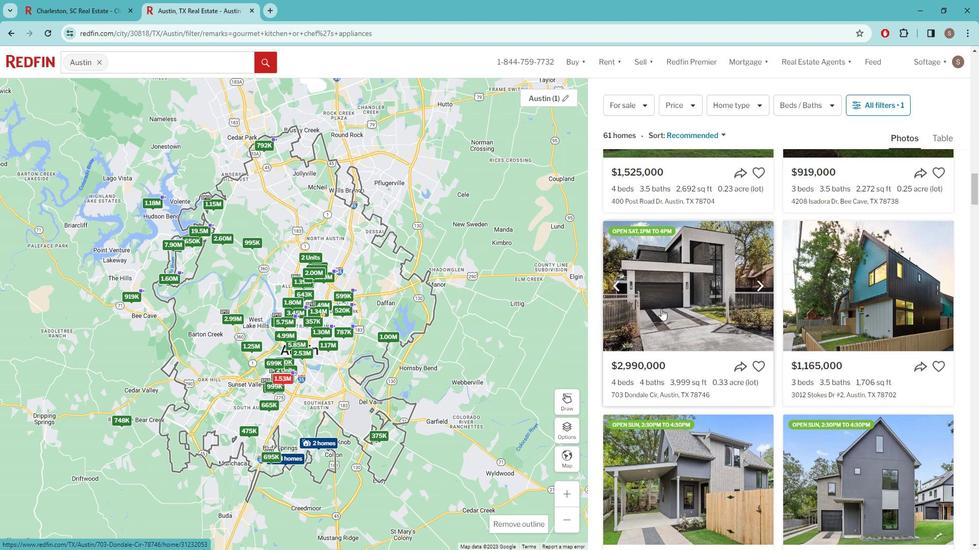 
Action: Mouse scrolled (669, 305) with delta (0, 0)
Screenshot: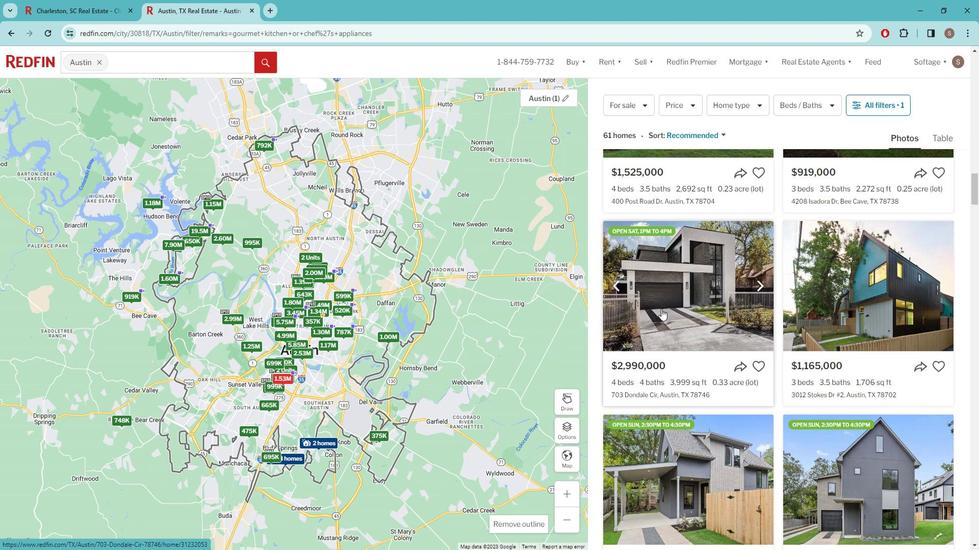 
Action: Mouse moved to (672, 304)
Screenshot: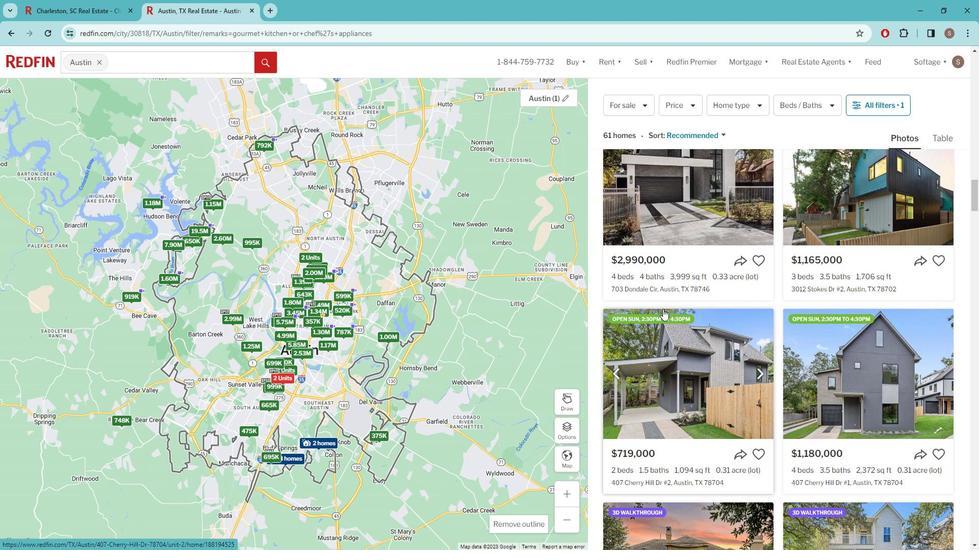 
Action: Mouse scrolled (672, 304) with delta (0, 0)
Screenshot: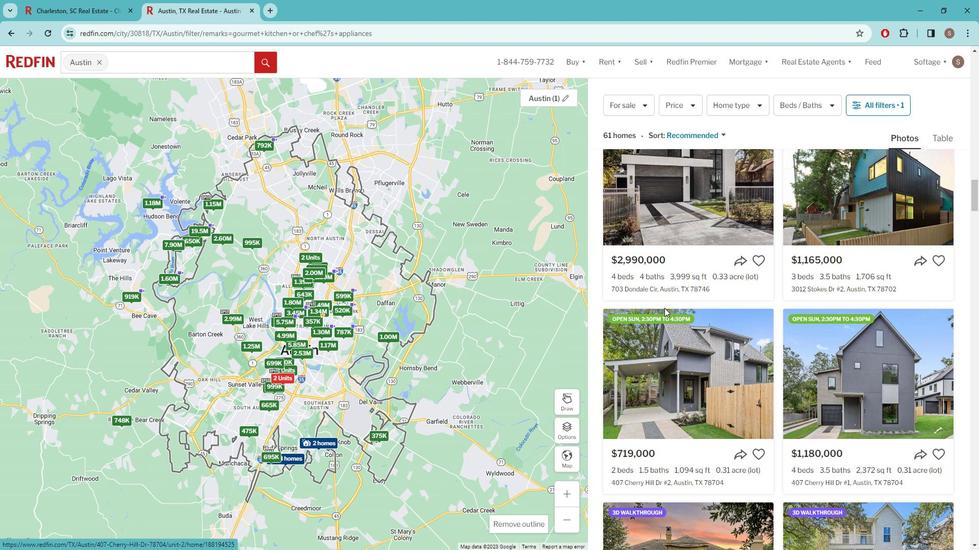 
Action: Mouse scrolled (672, 304) with delta (0, 0)
Screenshot: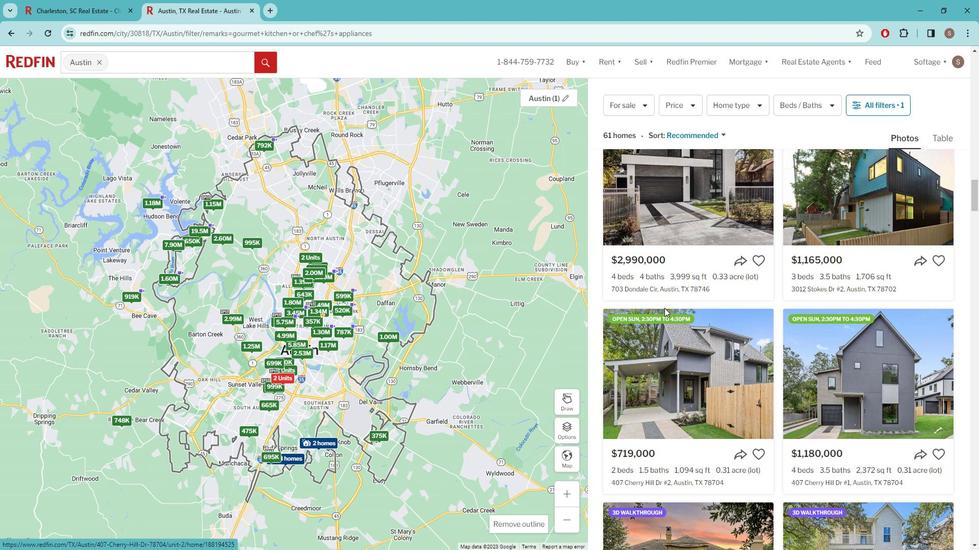 
Action: Mouse scrolled (672, 304) with delta (0, 0)
Screenshot: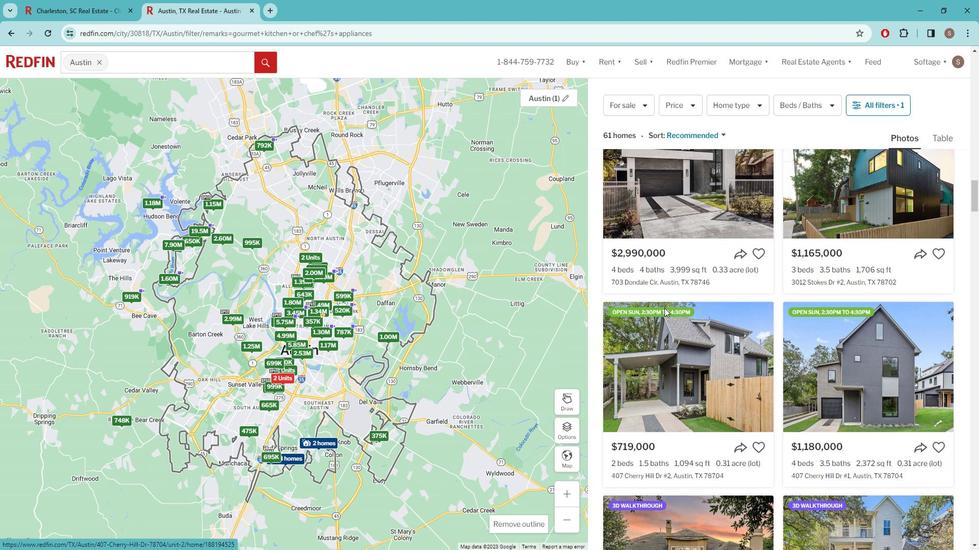 
Action: Mouse moved to (674, 302)
Screenshot: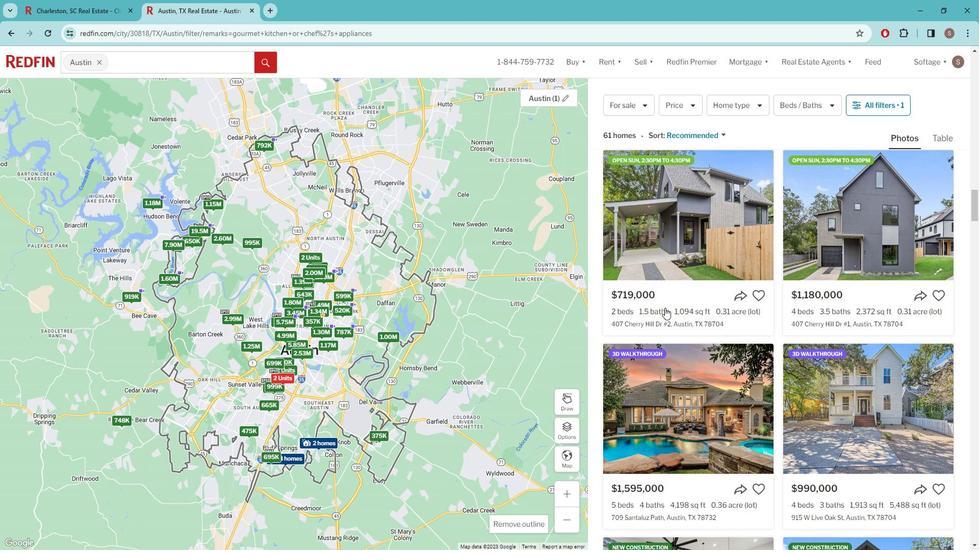 
Action: Mouse scrolled (674, 302) with delta (0, 0)
Screenshot: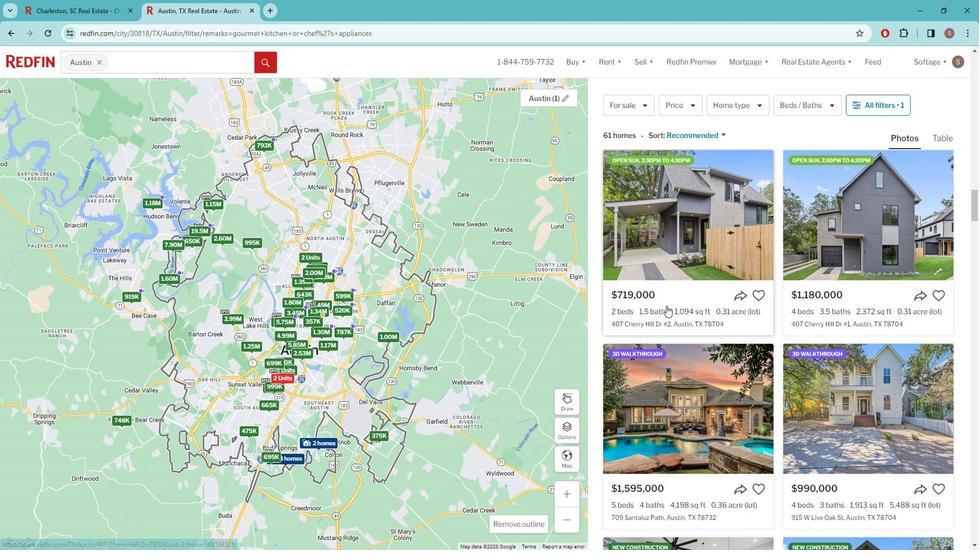 
Action: Mouse scrolled (674, 302) with delta (0, 0)
Screenshot: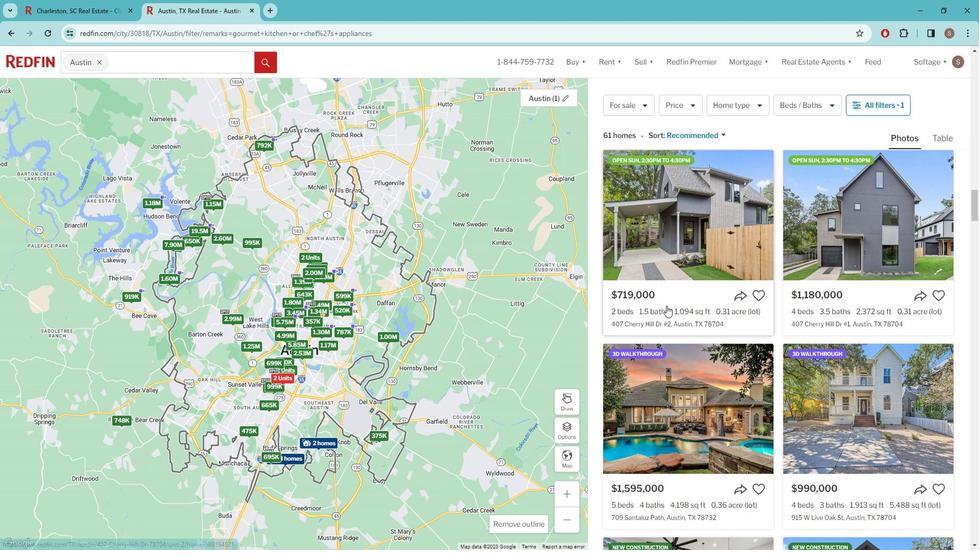 
Action: Mouse scrolled (674, 302) with delta (0, 0)
Screenshot: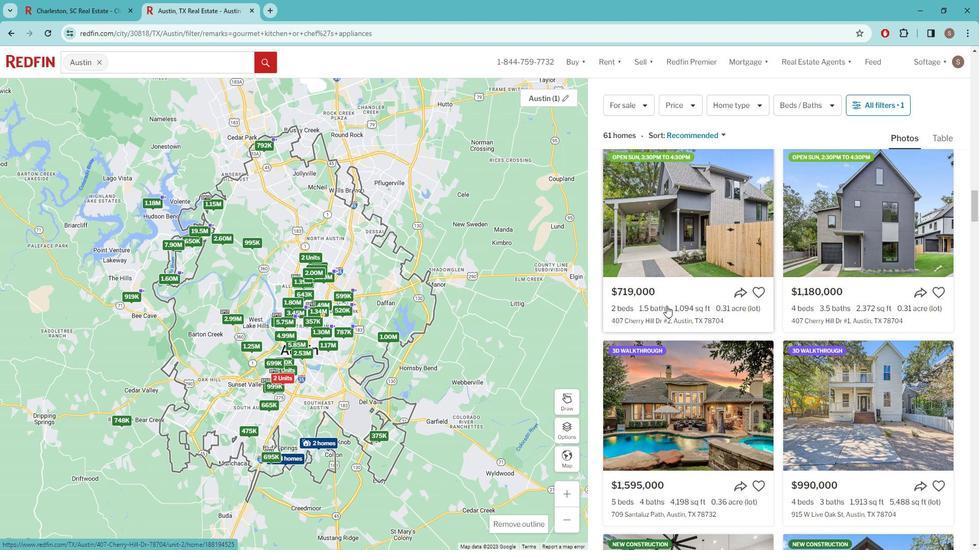 
Action: Mouse moved to (675, 302)
Screenshot: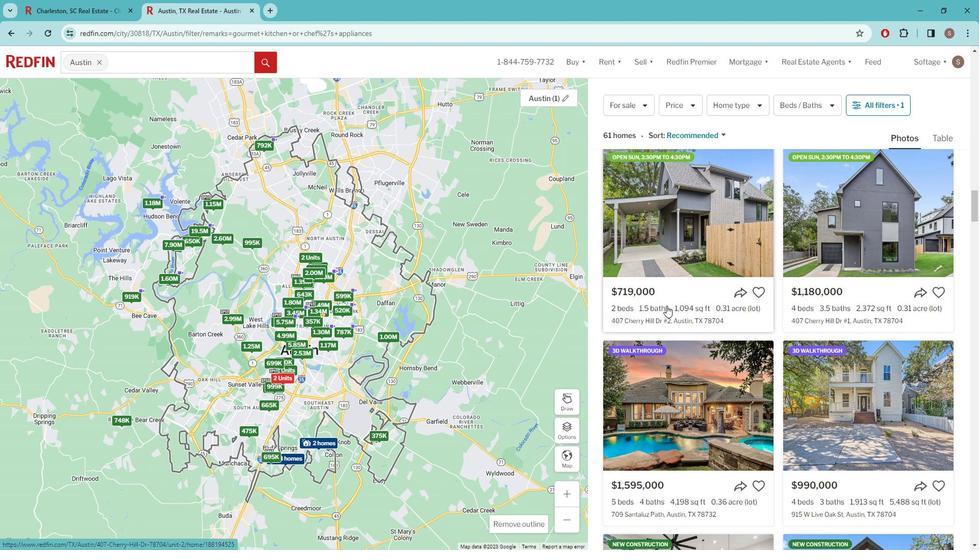 
Action: Mouse scrolled (675, 302) with delta (0, 0)
Screenshot: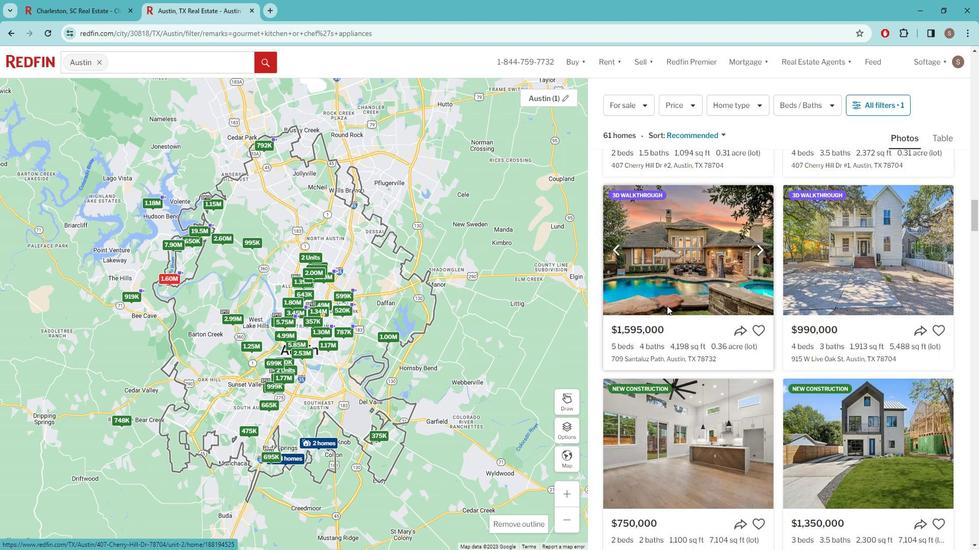 
Action: Mouse scrolled (675, 302) with delta (0, 0)
Screenshot: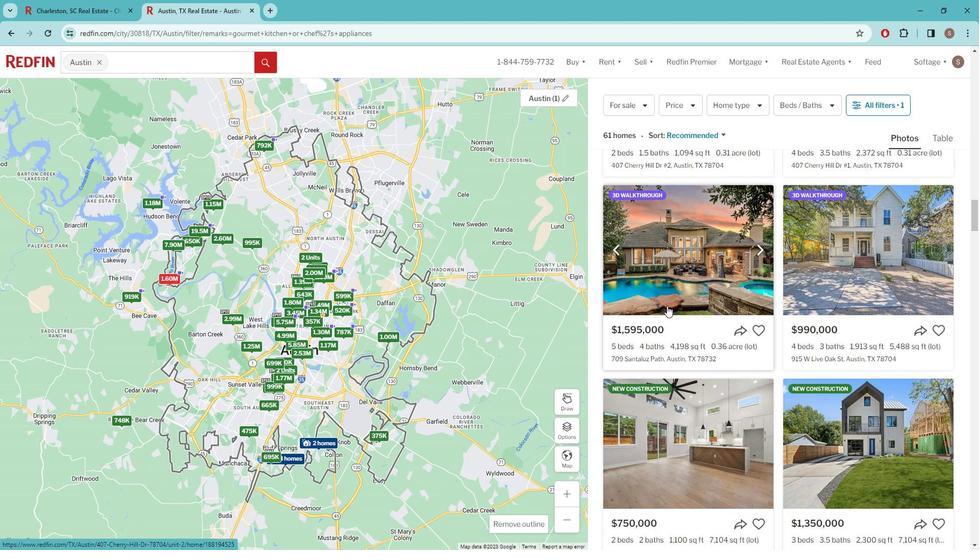 
Action: Mouse moved to (676, 301)
Screenshot: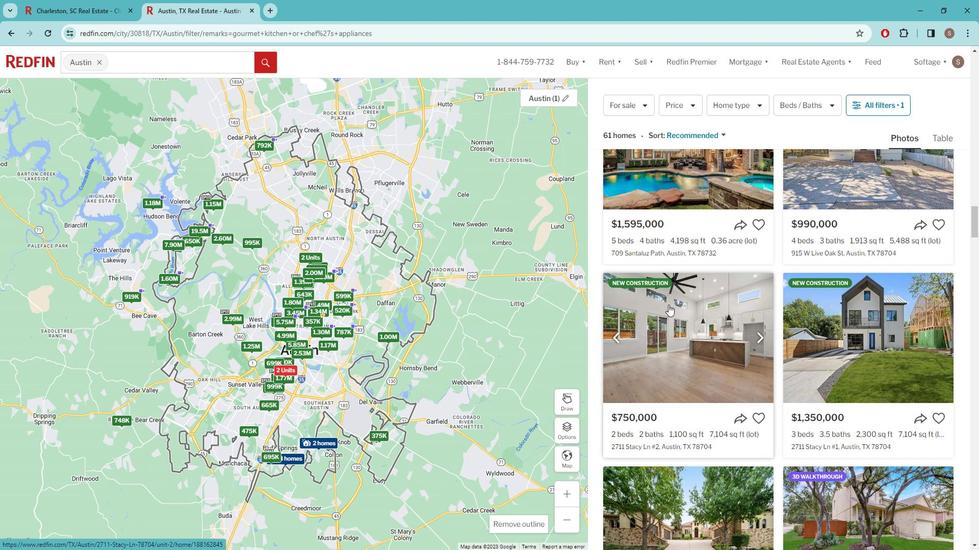 
Action: Mouse scrolled (676, 301) with delta (0, 0)
Screenshot: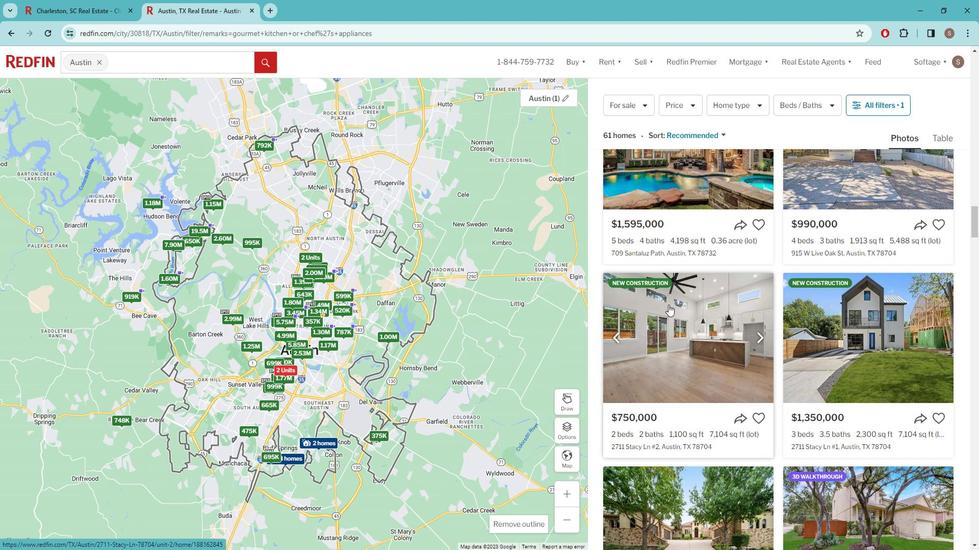 
Action: Mouse scrolled (676, 301) with delta (0, 0)
Screenshot: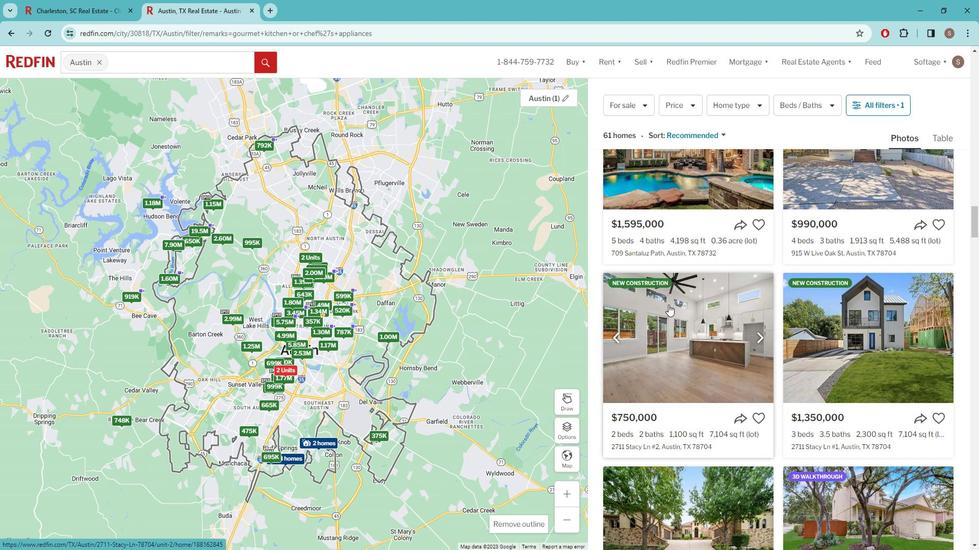 
Action: Mouse moved to (676, 301)
Screenshot: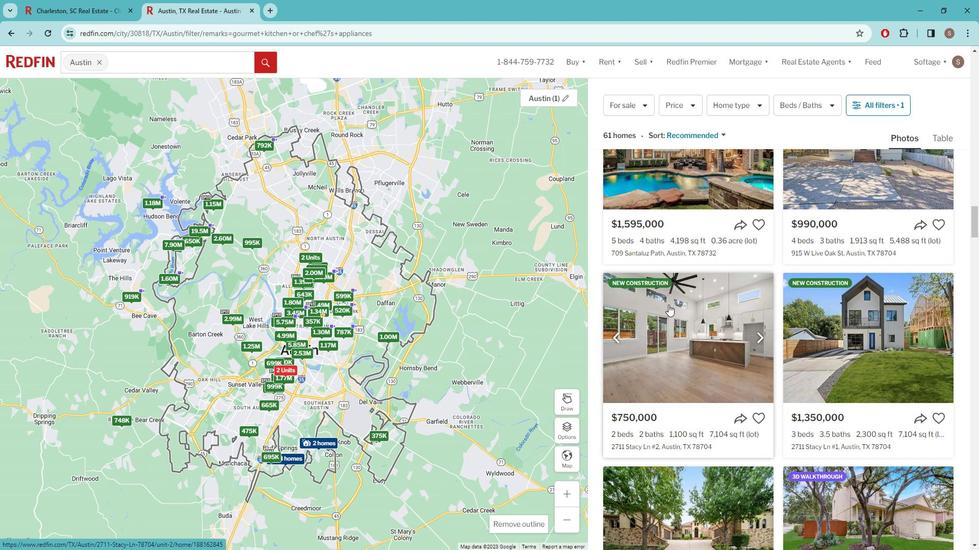 
Action: Mouse scrolled (676, 301) with delta (0, 0)
Screenshot: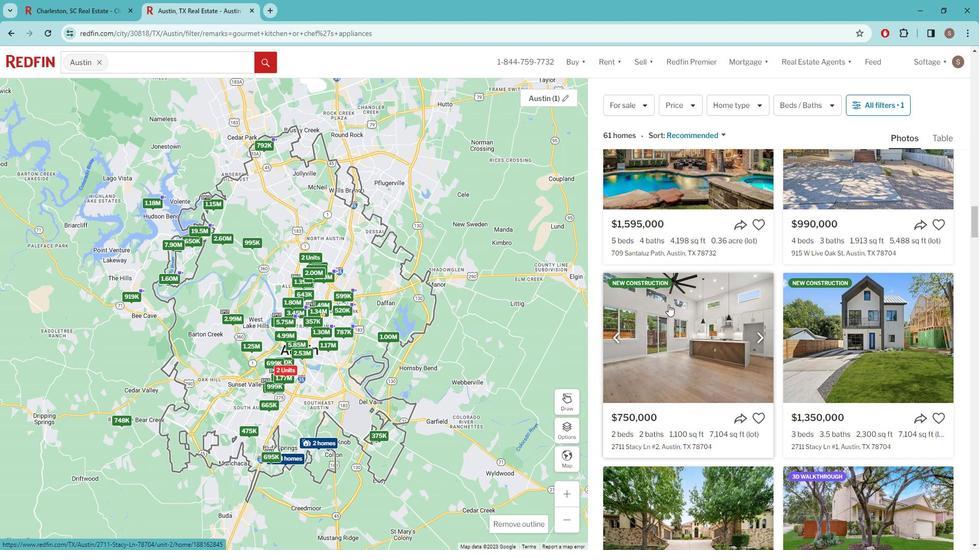 
Action: Mouse moved to (677, 301)
Screenshot: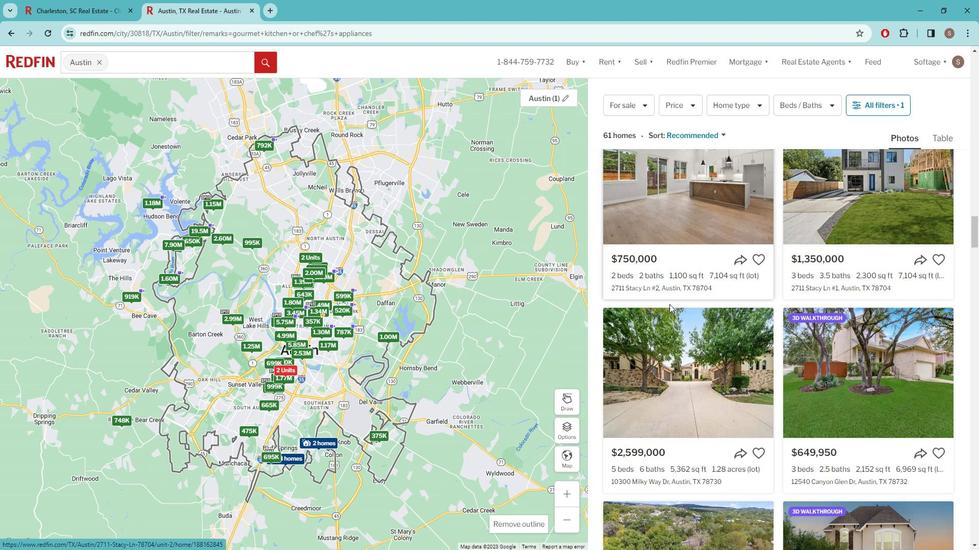 
Action: Mouse scrolled (677, 300) with delta (0, 0)
Screenshot: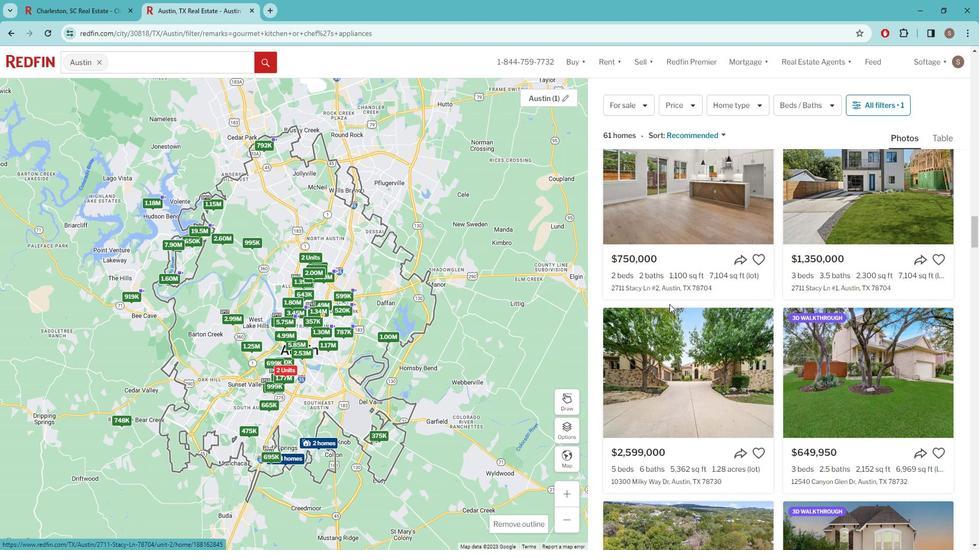 
Action: Mouse moved to (678, 300)
Screenshot: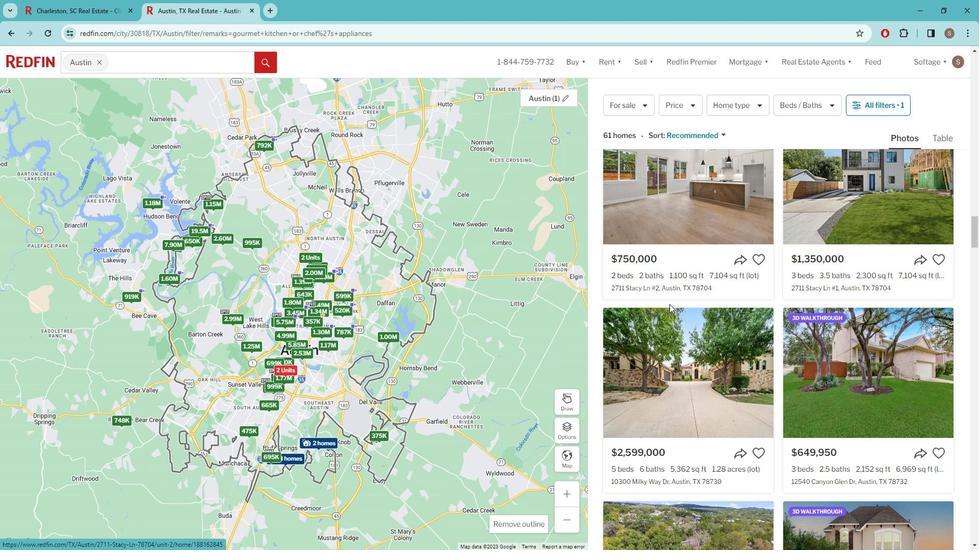 
Action: Mouse scrolled (678, 300) with delta (0, 0)
Screenshot: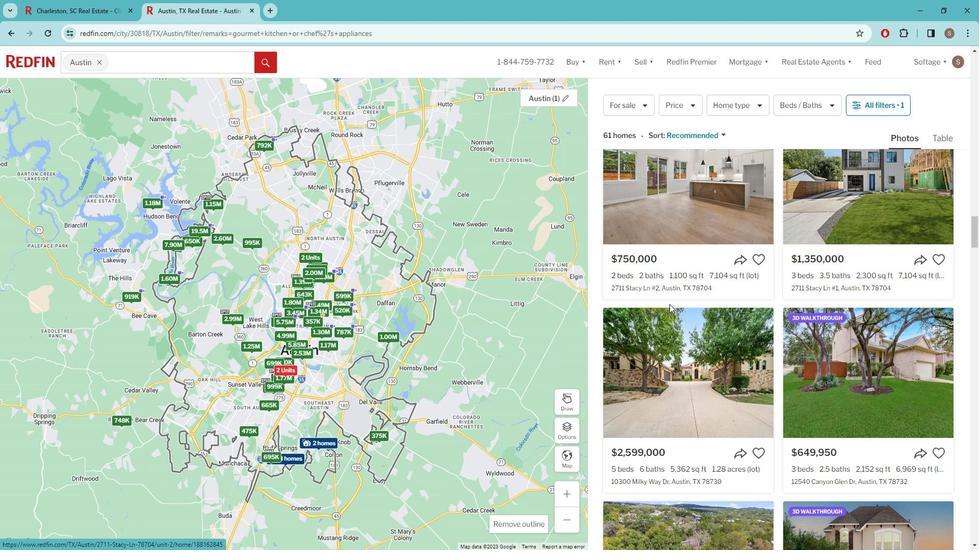 
Action: Mouse moved to (678, 300)
Screenshot: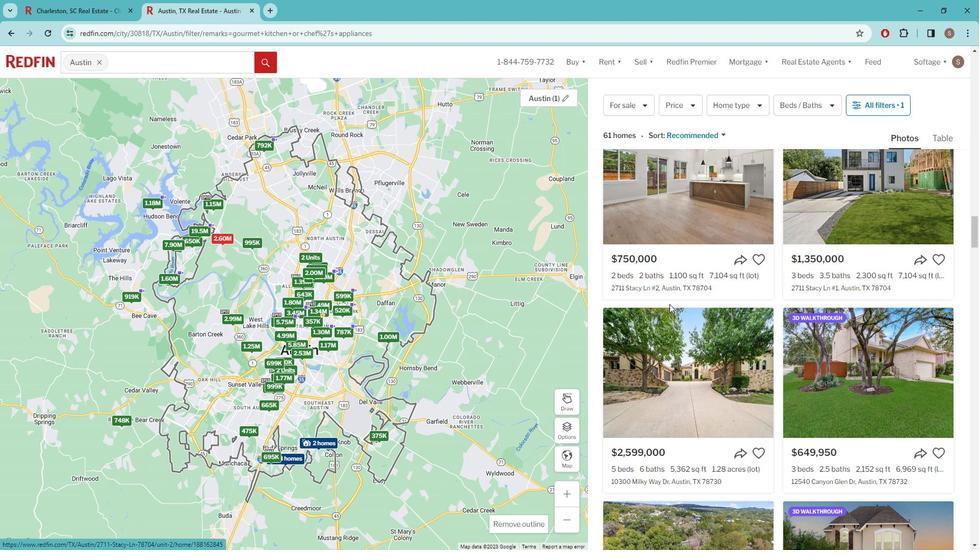 
Action: Mouse scrolled (678, 300) with delta (0, 0)
Screenshot: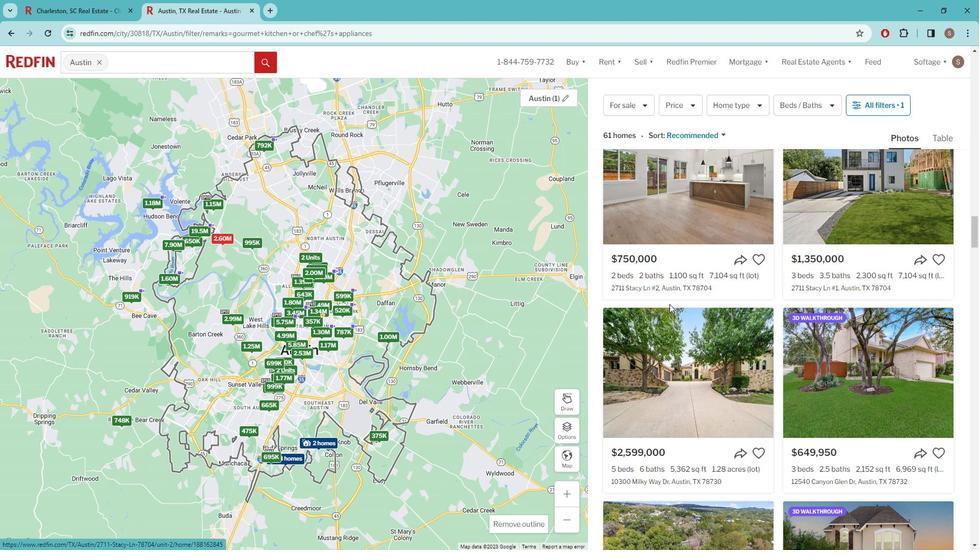 
Action: Mouse moved to (682, 300)
Screenshot: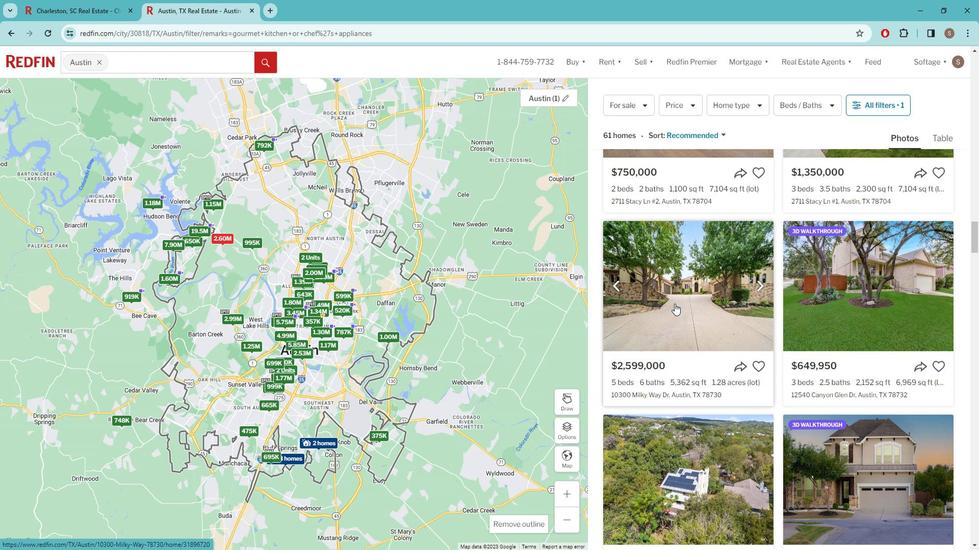 
Action: Mouse scrolled (682, 300) with delta (0, 0)
Screenshot: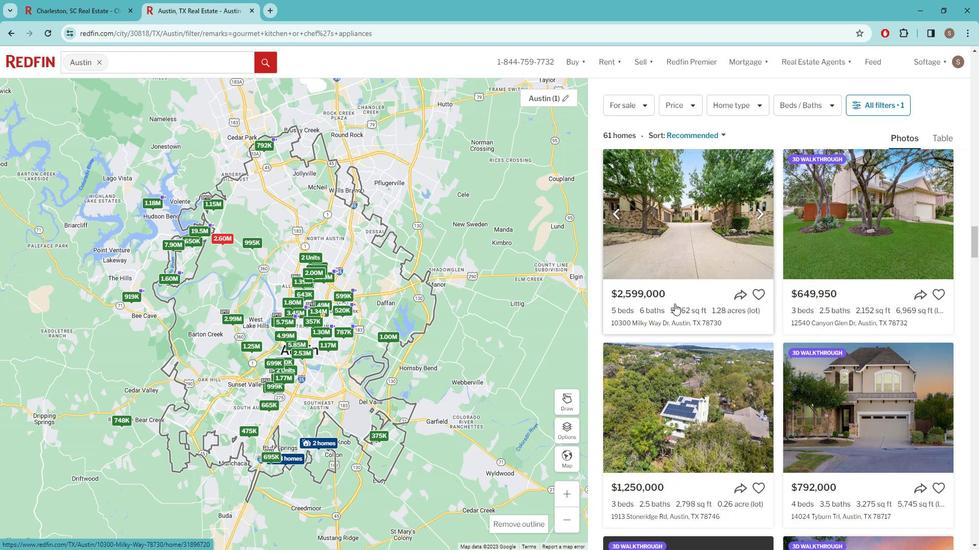
Action: Mouse moved to (683, 300)
Screenshot: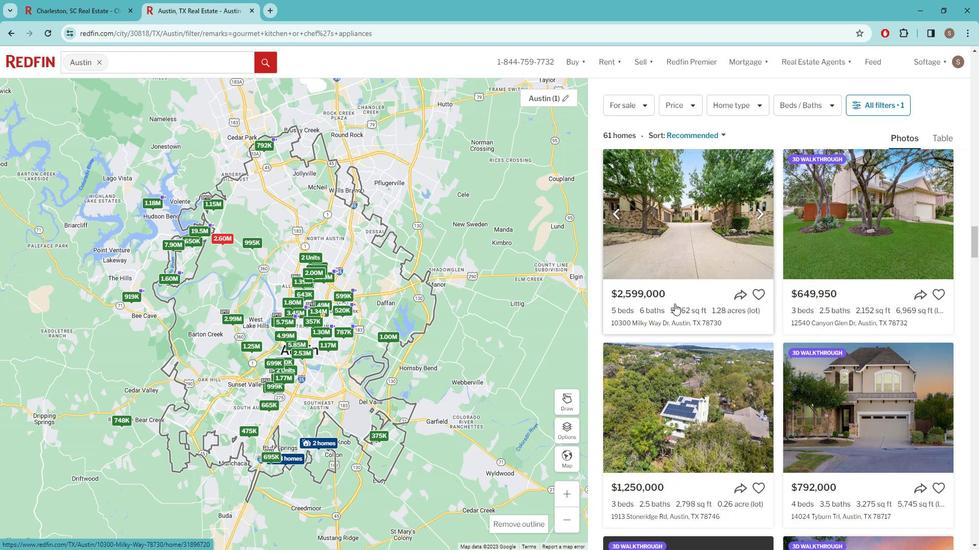 
Action: Mouse scrolled (683, 300) with delta (0, 0)
Screenshot: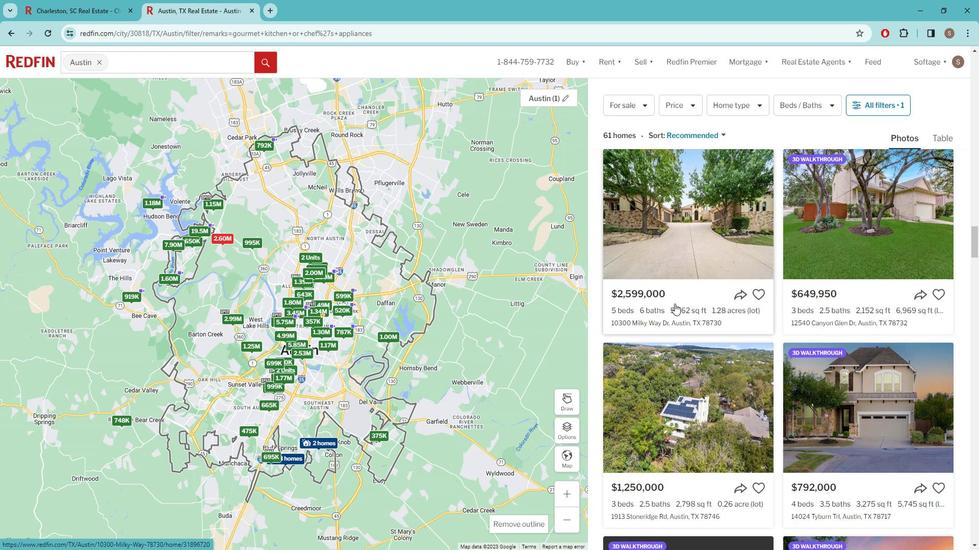 
Action: Mouse scrolled (683, 300) with delta (0, 0)
Screenshot: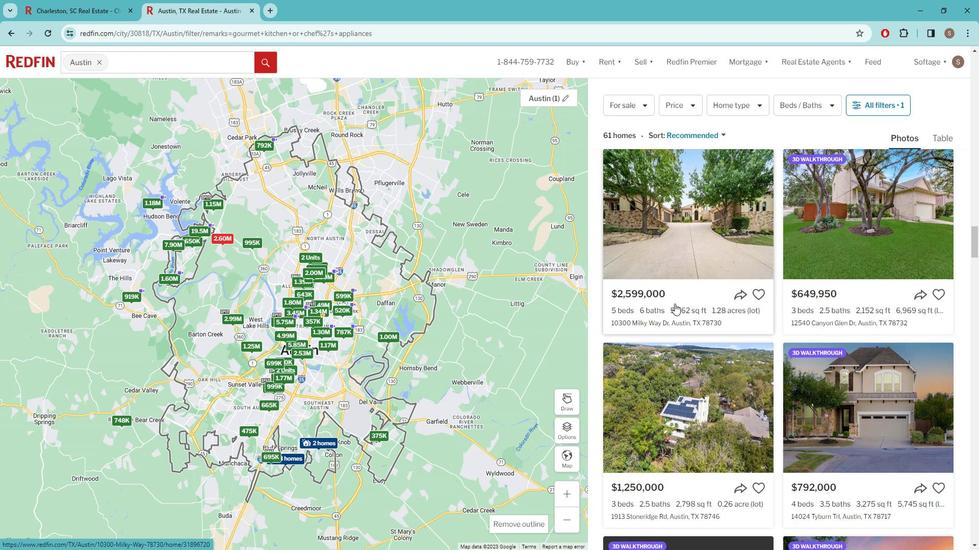 
Action: Mouse scrolled (683, 300) with delta (0, 0)
Screenshot: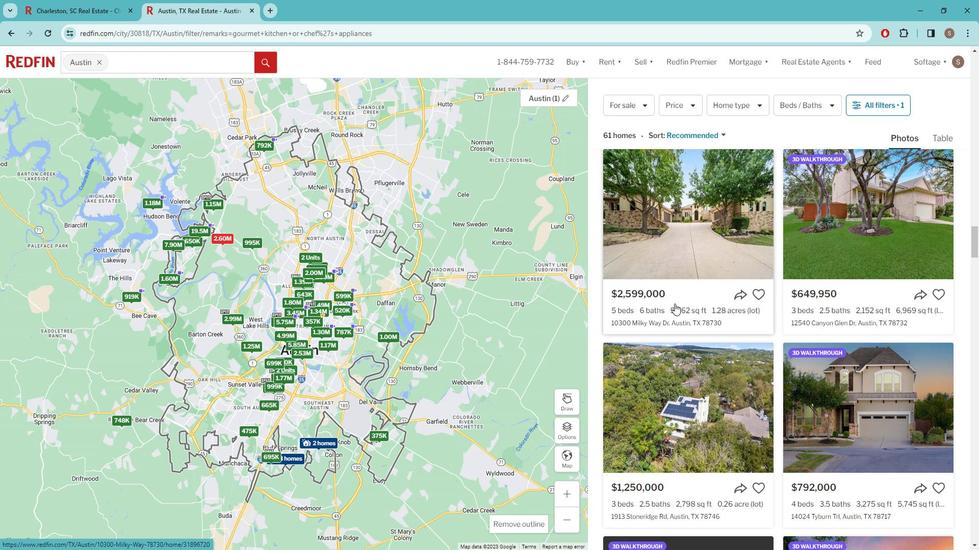 
Action: Mouse moved to (684, 299)
Screenshot: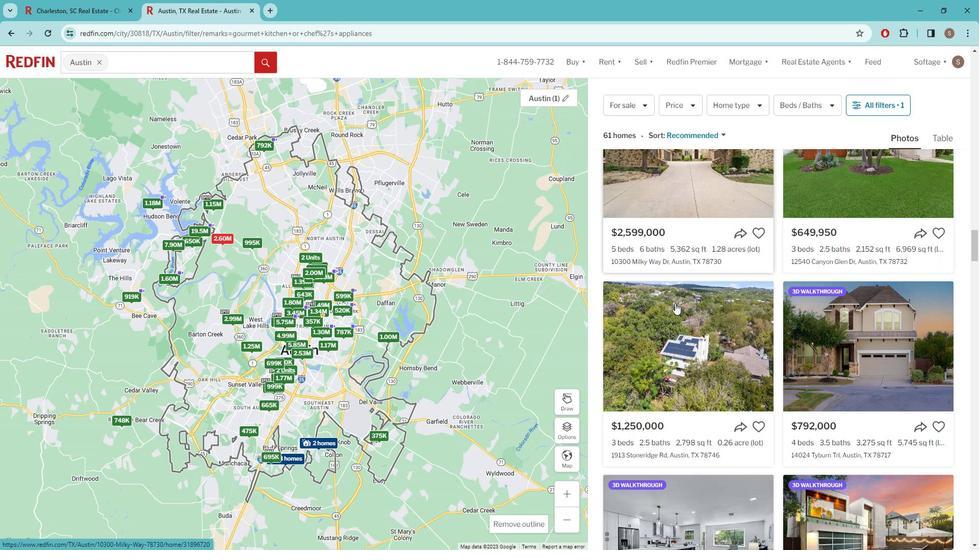
Action: Mouse scrolled (684, 299) with delta (0, 0)
Screenshot: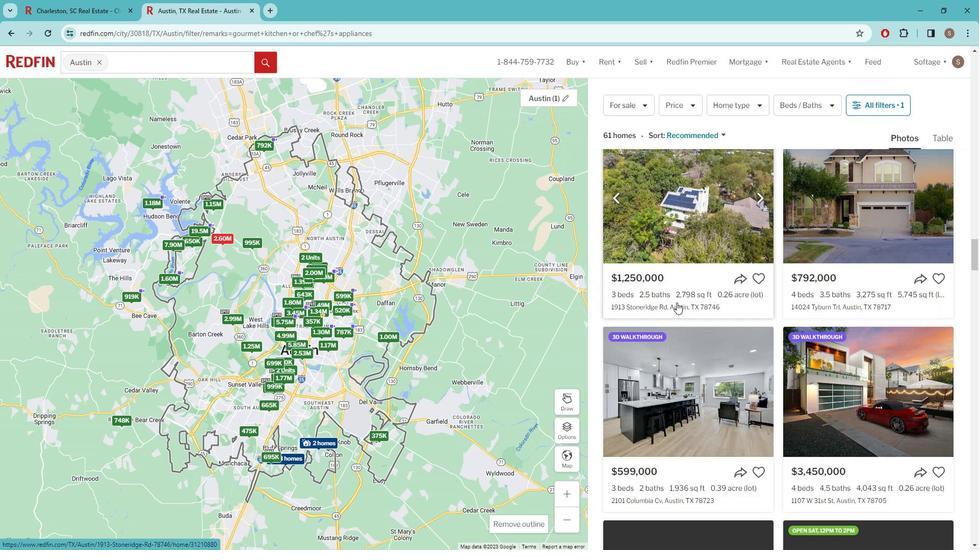
Action: Mouse moved to (684, 299)
Screenshot: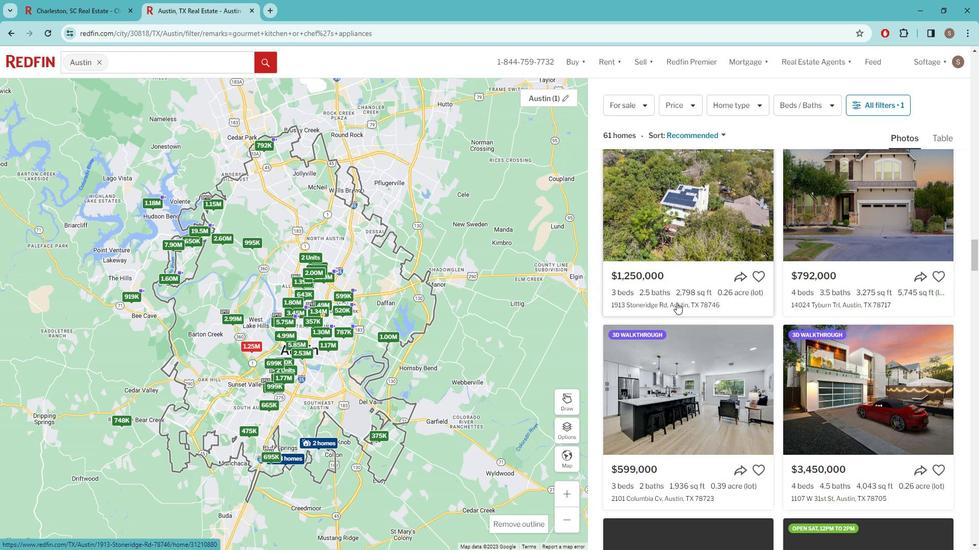 
Action: Mouse scrolled (684, 299) with delta (0, 0)
Screenshot: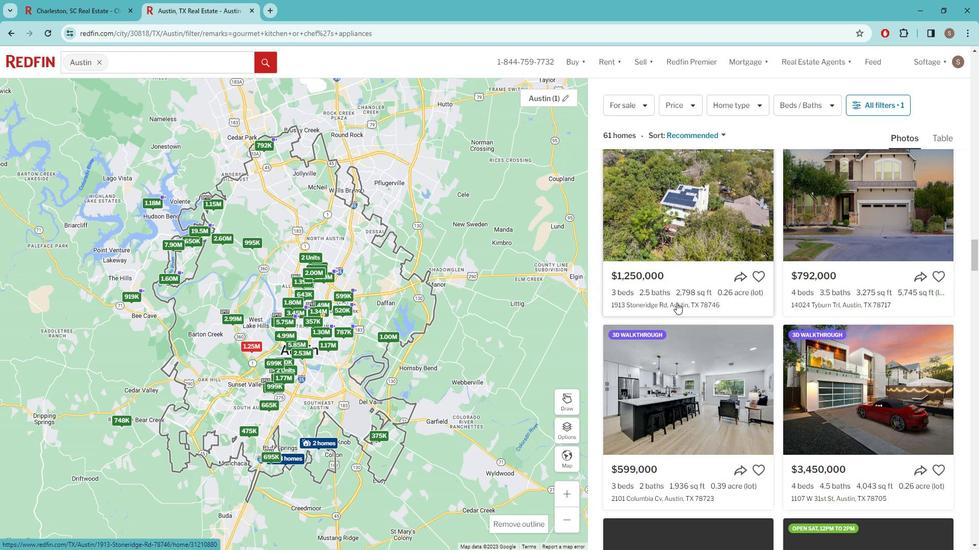 
Action: Mouse moved to (684, 300)
Screenshot: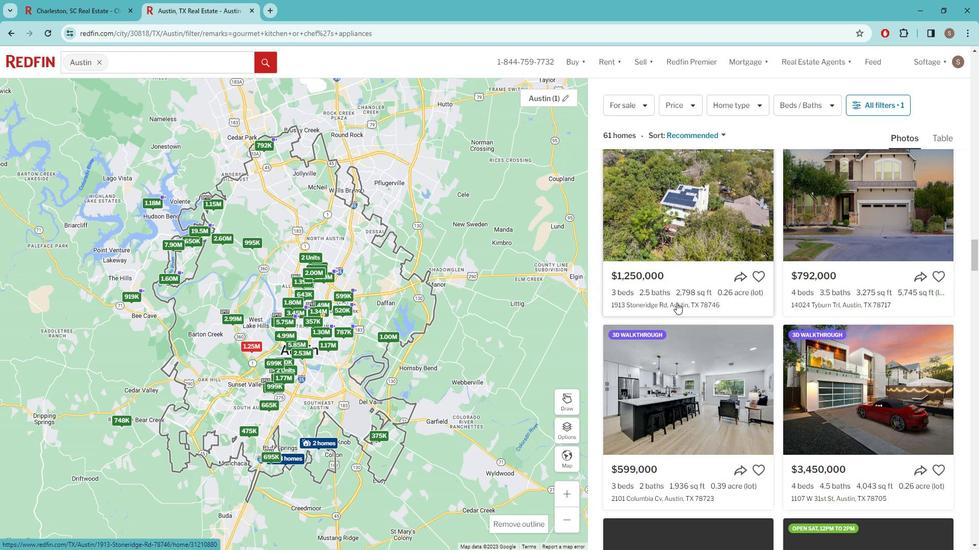 
Action: Mouse scrolled (684, 299) with delta (0, 0)
Screenshot: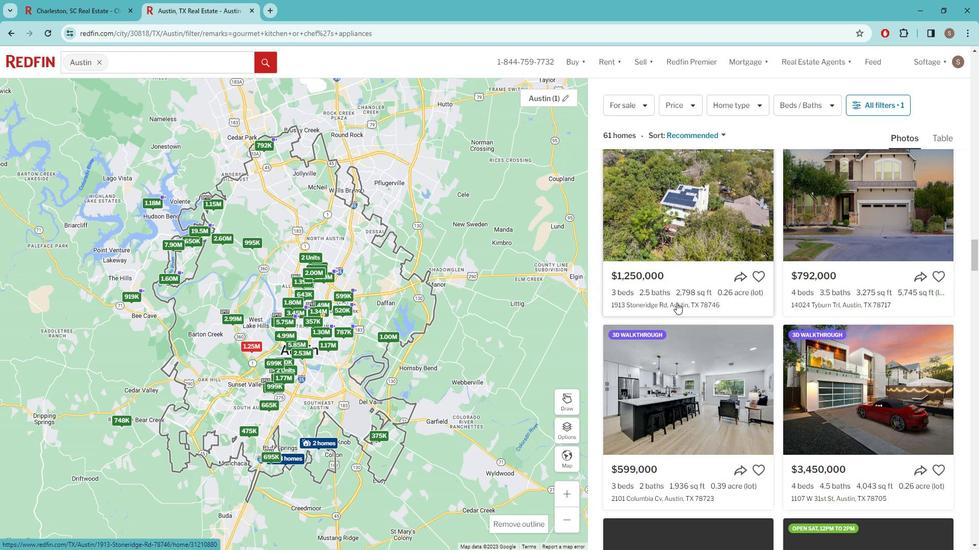 
Action: Mouse scrolled (684, 299) with delta (0, 0)
Screenshot: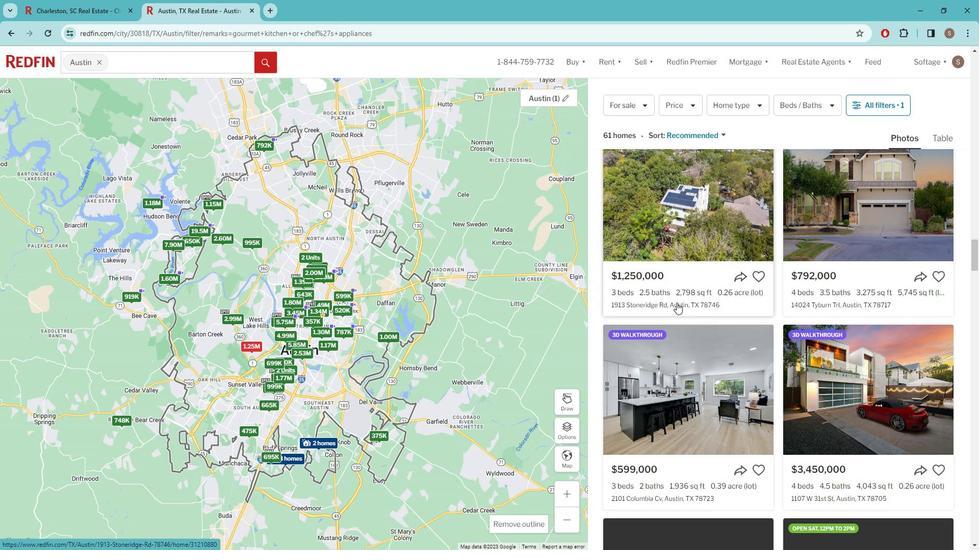 
Action: Mouse moved to (684, 299)
Screenshot: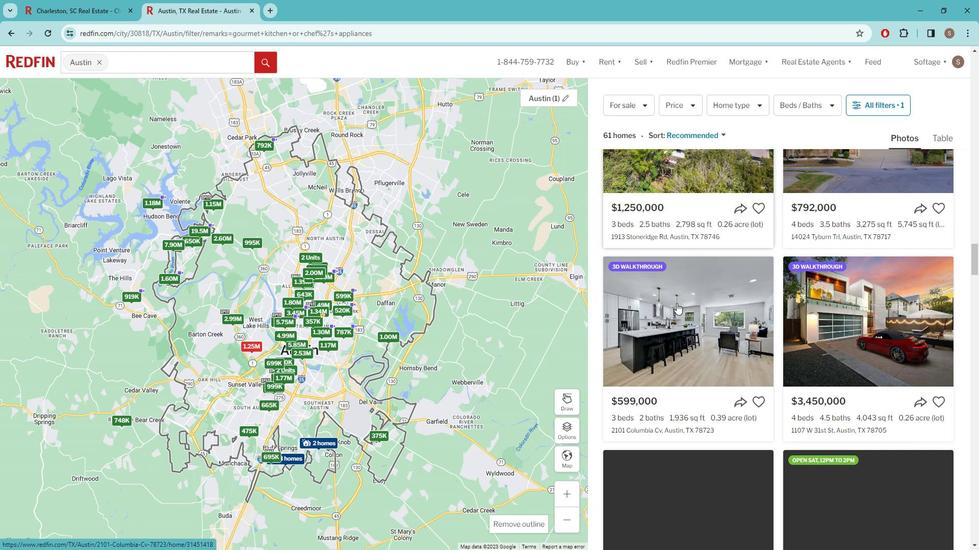 
Action: Mouse scrolled (684, 299) with delta (0, 0)
Screenshot: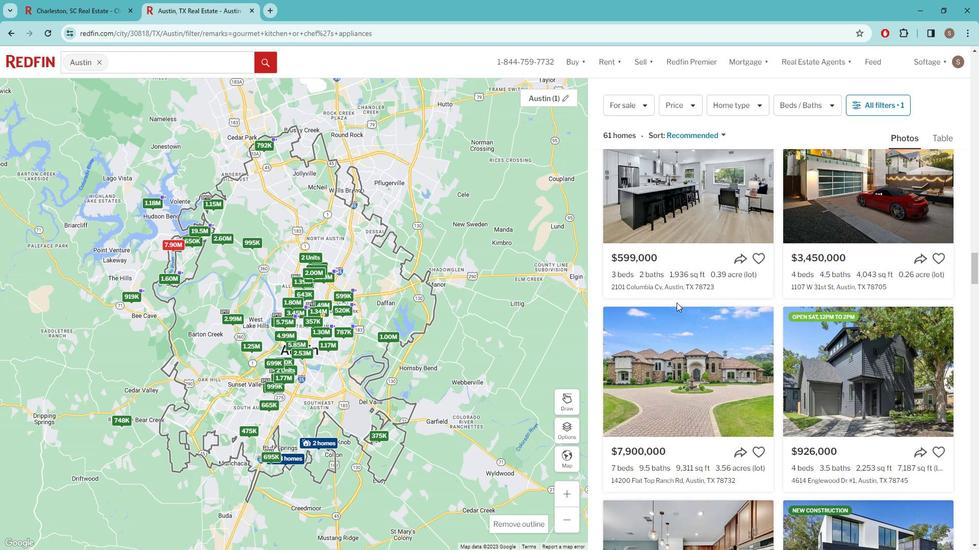 
Action: Mouse scrolled (684, 299) with delta (0, 0)
Screenshot: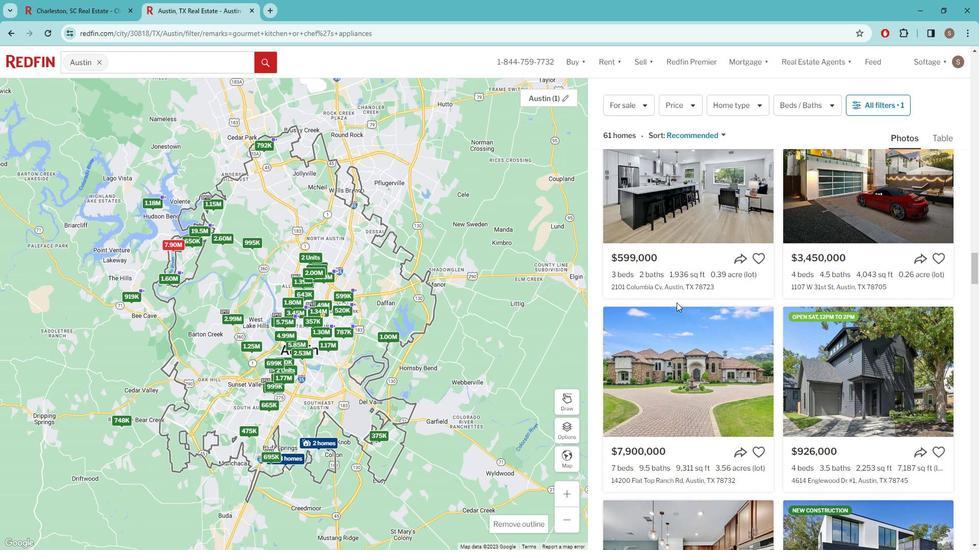 
Action: Mouse scrolled (684, 299) with delta (0, 0)
Screenshot: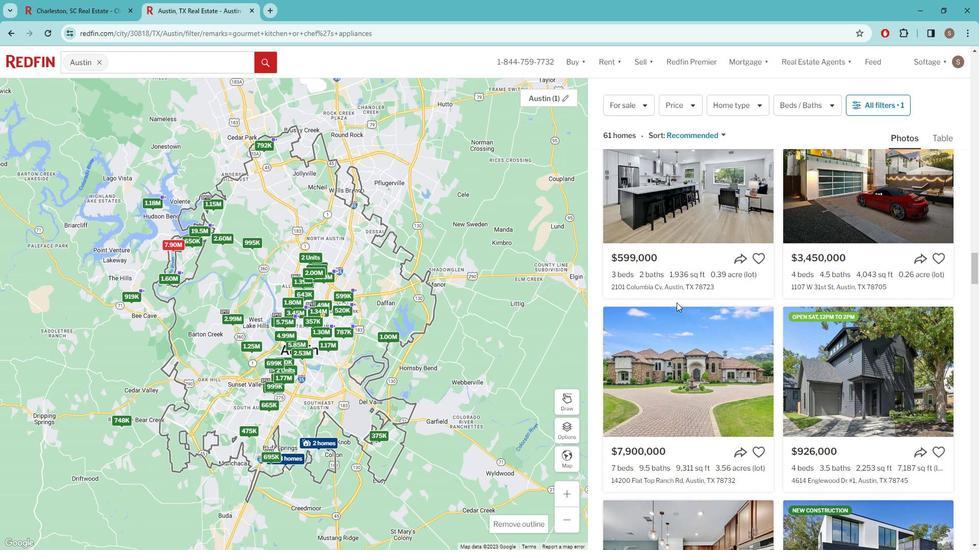 
Action: Mouse moved to (684, 298)
Screenshot: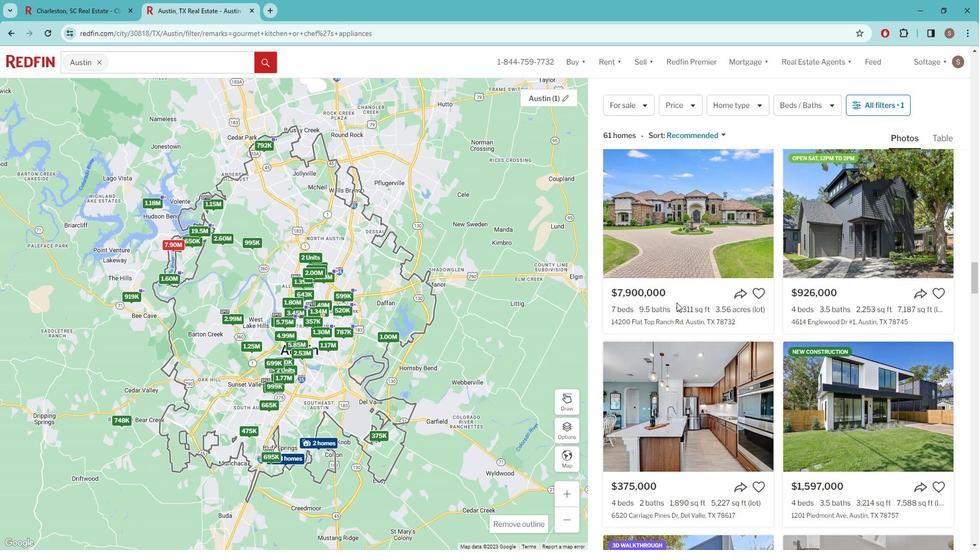 
Action: Mouse scrolled (684, 298) with delta (0, 0)
Screenshot: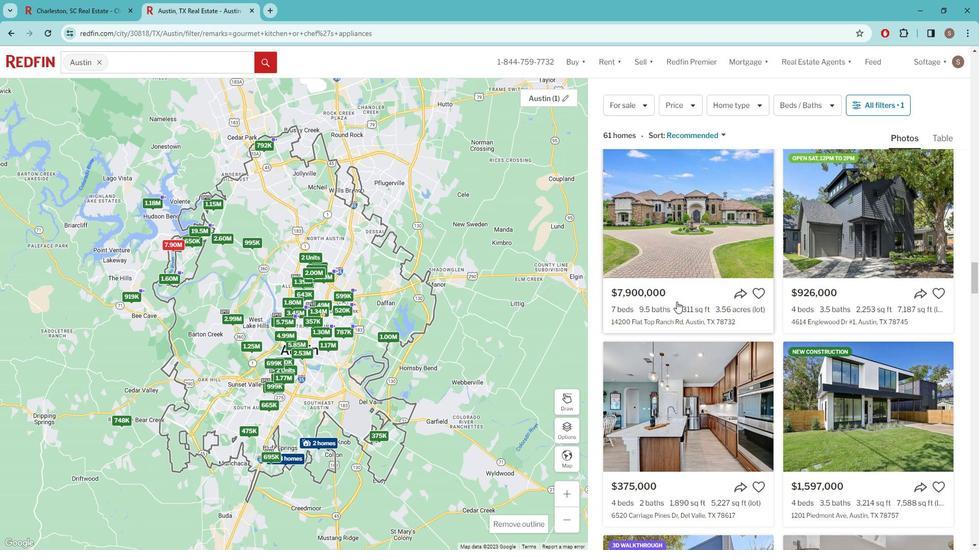 
Action: Mouse scrolled (684, 298) with delta (0, 0)
Screenshot: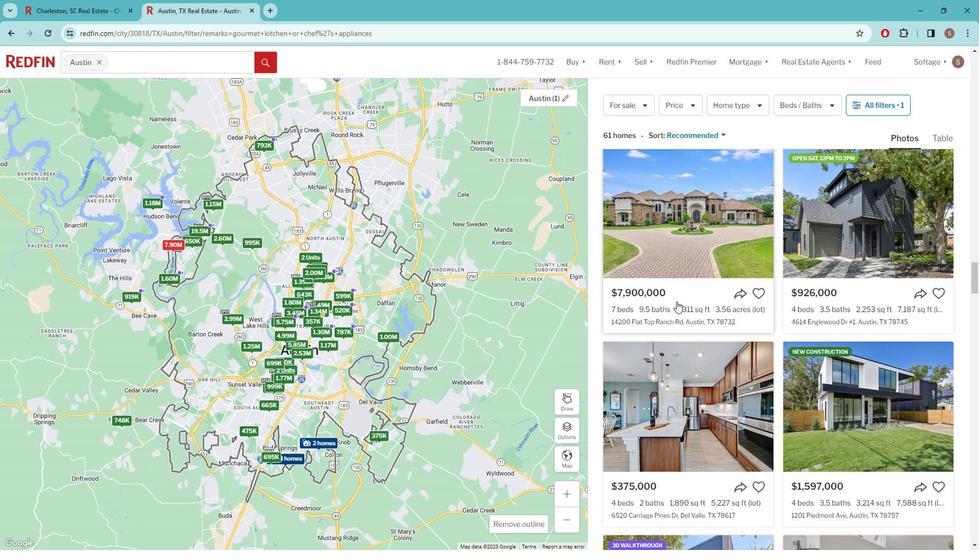 
Action: Mouse scrolled (684, 298) with delta (0, 0)
Screenshot: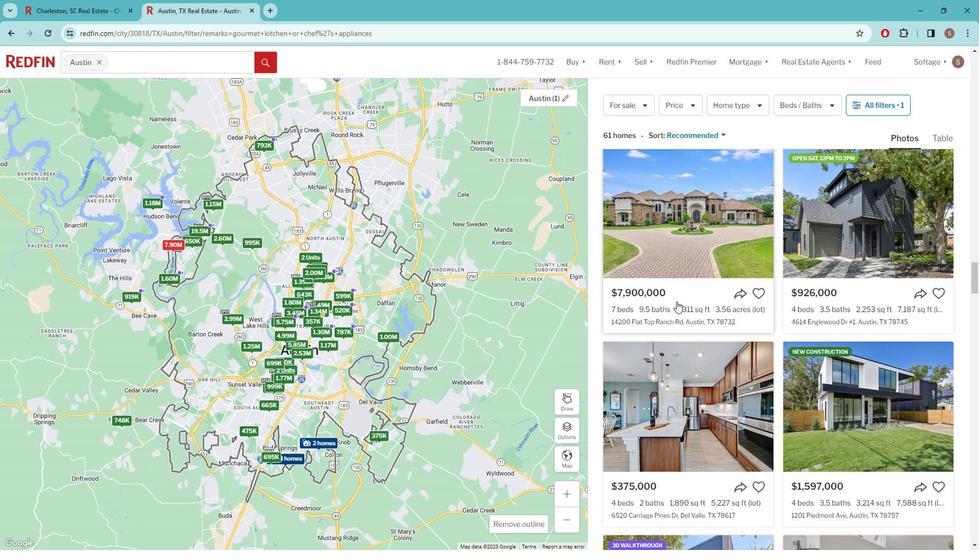 
Action: Mouse scrolled (684, 298) with delta (0, 0)
Screenshot: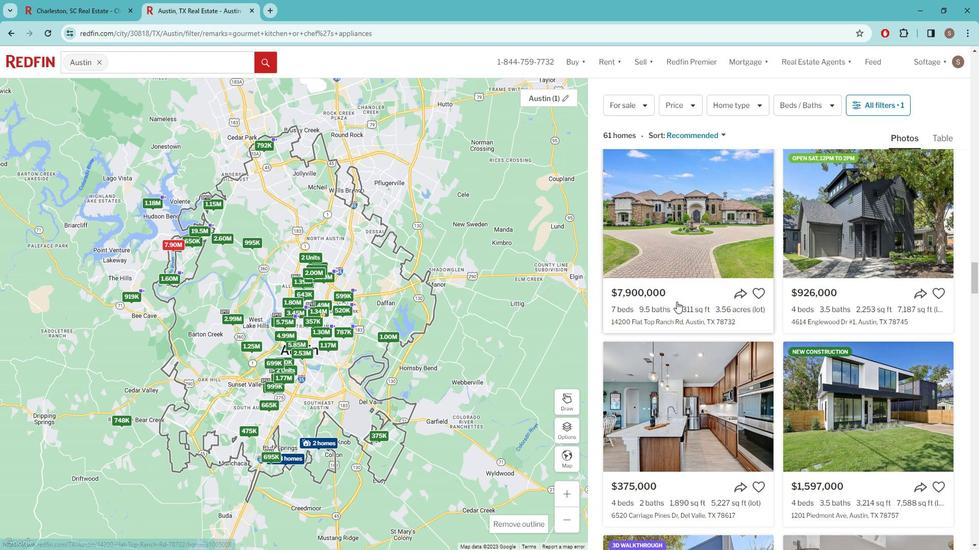 
Action: Mouse scrolled (684, 298) with delta (0, 0)
Screenshot: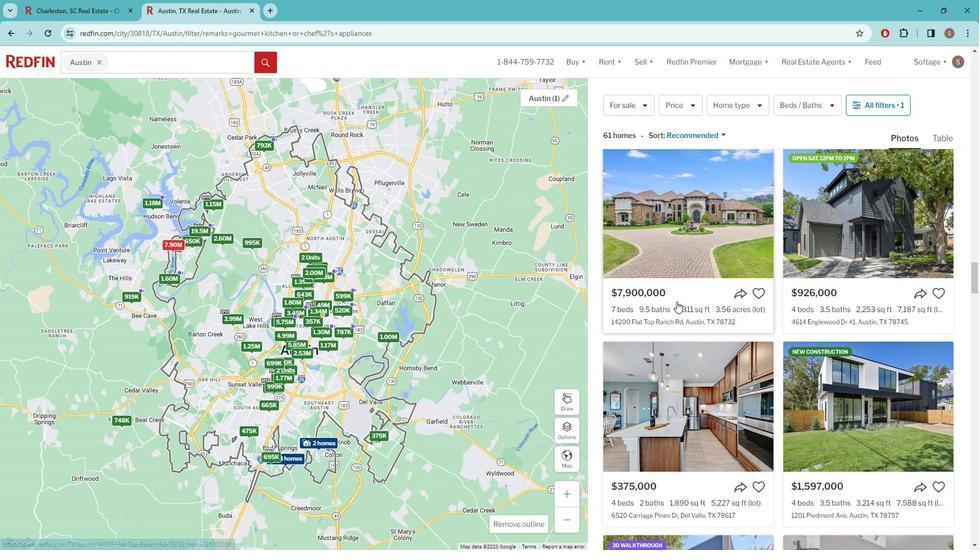 
Action: Mouse scrolled (684, 299) with delta (0, 0)
Screenshot: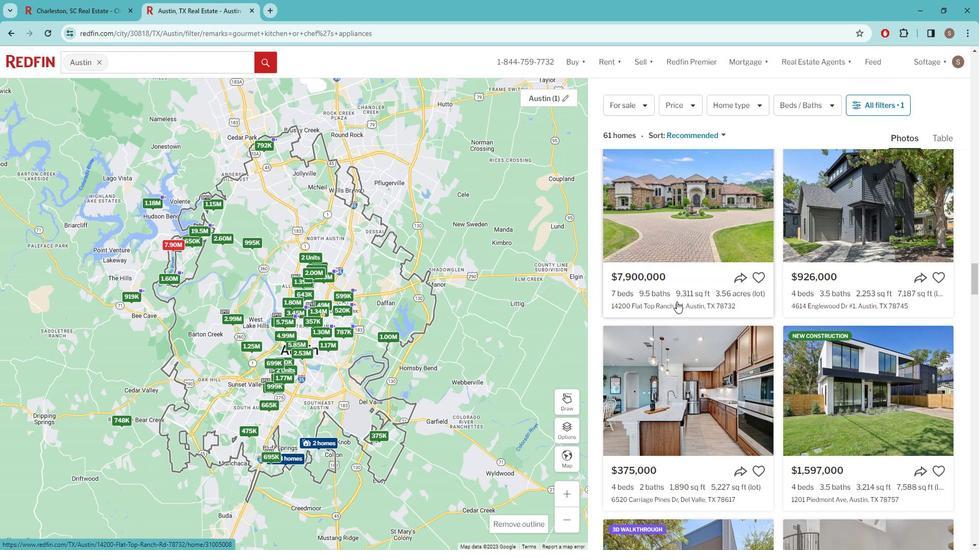 
Action: Mouse moved to (685, 298)
Screenshot: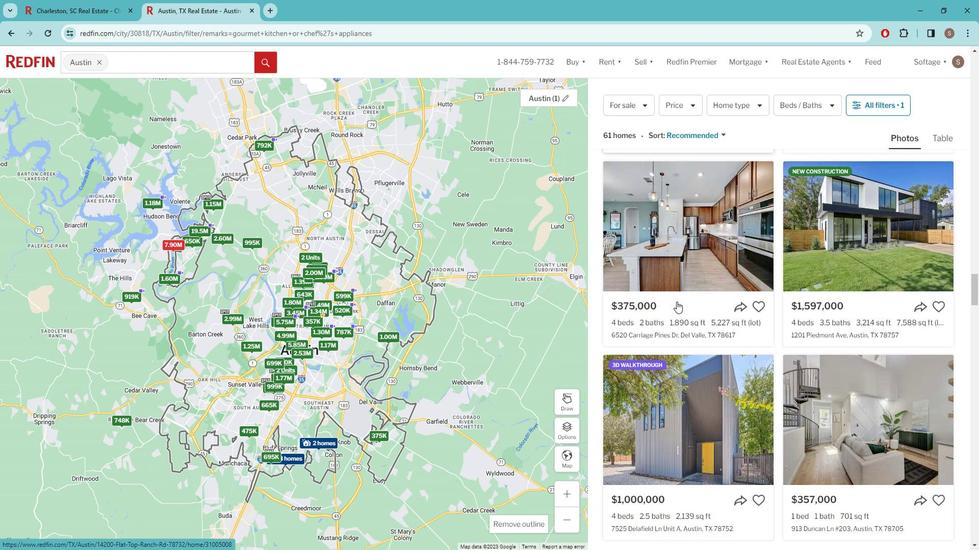 
Action: Mouse scrolled (685, 298) with delta (0, 0)
Screenshot: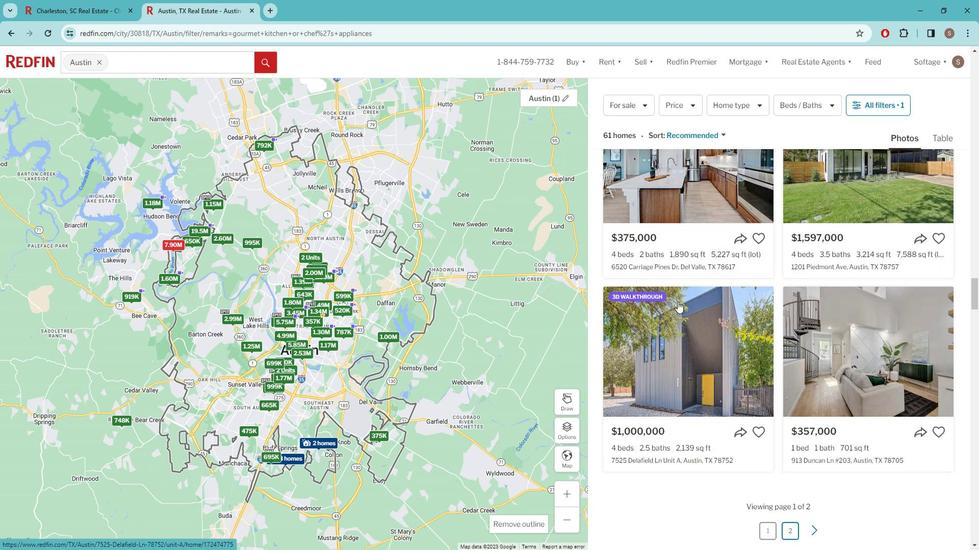 
Action: Mouse scrolled (685, 298) with delta (0, 0)
Screenshot: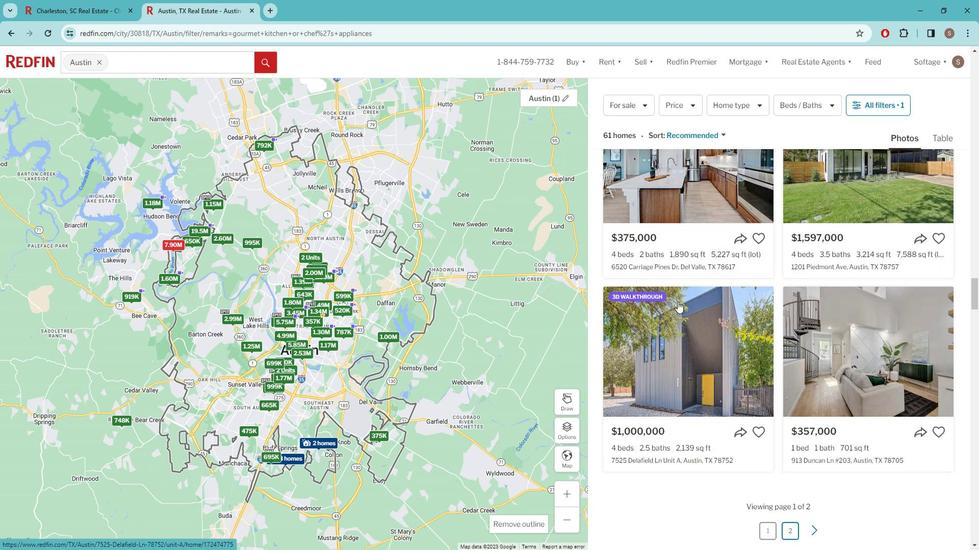 
Action: Mouse scrolled (685, 298) with delta (0, 0)
Screenshot: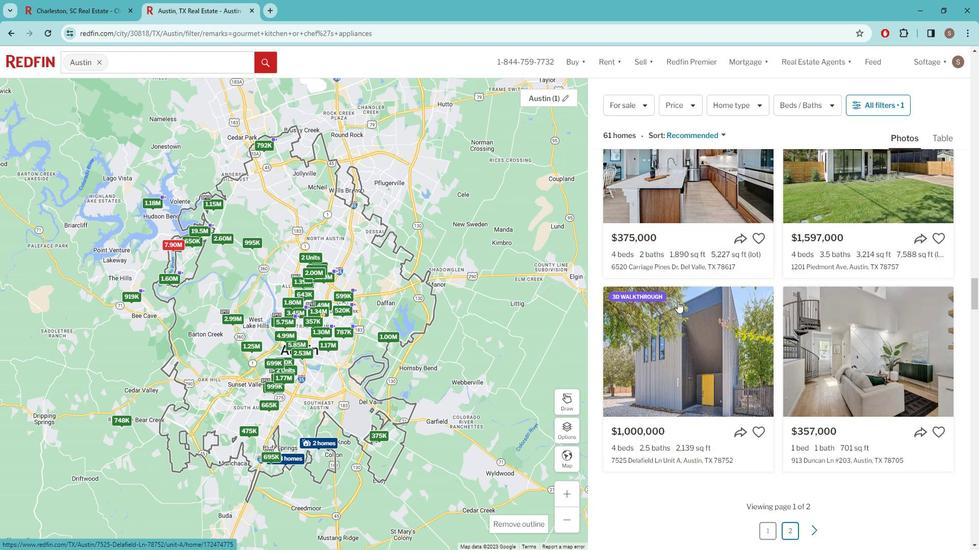
Action: Mouse scrolled (685, 298) with delta (0, 0)
Screenshot: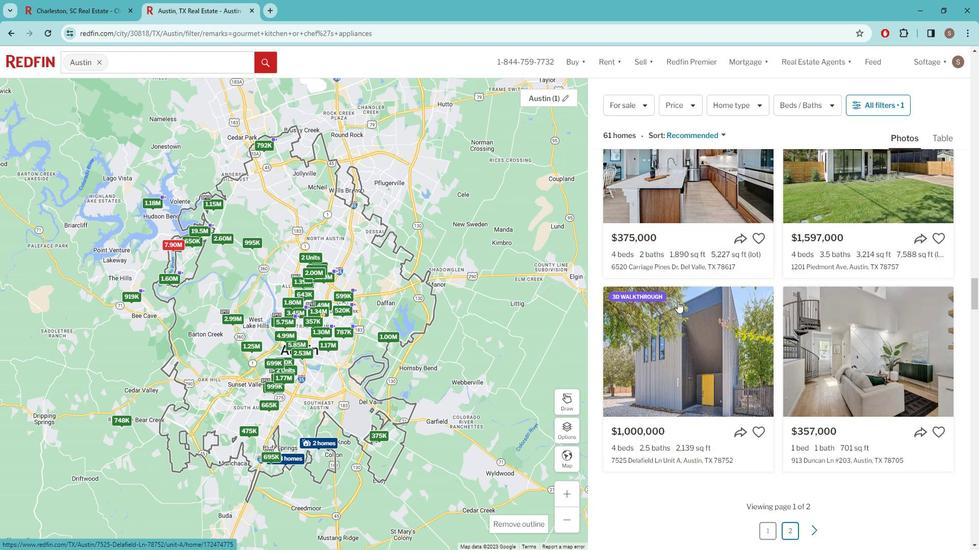 
Action: Mouse moved to (799, 348)
Screenshot: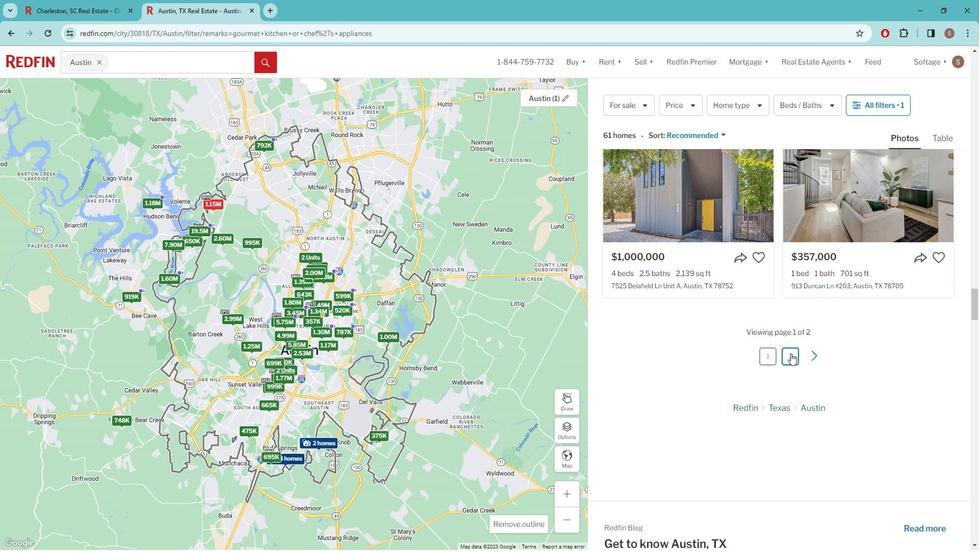 
Action: Mouse pressed left at (799, 348)
Screenshot: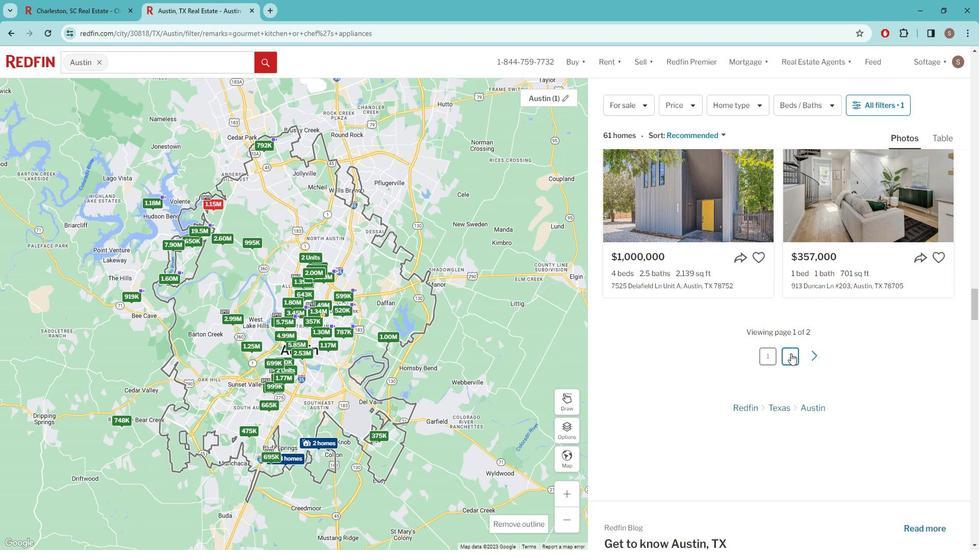 
Action: Mouse moved to (797, 347)
Screenshot: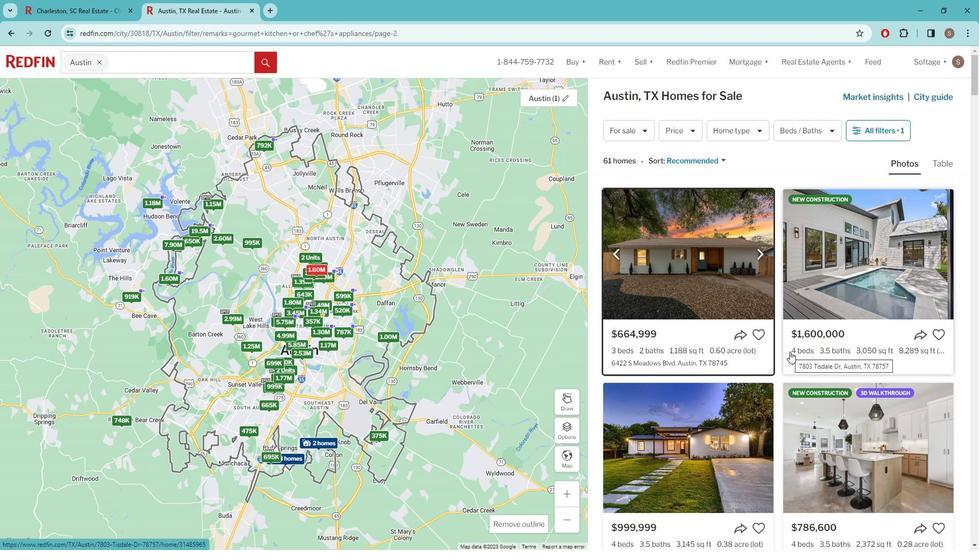 
Action: Mouse scrolled (797, 346) with delta (0, 0)
Screenshot: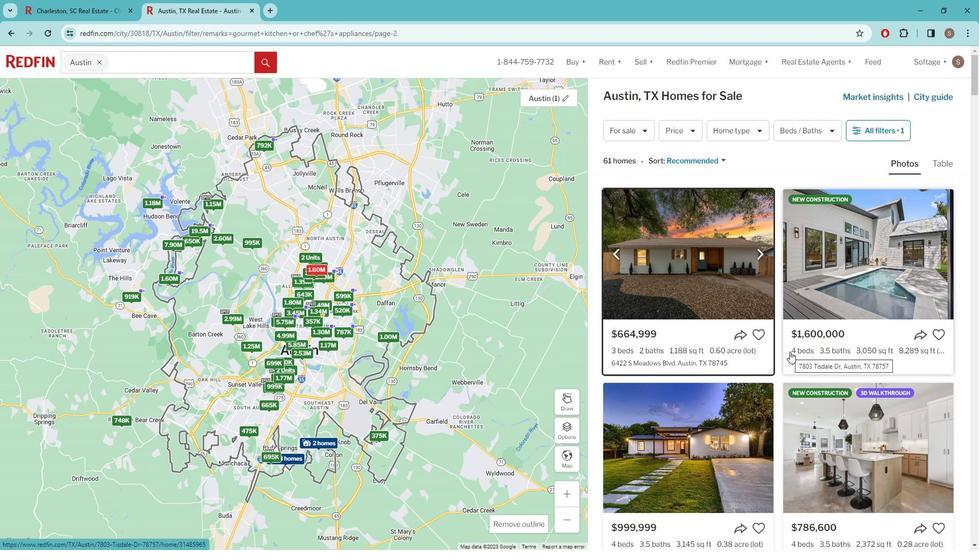 
Action: Mouse scrolled (797, 346) with delta (0, 0)
Screenshot: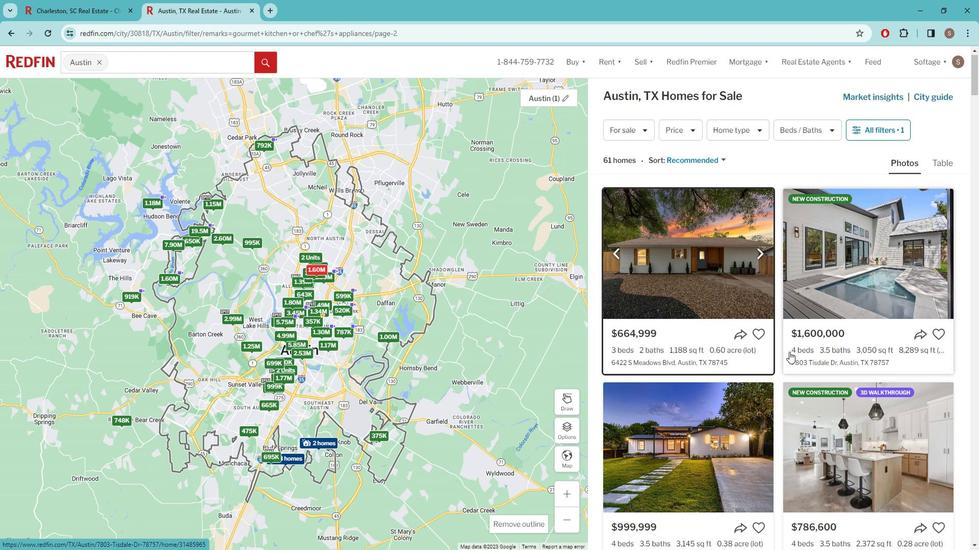 
Action: Mouse scrolled (797, 346) with delta (0, 0)
Screenshot: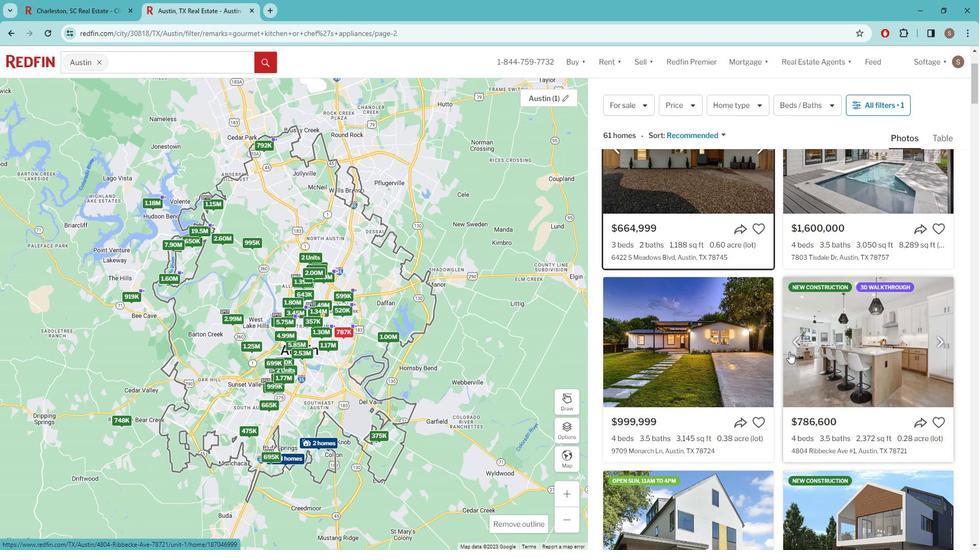 
Action: Mouse moved to (797, 347)
Screenshot: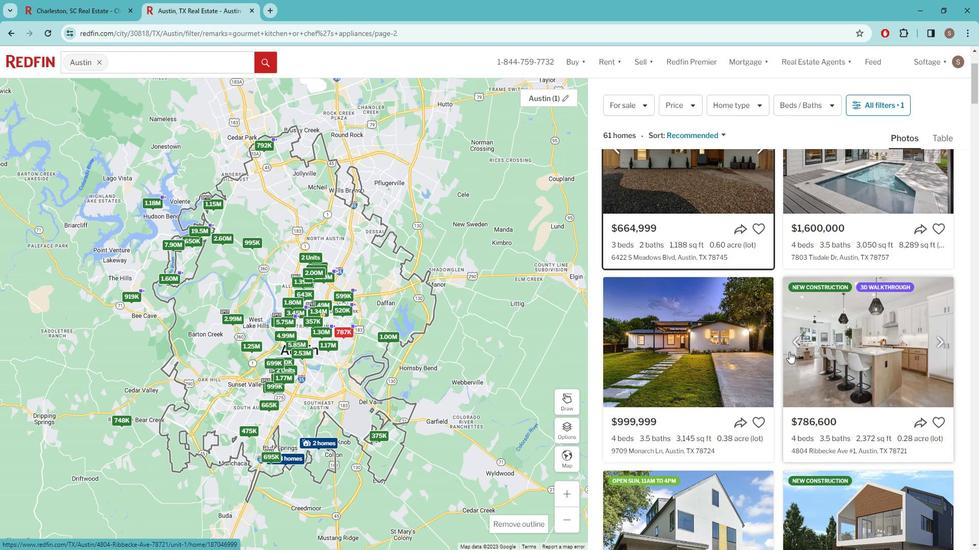 
Action: Mouse scrolled (797, 346) with delta (0, 0)
Screenshot: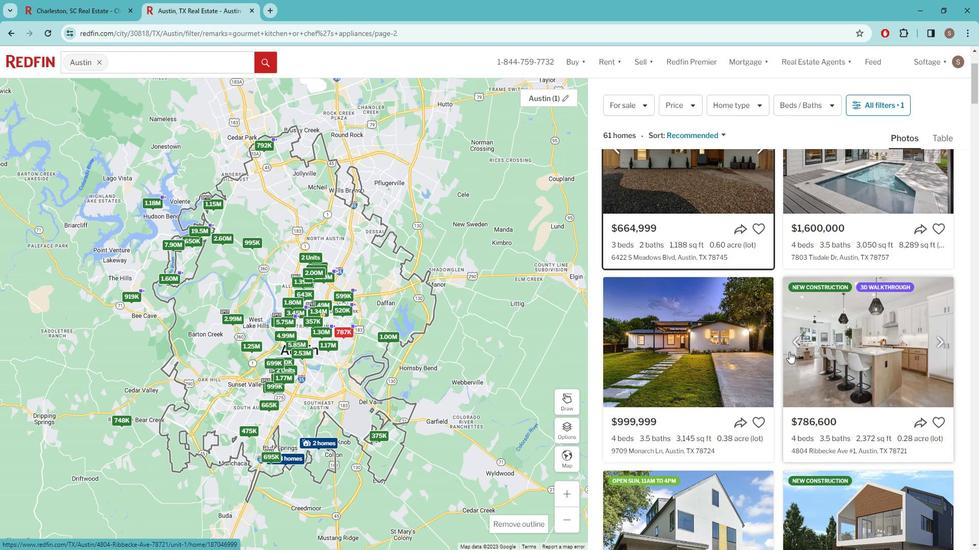
Action: Mouse moved to (796, 347)
Screenshot: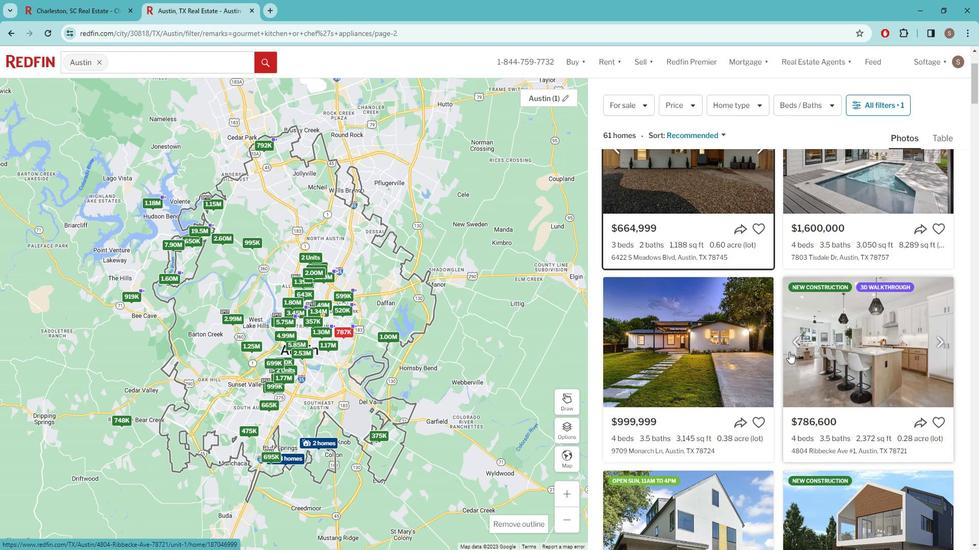 
Action: Mouse scrolled (796, 346) with delta (0, 0)
Screenshot: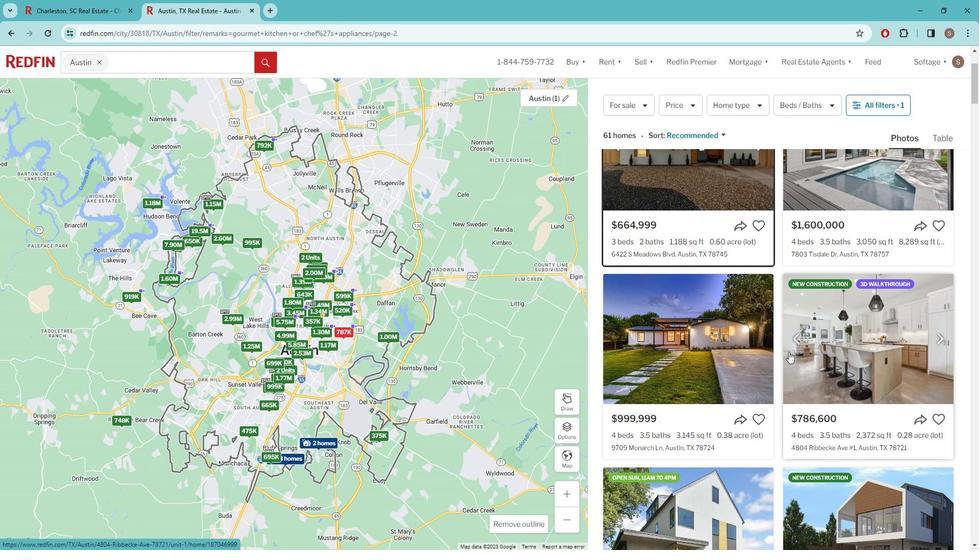 
Action: Mouse moved to (794, 346)
Screenshot: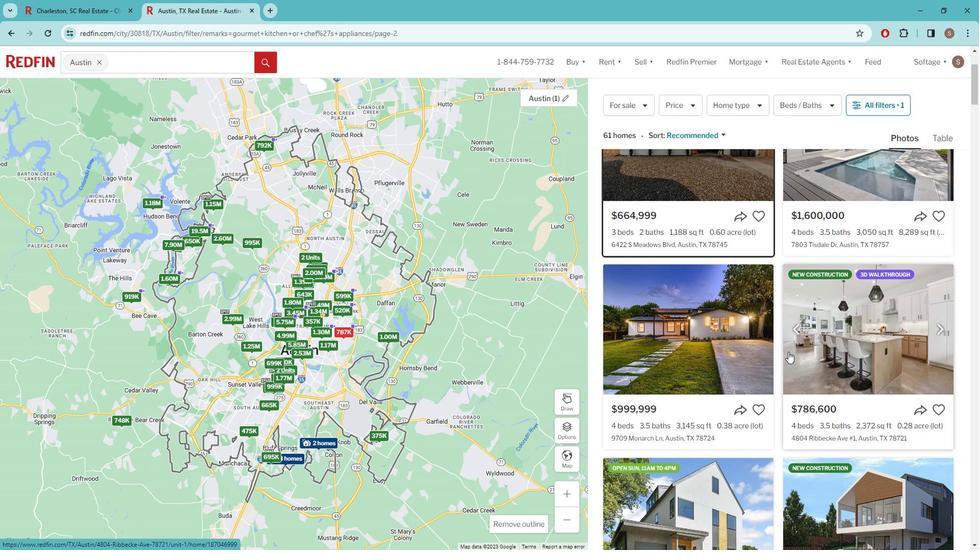 
Action: Mouse scrolled (794, 346) with delta (0, 0)
Screenshot: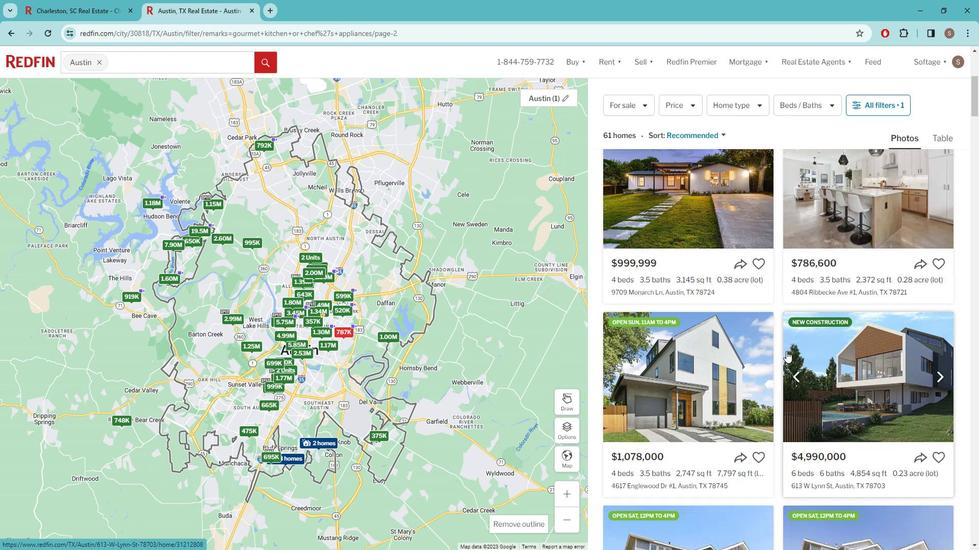 
Action: Mouse scrolled (794, 346) with delta (0, 0)
Screenshot: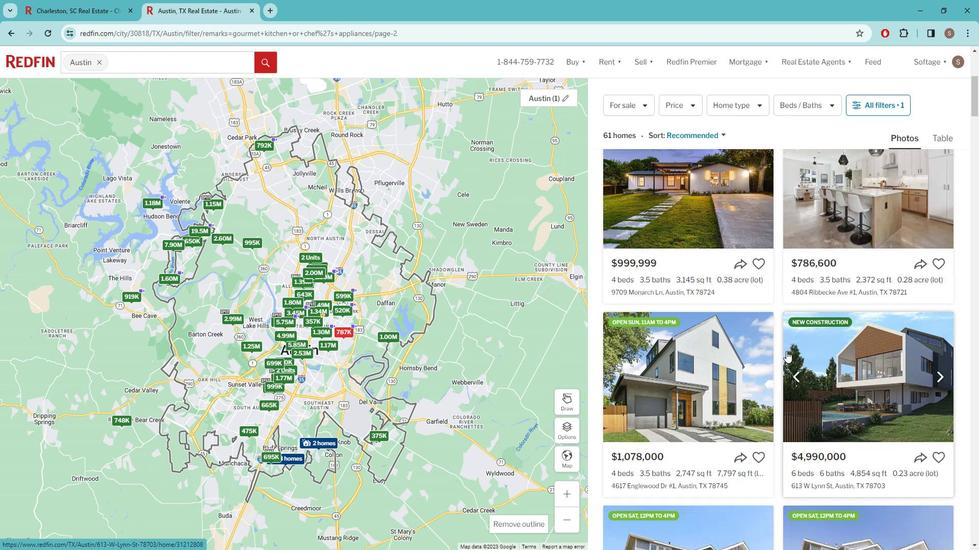 
Action: Mouse scrolled (794, 346) with delta (0, 0)
Screenshot: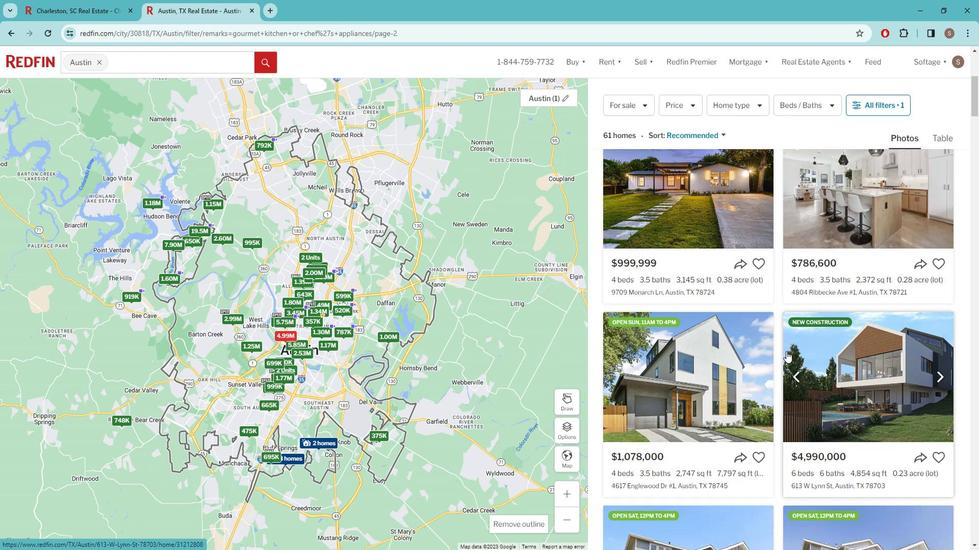 
Action: Mouse scrolled (794, 346) with delta (0, 0)
Screenshot: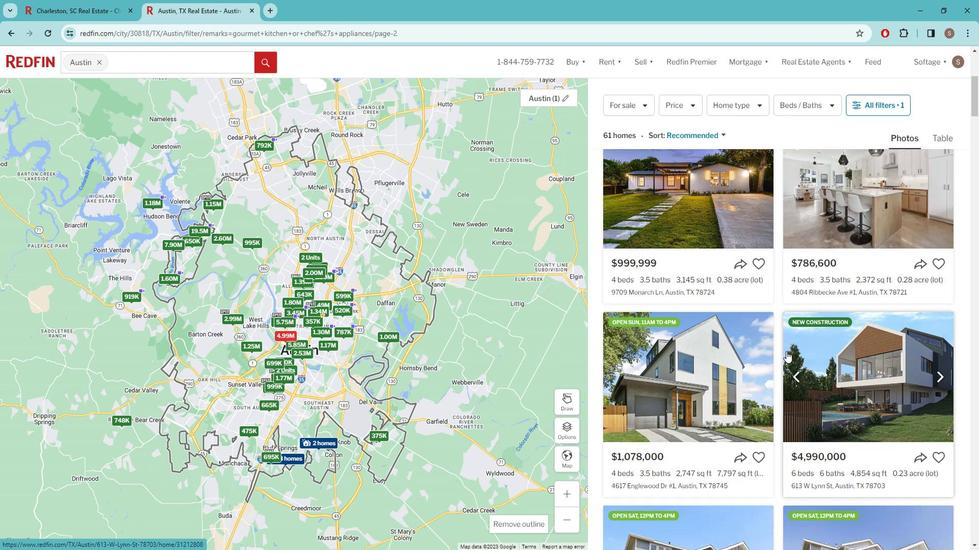
Action: Mouse moved to (794, 346)
Screenshot: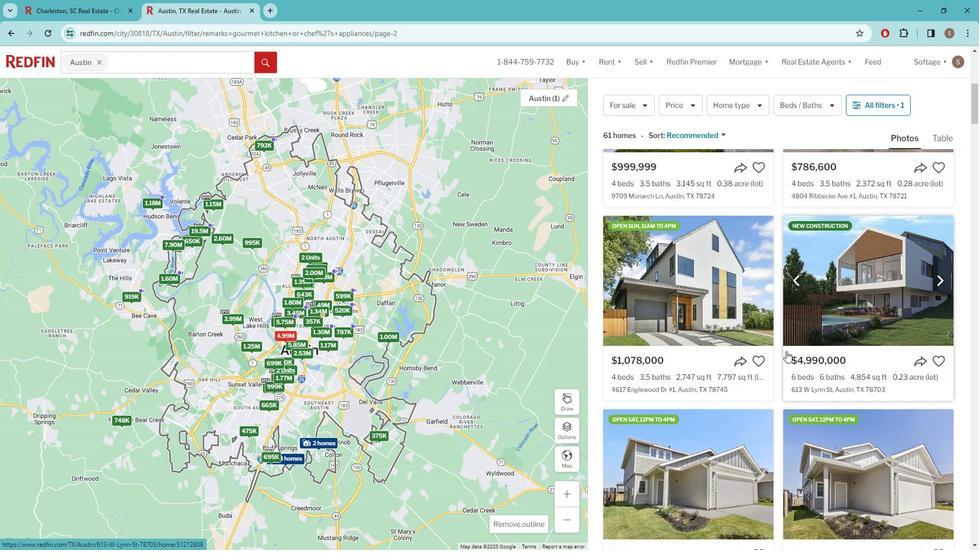 
Action: Mouse scrolled (794, 345) with delta (0, 0)
Screenshot: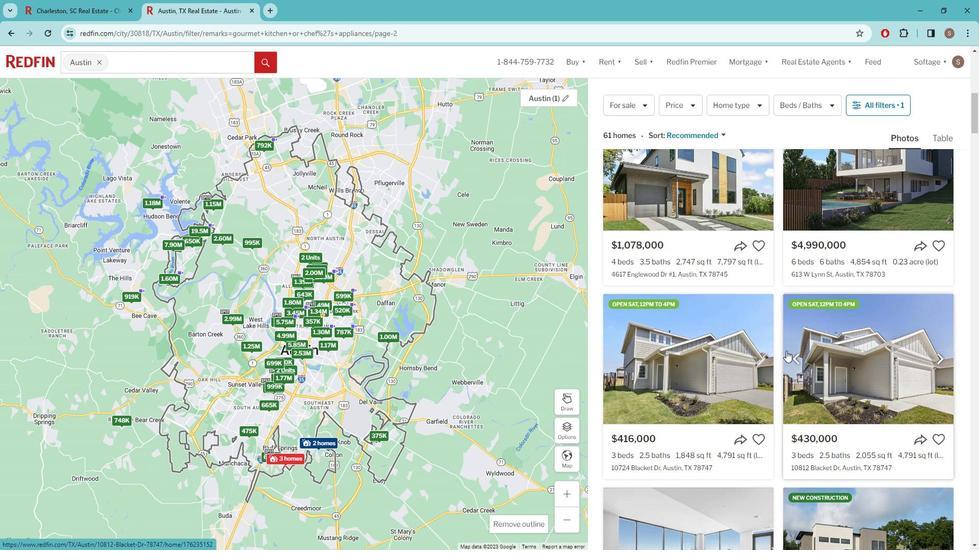 
Action: Mouse scrolled (794, 345) with delta (0, 0)
Screenshot: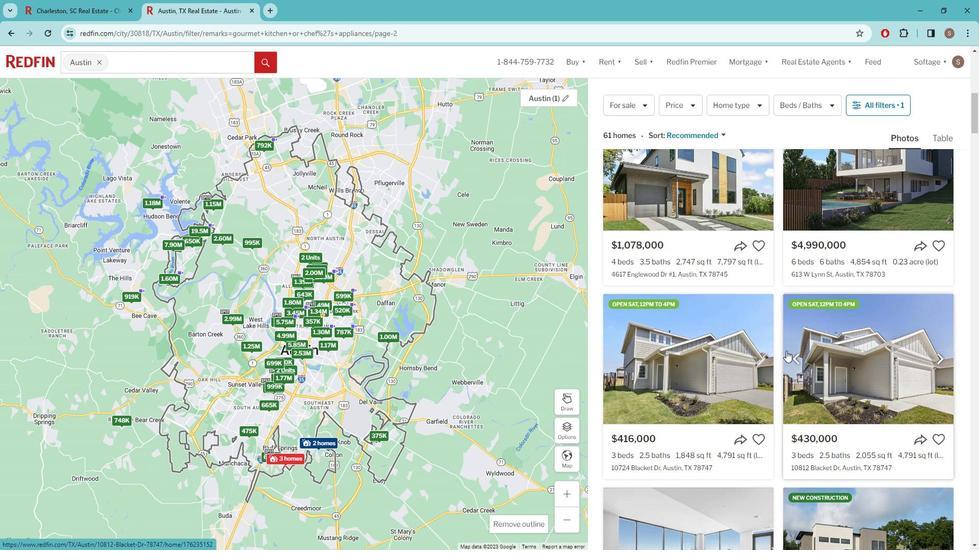 
Action: Mouse scrolled (794, 345) with delta (0, 0)
Screenshot: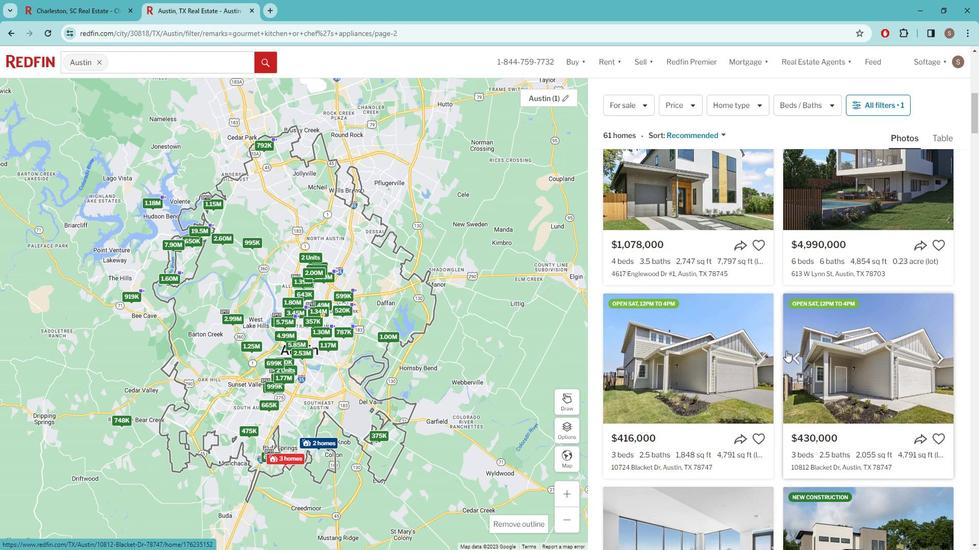 
Action: Mouse moved to (794, 344)
Screenshot: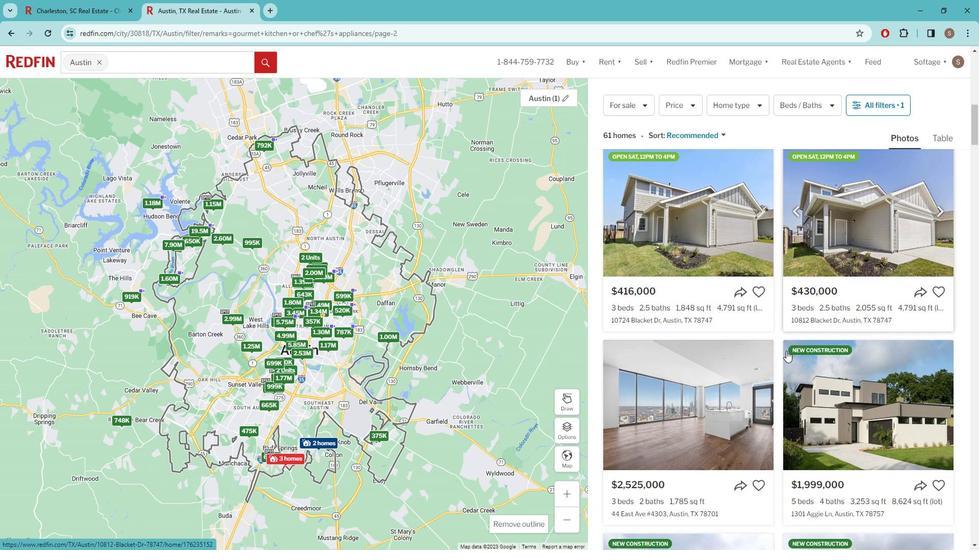 
Action: Mouse scrolled (794, 344) with delta (0, 0)
Screenshot: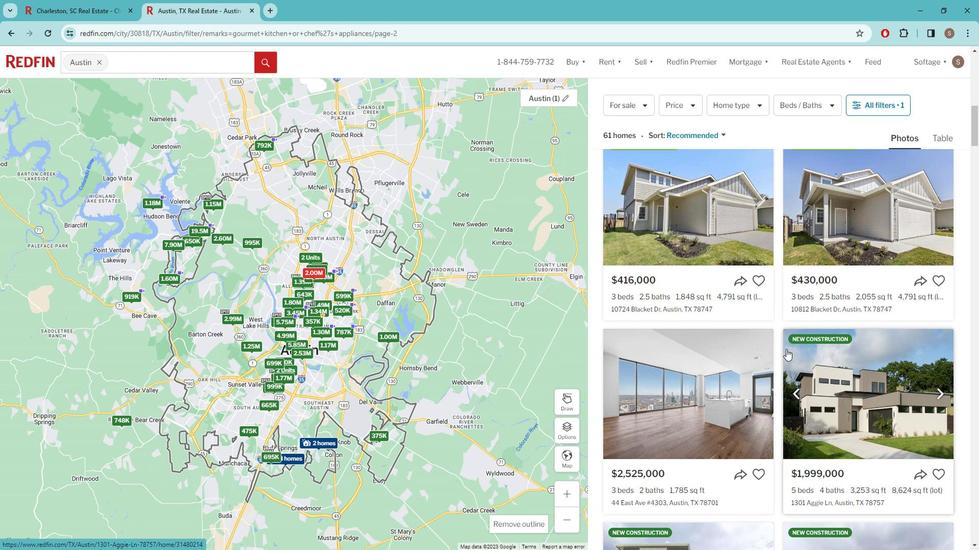 
Action: Mouse scrolled (794, 344) with delta (0, 0)
Screenshot: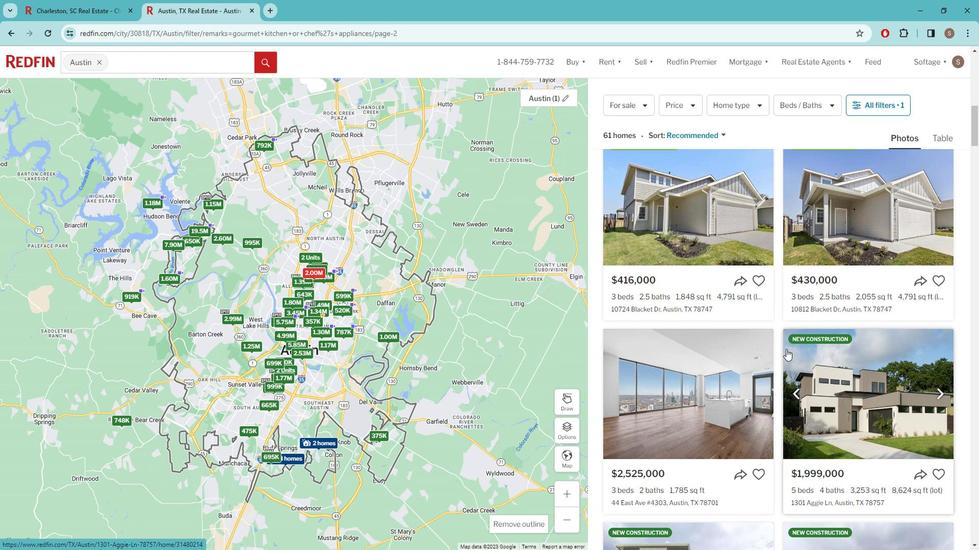 
Action: Mouse scrolled (794, 344) with delta (0, 0)
Screenshot: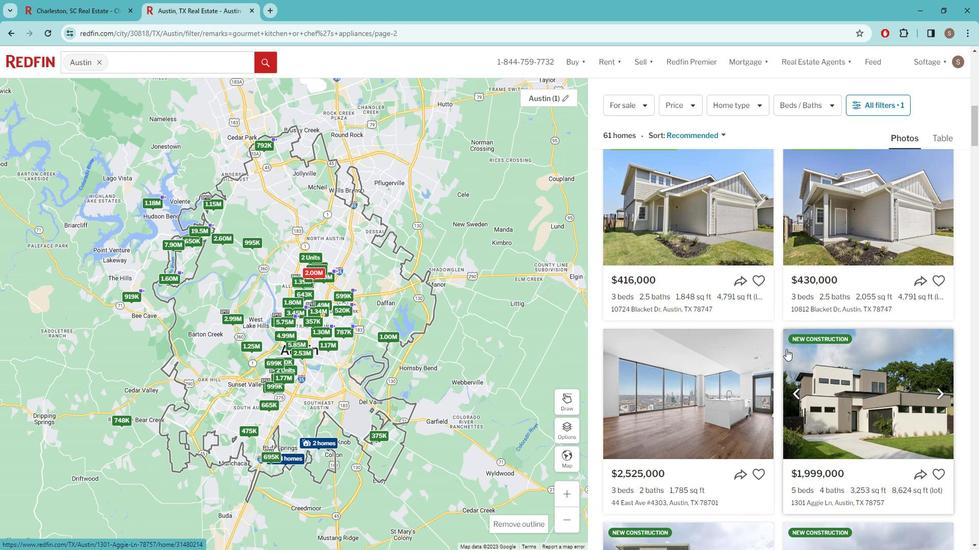 
Action: Mouse scrolled (794, 344) with delta (0, 0)
Screenshot: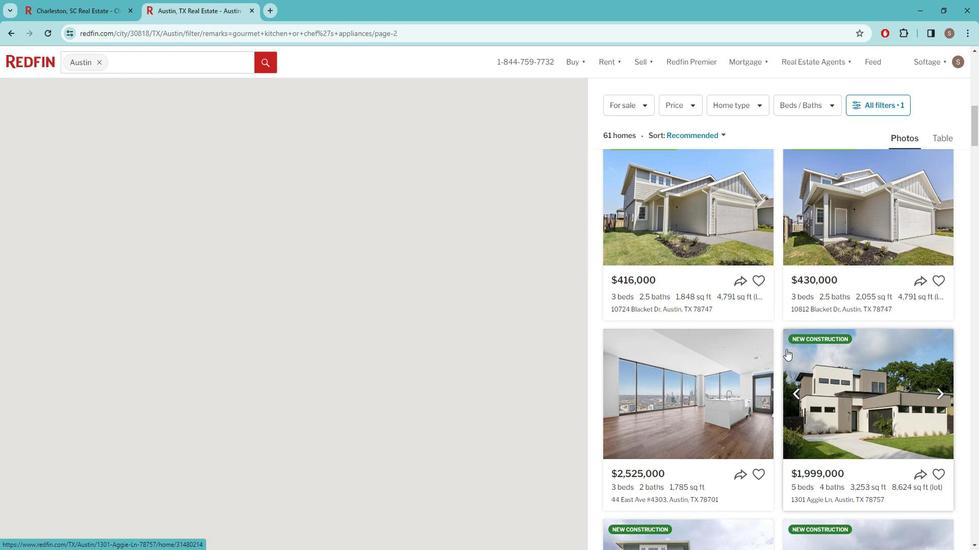 
Action: Mouse scrolled (794, 344) with delta (0, 0)
Screenshot: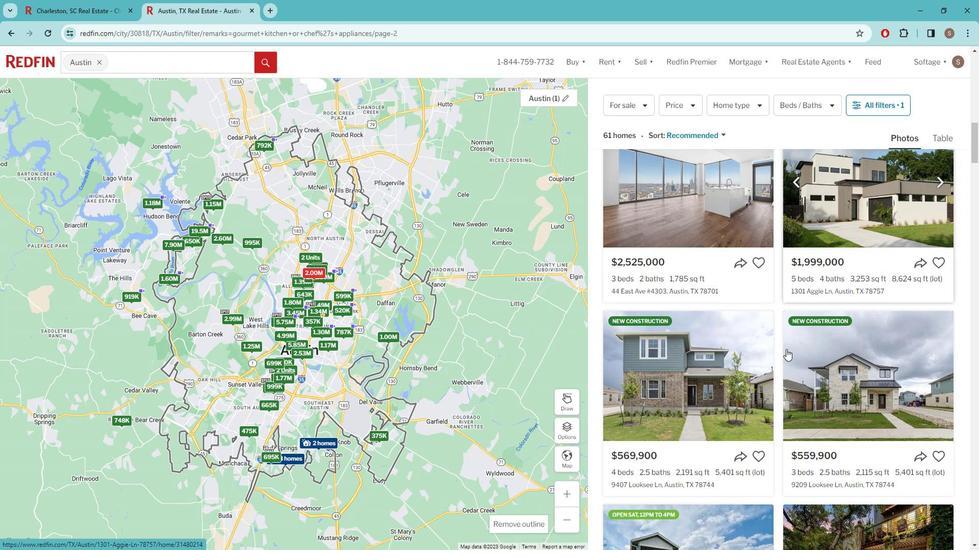 
Action: Mouse scrolled (794, 344) with delta (0, 0)
Screenshot: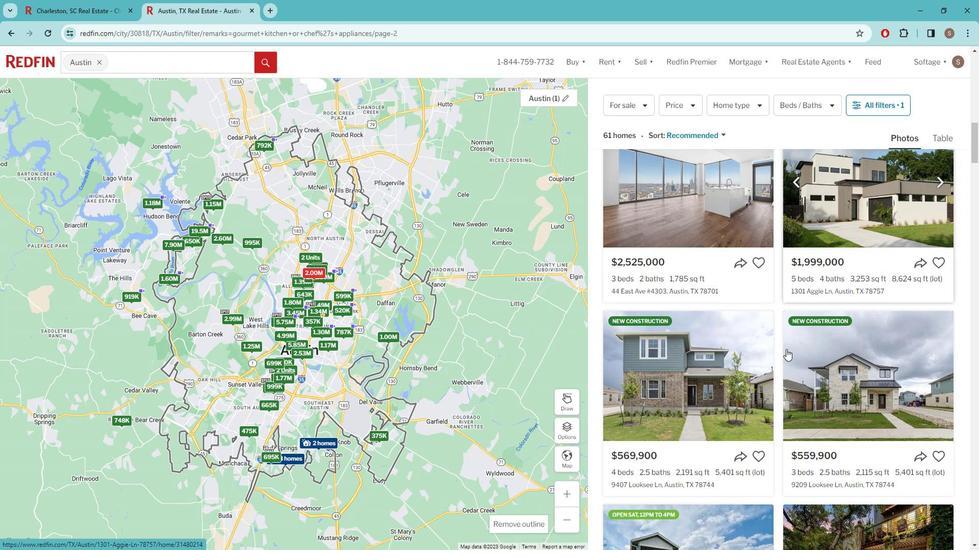 
Action: Mouse scrolled (794, 344) with delta (0, 0)
Screenshot: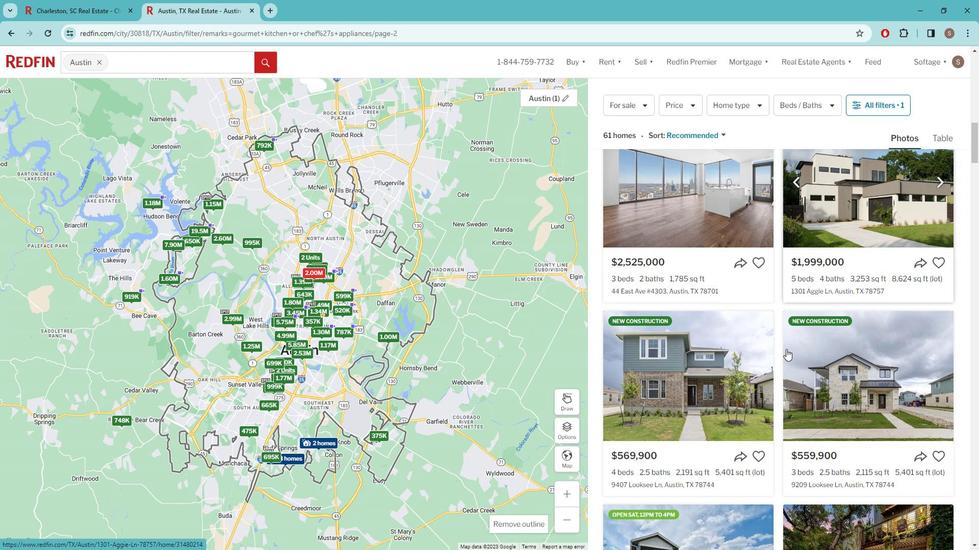 
Action: Mouse scrolled (794, 344) with delta (0, 0)
Screenshot: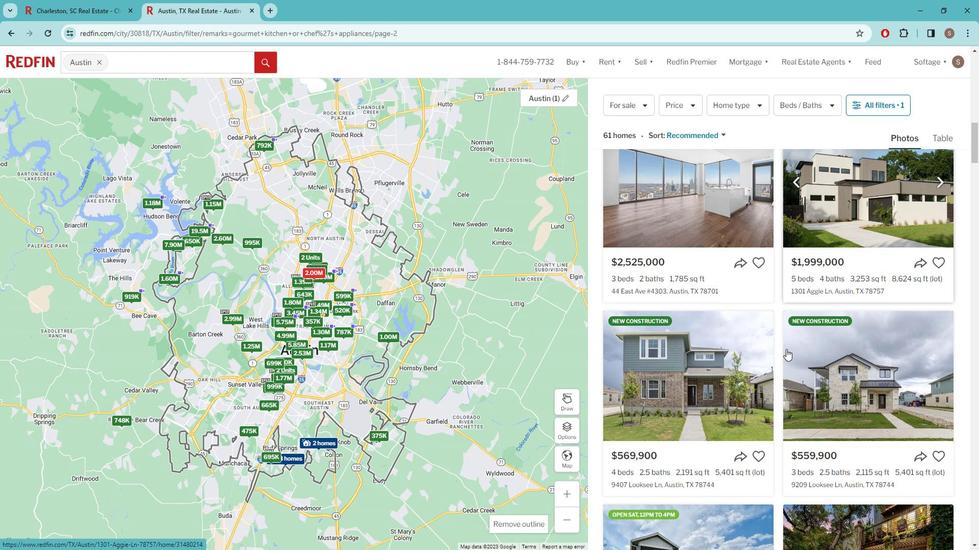 
Action: Mouse scrolled (794, 344) with delta (0, 0)
Screenshot: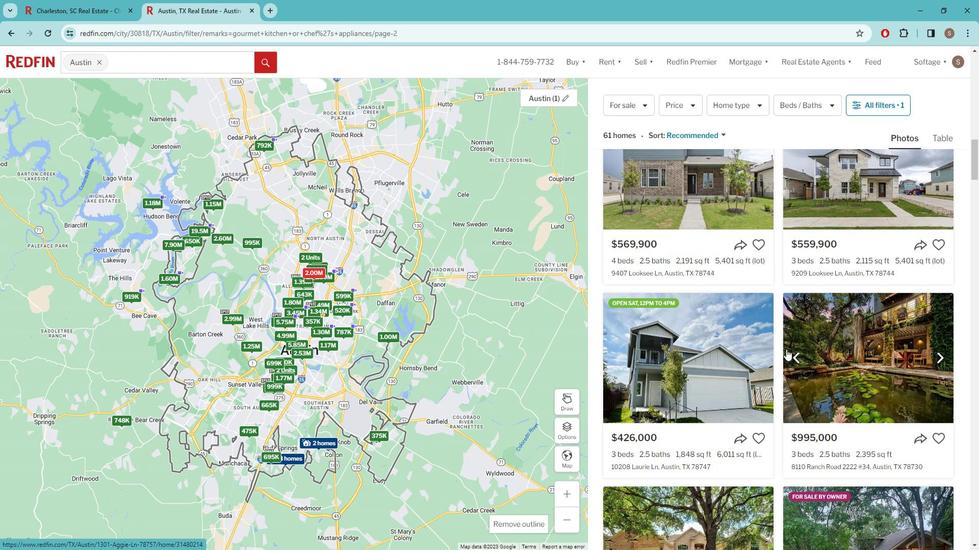 
Action: Mouse scrolled (794, 344) with delta (0, 0)
Screenshot: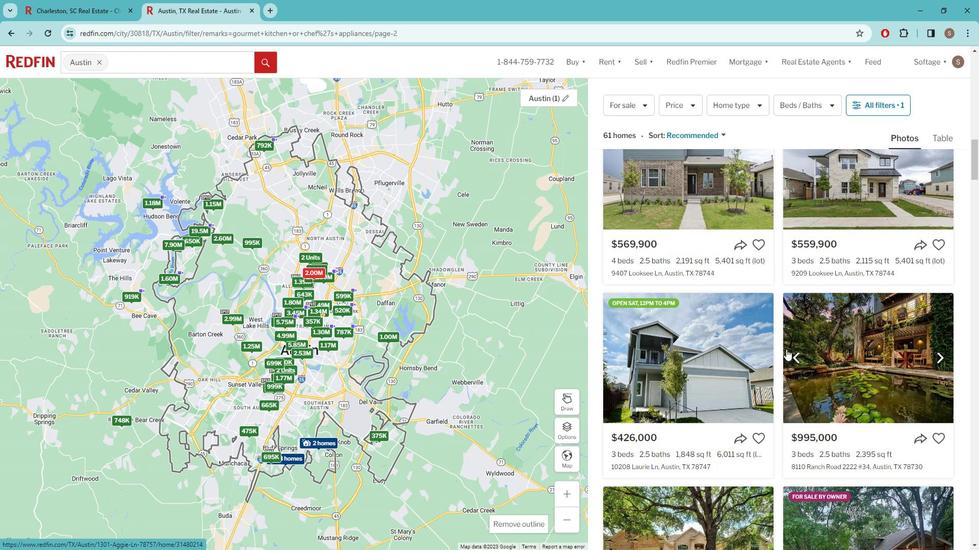 
Action: Mouse scrolled (794, 344) with delta (0, 0)
Screenshot: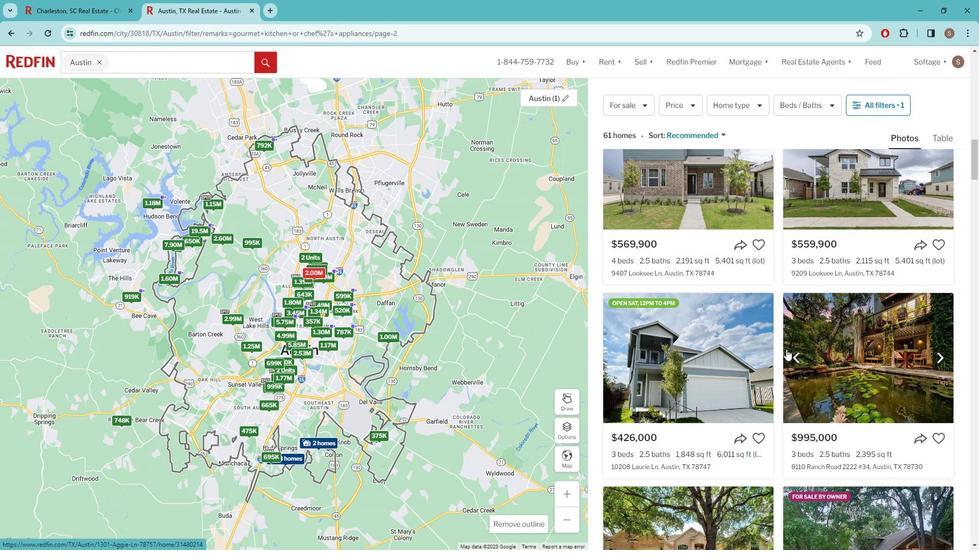 
Action: Mouse scrolled (794, 344) with delta (0, 0)
Screenshot: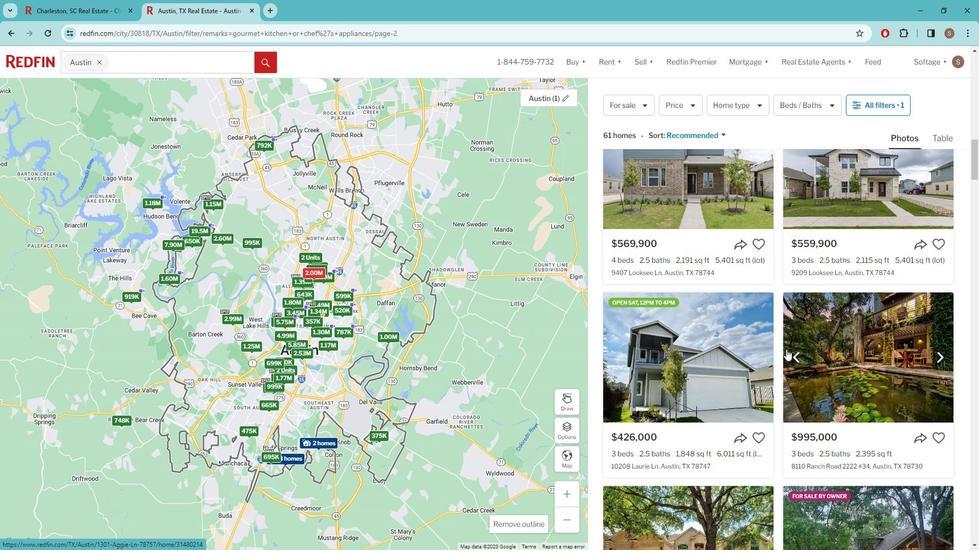 
Action: Mouse moved to (794, 343)
Screenshot: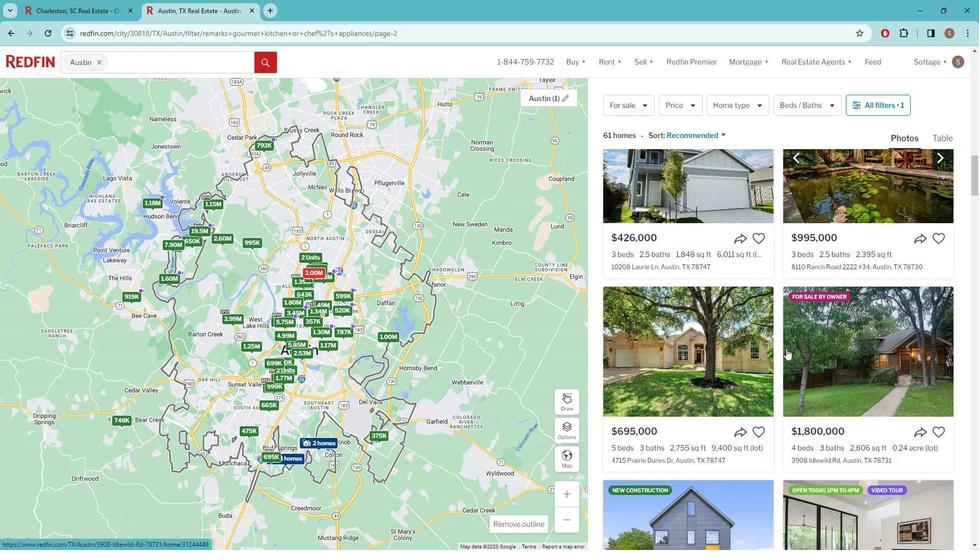 
Action: Mouse scrolled (794, 343) with delta (0, 0)
Screenshot: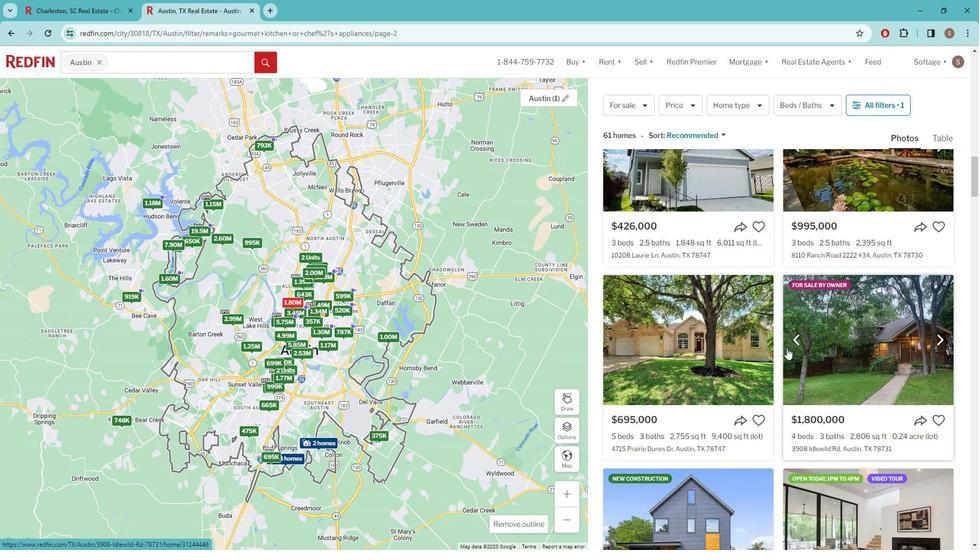 
Action: Mouse scrolled (794, 343) with delta (0, 0)
Screenshot: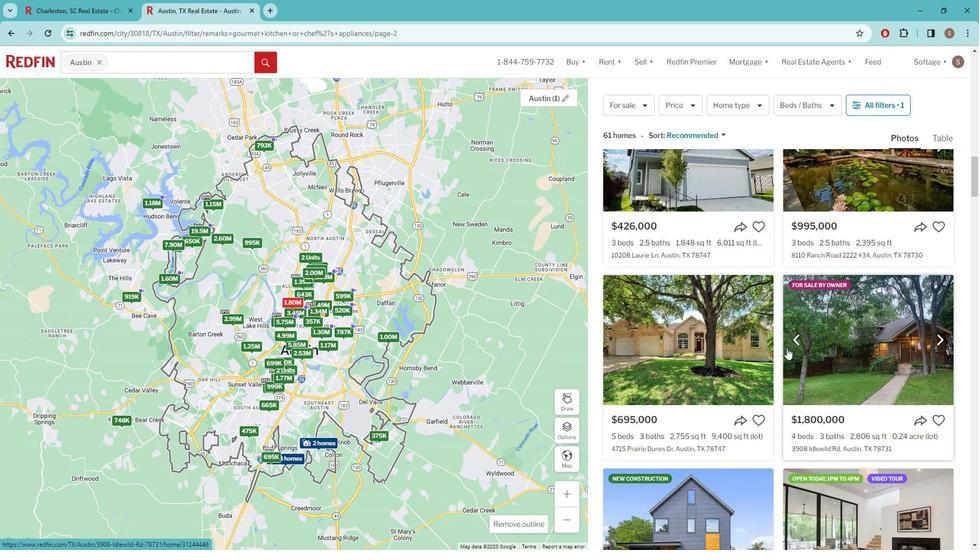
Action: Mouse scrolled (794, 343) with delta (0, 0)
Screenshot: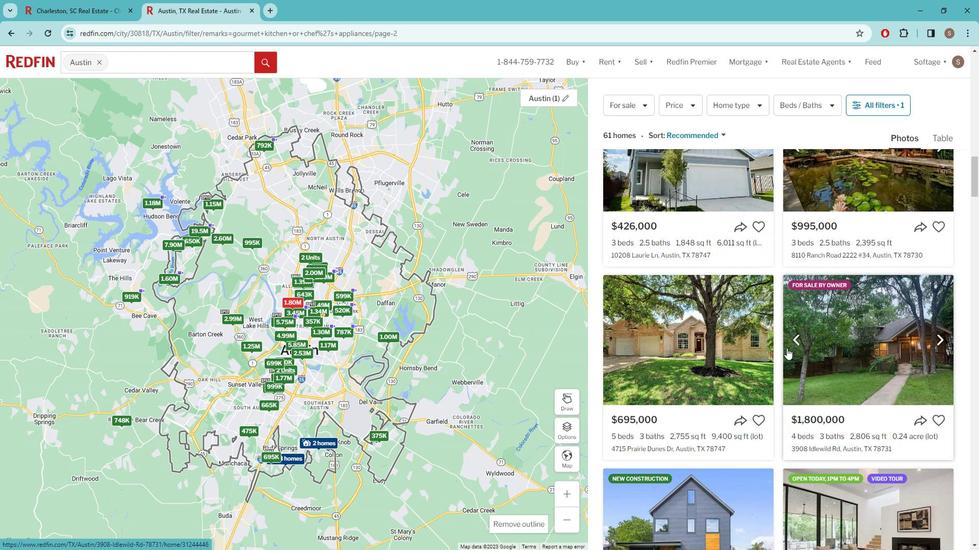 
Action: Mouse scrolled (794, 343) with delta (0, 0)
Screenshot: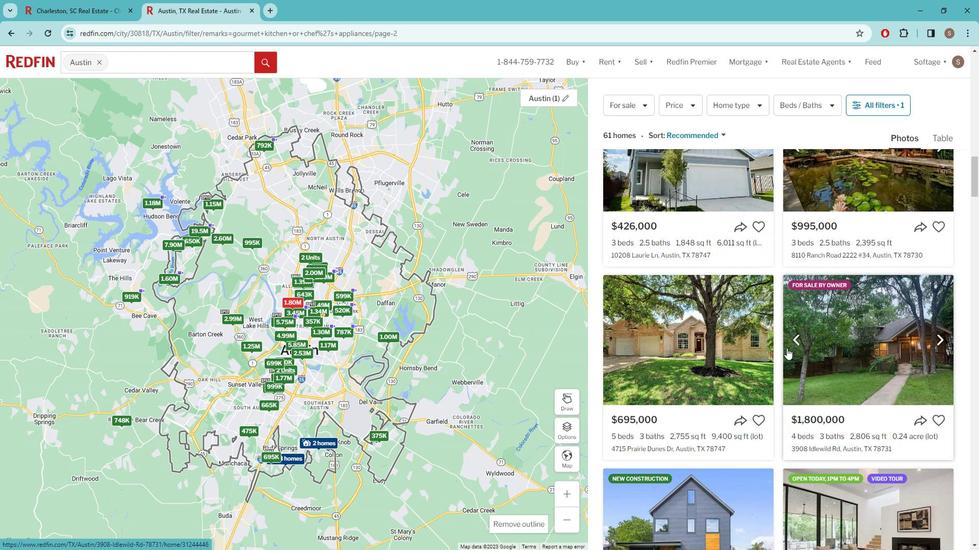 
Action: Mouse scrolled (794, 343) with delta (0, 0)
Screenshot: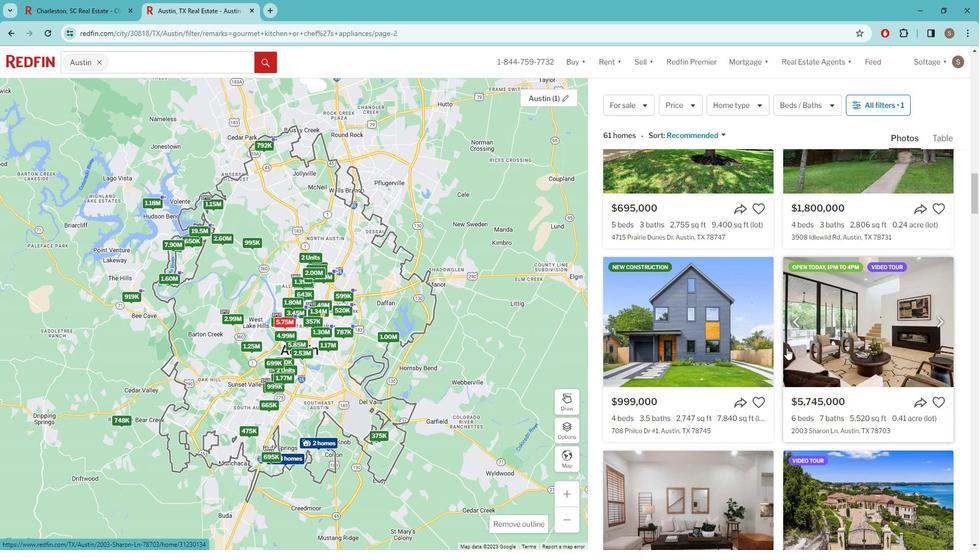 
Action: Mouse scrolled (794, 343) with delta (0, 0)
Screenshot: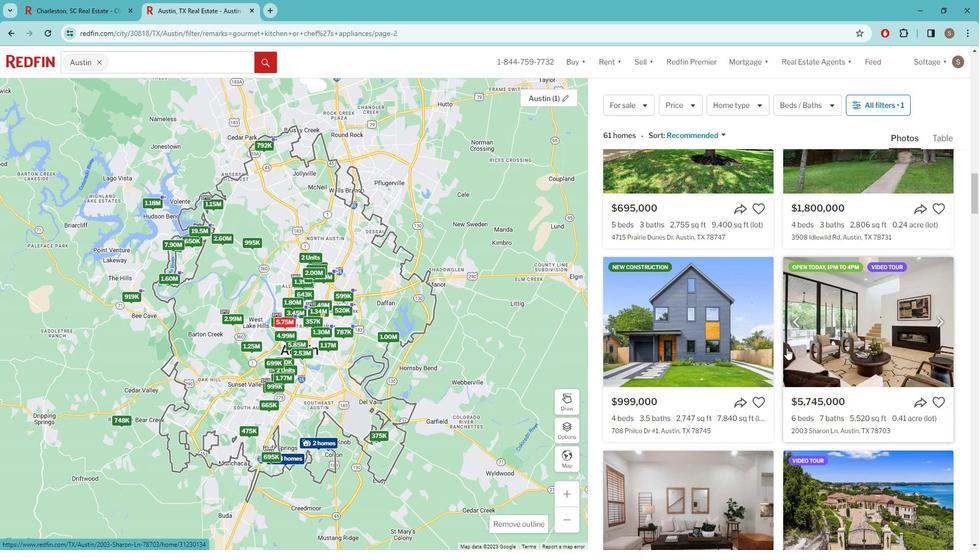 
Action: Mouse scrolled (794, 343) with delta (0, 0)
Screenshot: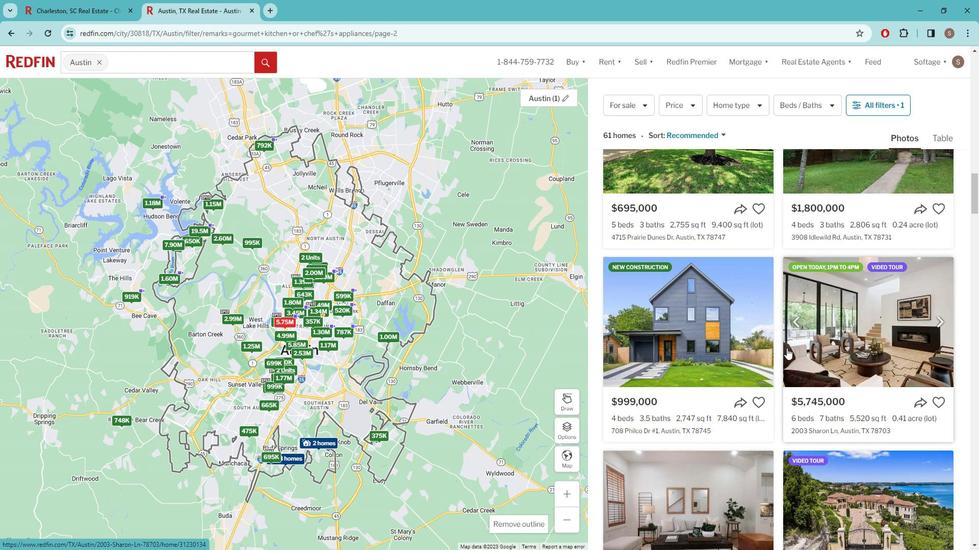 
Action: Mouse scrolled (794, 343) with delta (0, 0)
Screenshot: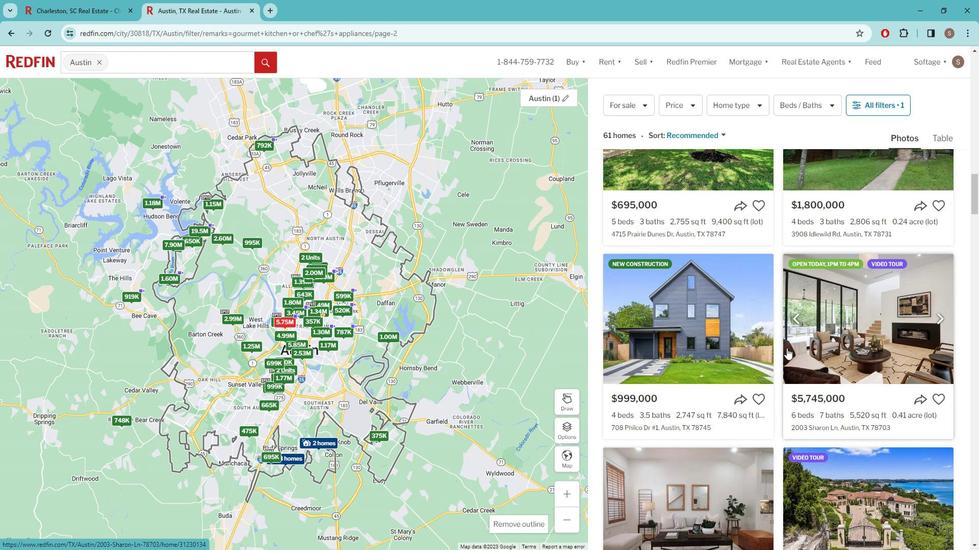 
Action: Mouse scrolled (794, 343) with delta (0, 0)
Screenshot: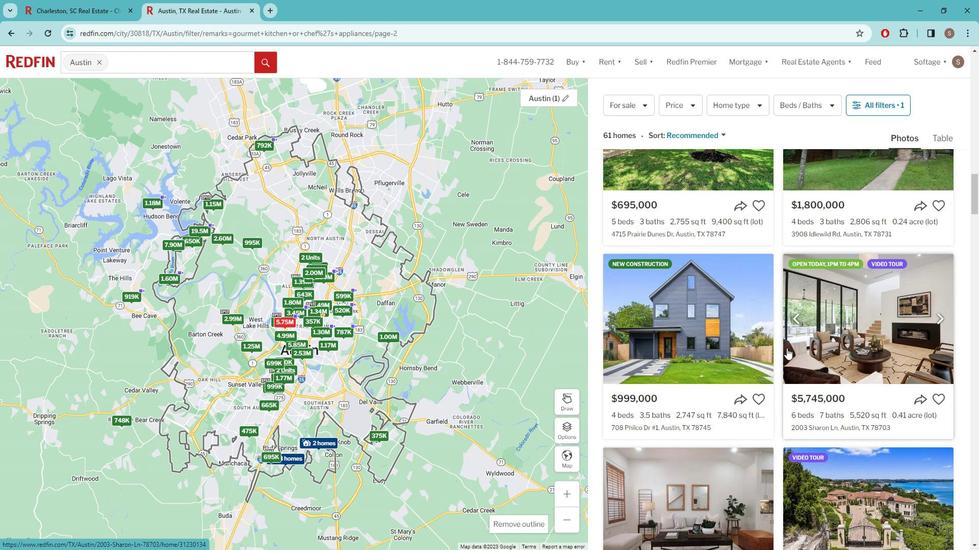 
Action: Mouse moved to (794, 343)
Screenshot: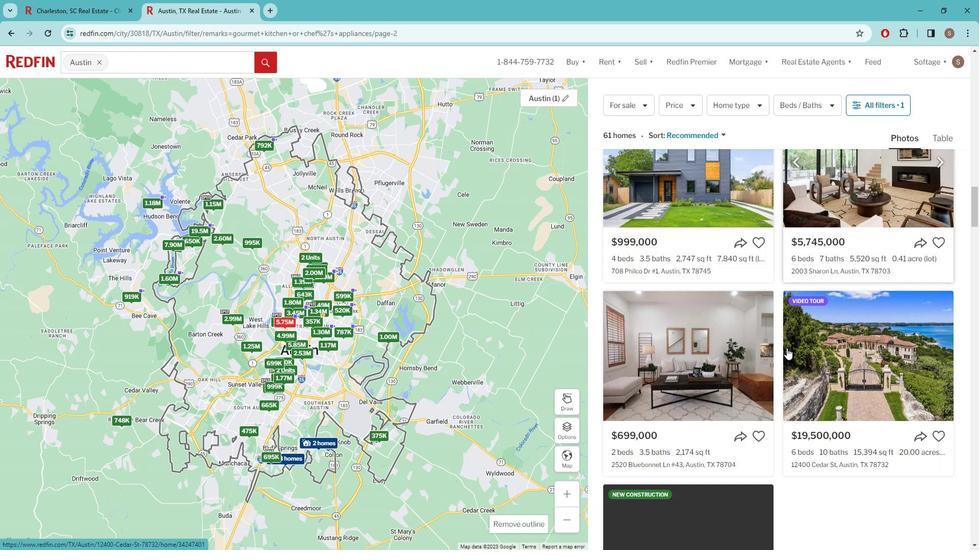 
Action: Mouse scrolled (794, 342) with delta (0, 0)
Screenshot: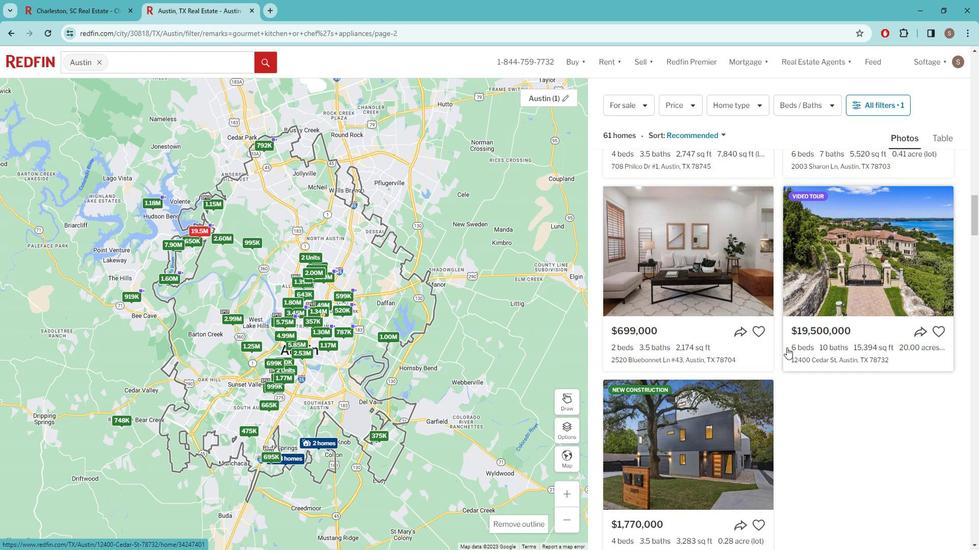 
Action: Mouse scrolled (794, 342) with delta (0, 0)
Screenshot: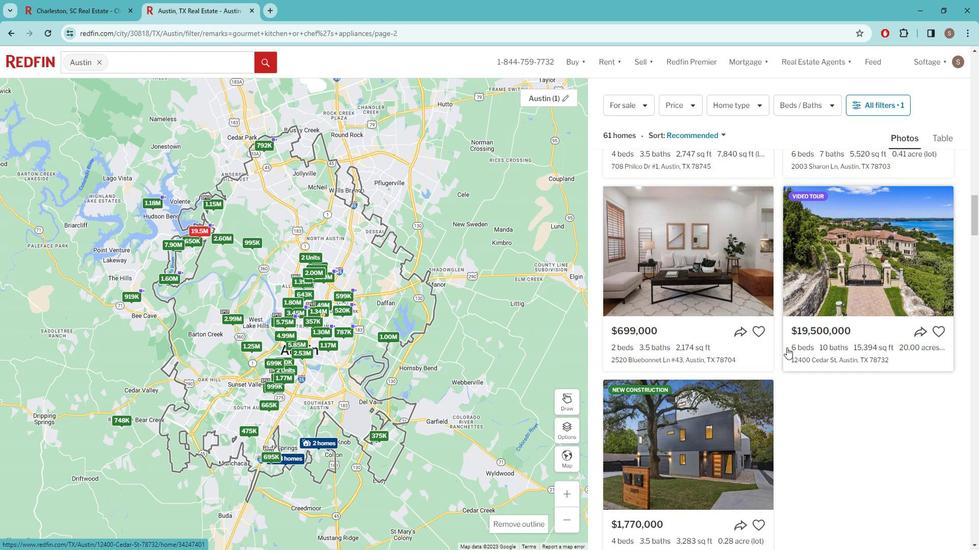 
Action: Mouse scrolled (794, 342) with delta (0, 0)
Screenshot: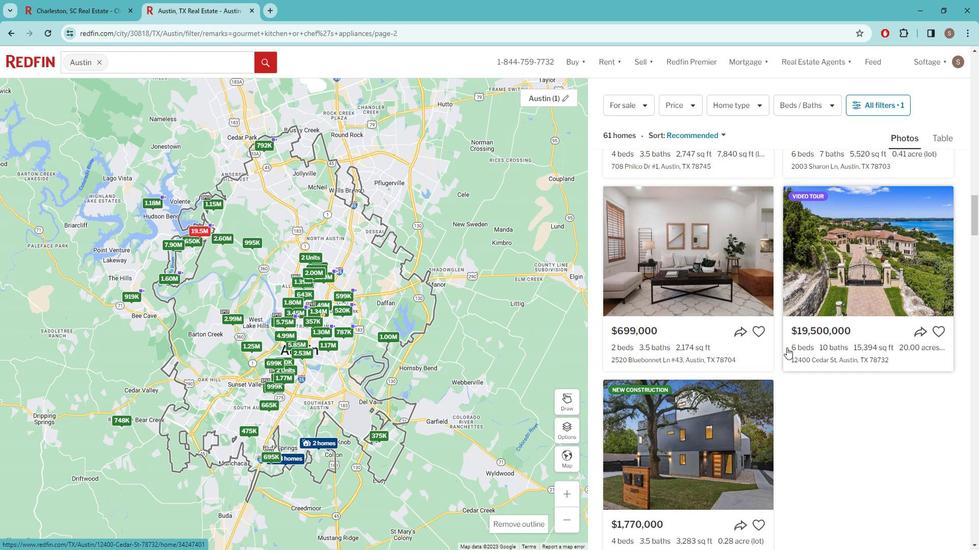 
Action: Mouse scrolled (794, 342) with delta (0, 0)
Screenshot: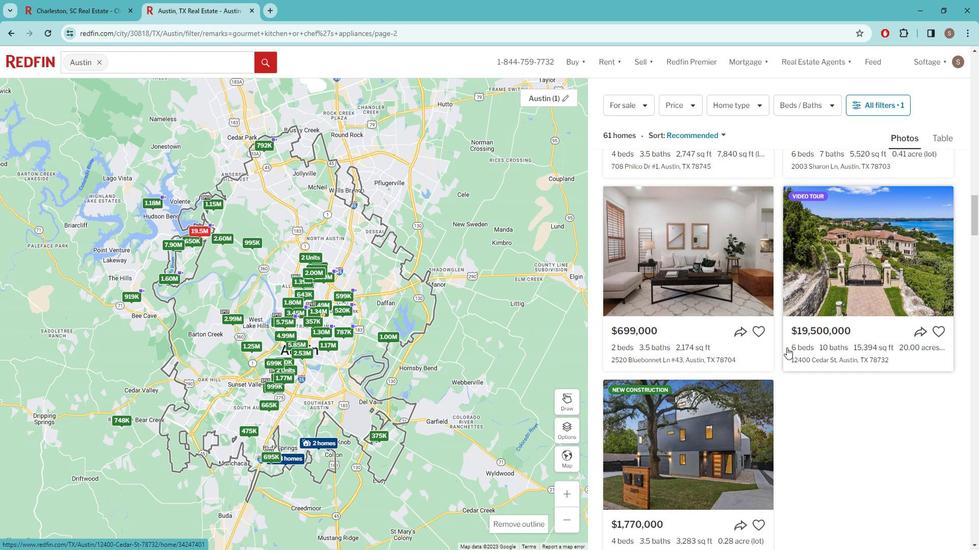 
Action: Mouse scrolled (794, 342) with delta (0, 0)
Screenshot: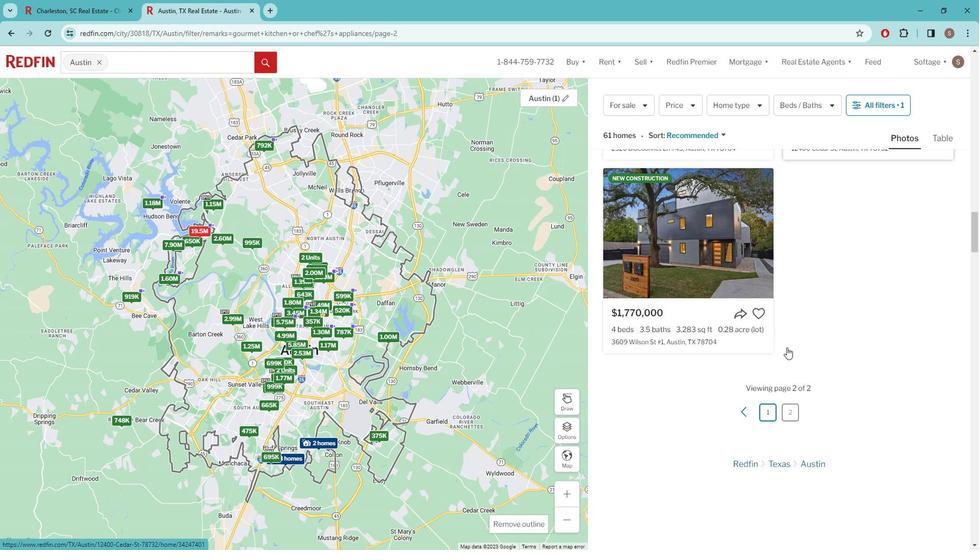 
Action: Mouse scrolled (794, 342) with delta (0, 0)
Screenshot: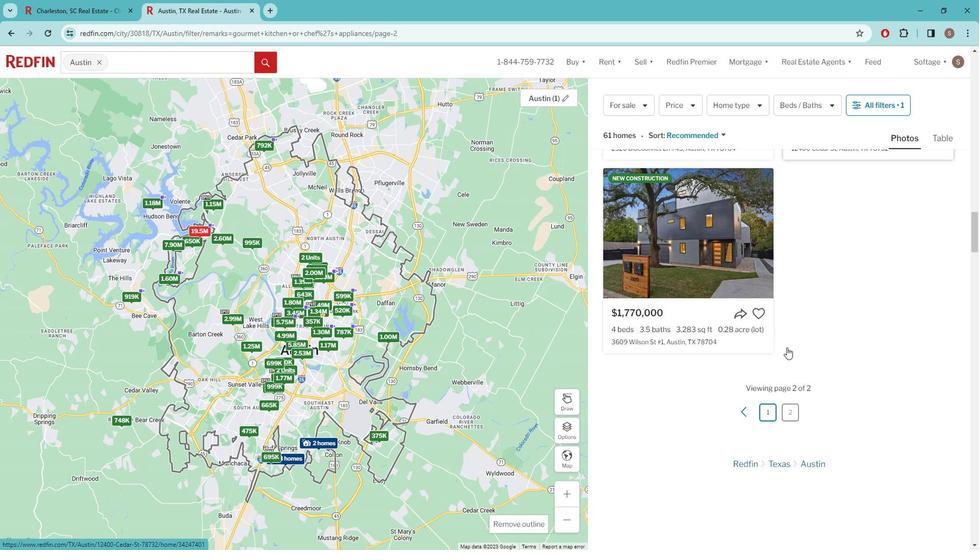 
Action: Mouse scrolled (794, 342) with delta (0, 0)
Screenshot: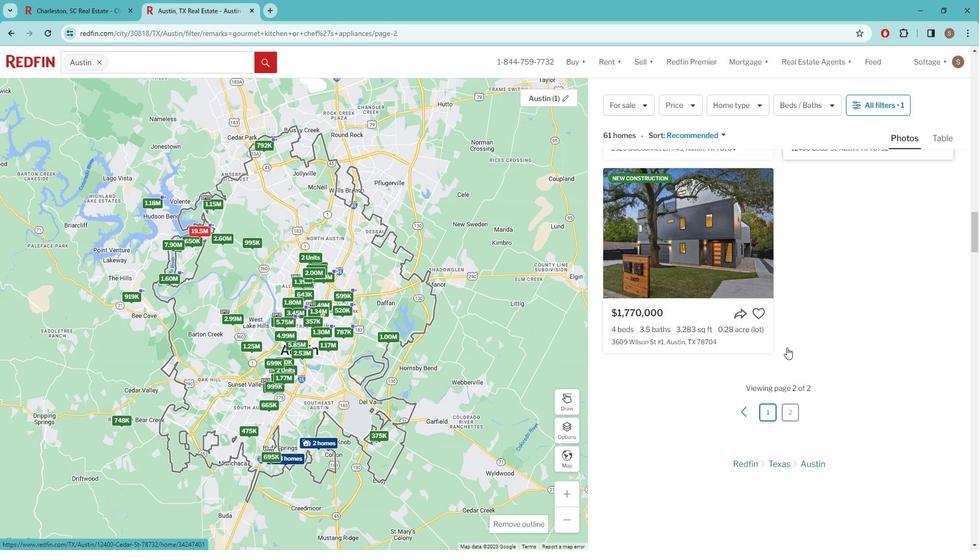 
Action: Mouse scrolled (794, 342) with delta (0, 0)
Screenshot: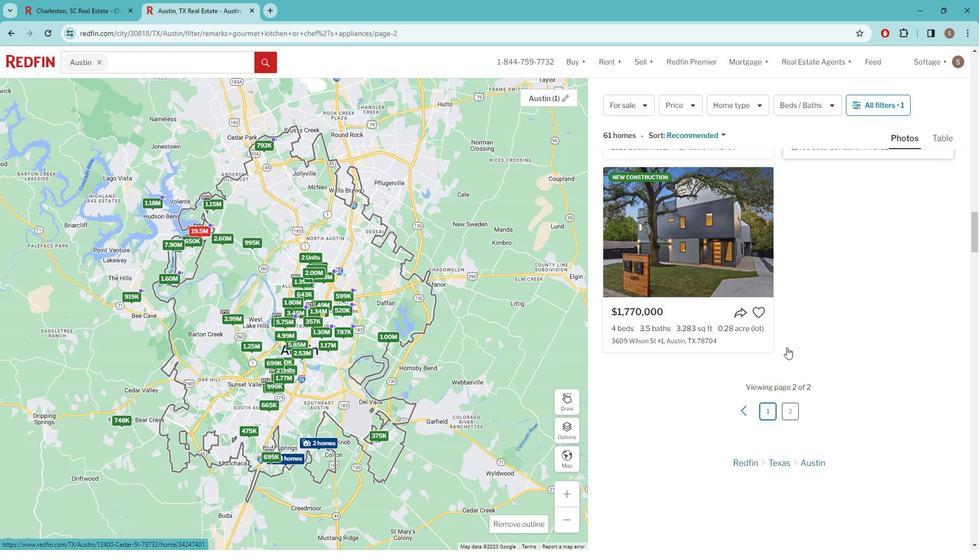 
Action: Mouse scrolled (794, 342) with delta (0, 0)
Screenshot: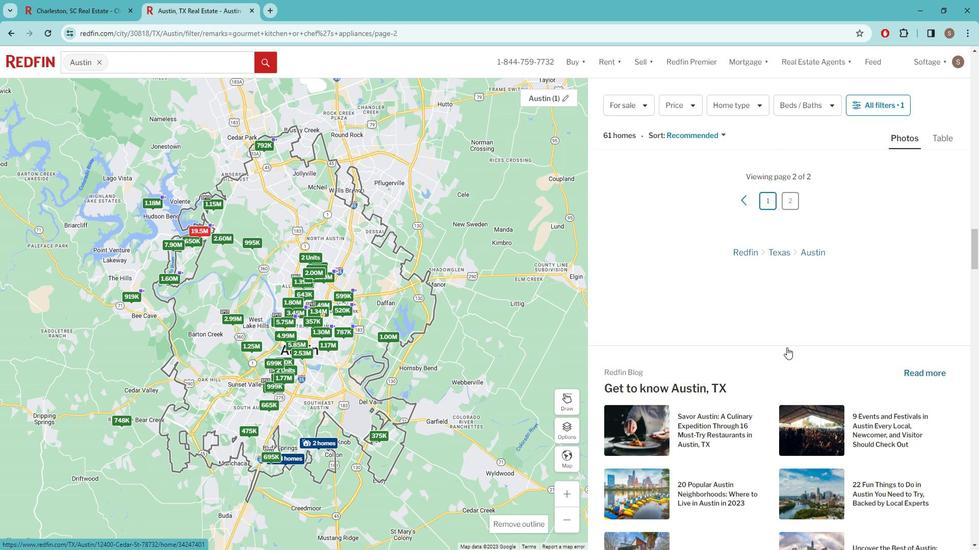 
Action: Mouse scrolled (794, 342) with delta (0, 0)
Screenshot: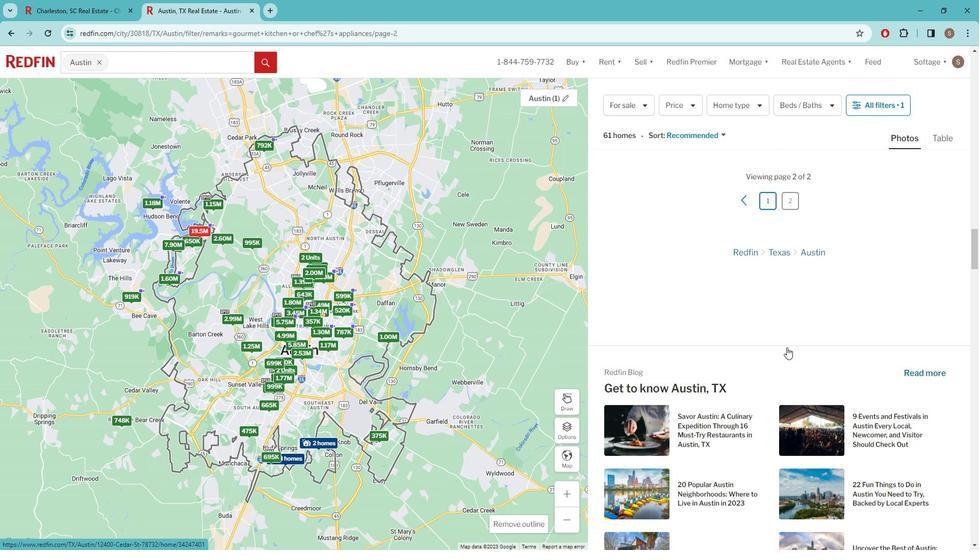 
Action: Mouse scrolled (794, 342) with delta (0, 0)
Screenshot: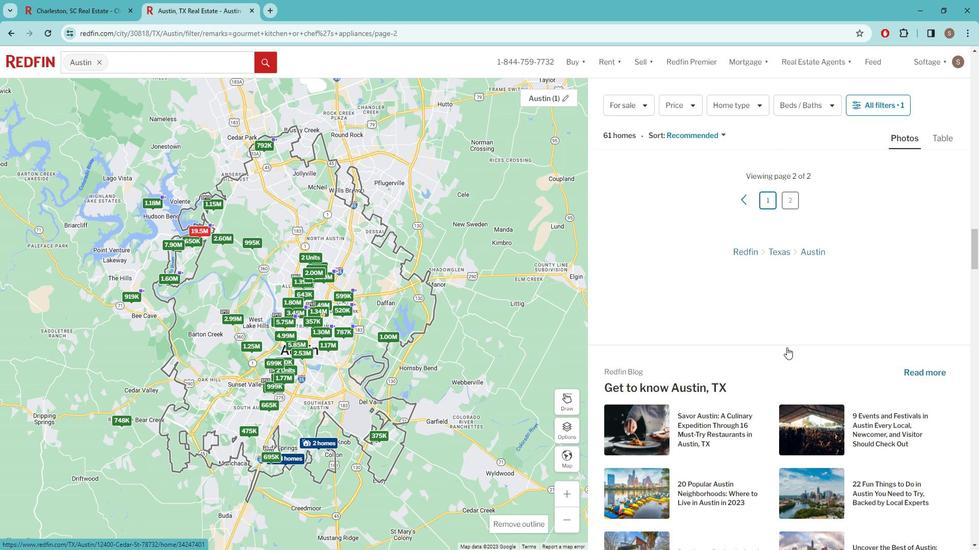
Action: Mouse scrolled (794, 342) with delta (0, 0)
Screenshot: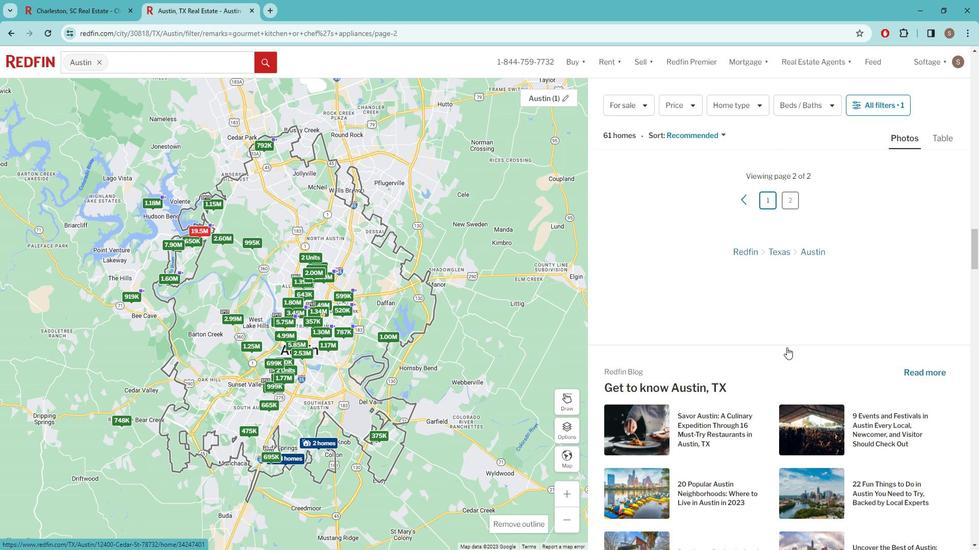 
Action: Mouse scrolled (794, 342) with delta (0, 0)
Screenshot: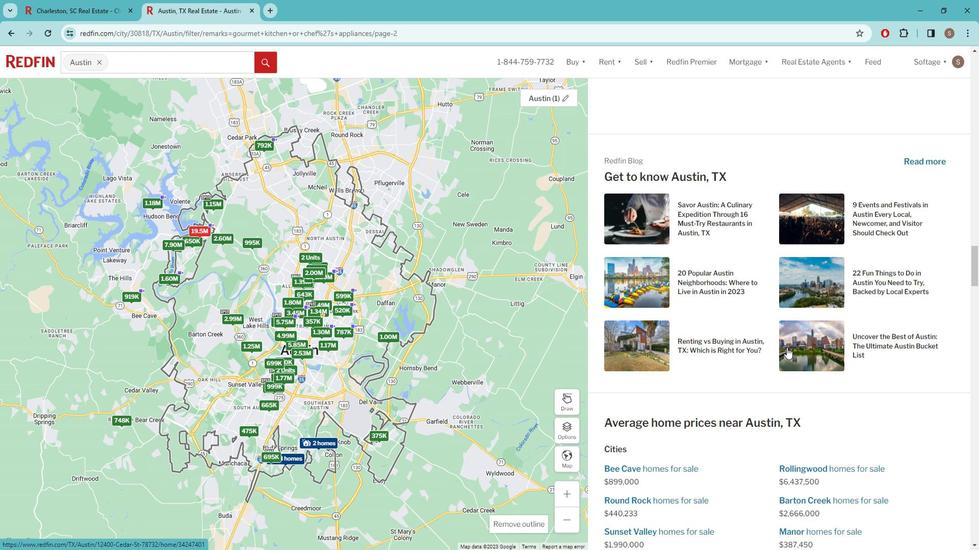 
Action: Mouse scrolled (794, 342) with delta (0, 0)
Screenshot: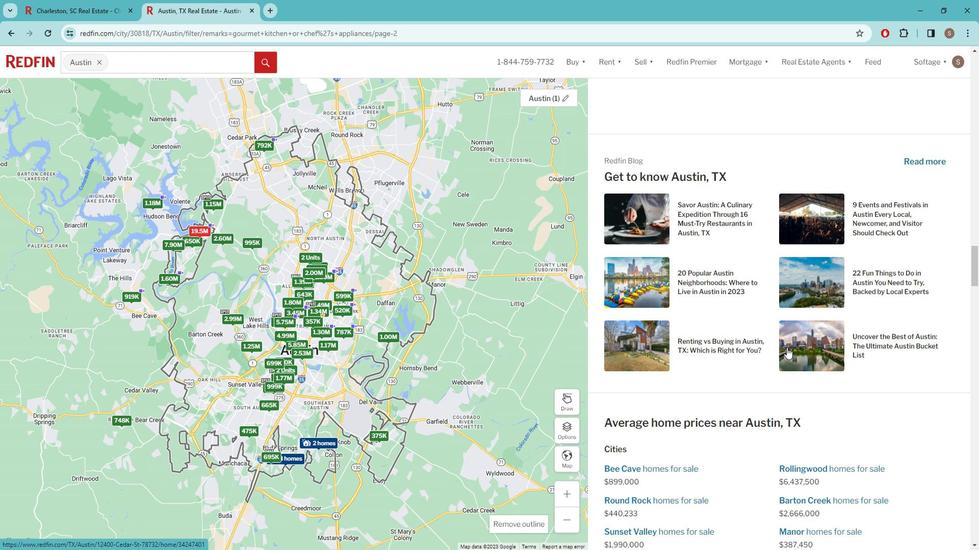 
Action: Mouse scrolled (794, 342) with delta (0, 0)
Screenshot: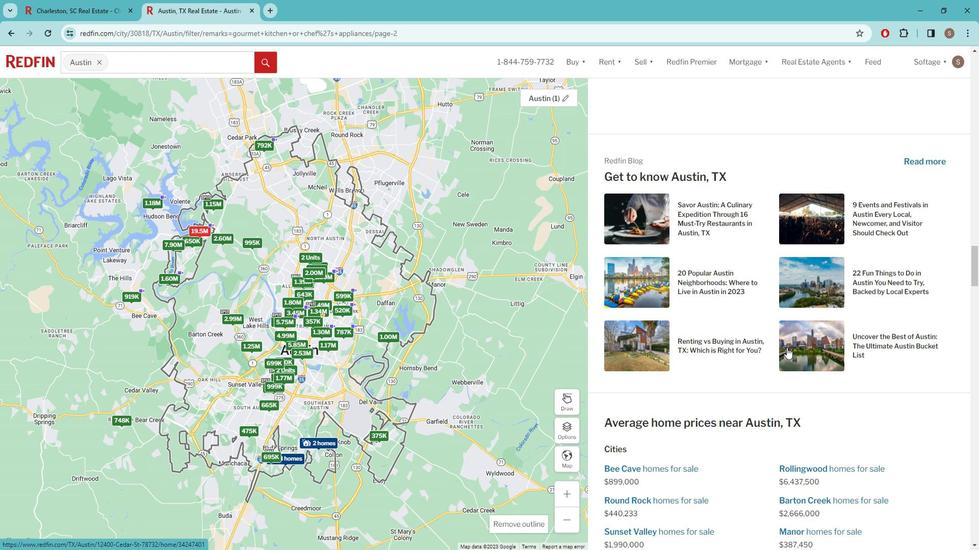 
Action: Mouse scrolled (794, 342) with delta (0, 0)
Screenshot: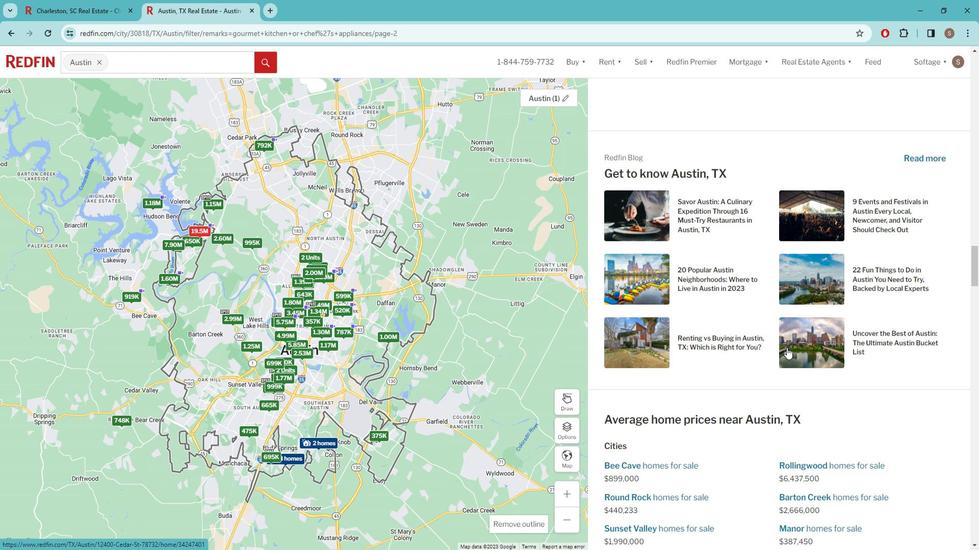 
Action: Mouse scrolled (794, 342) with delta (0, 0)
Screenshot: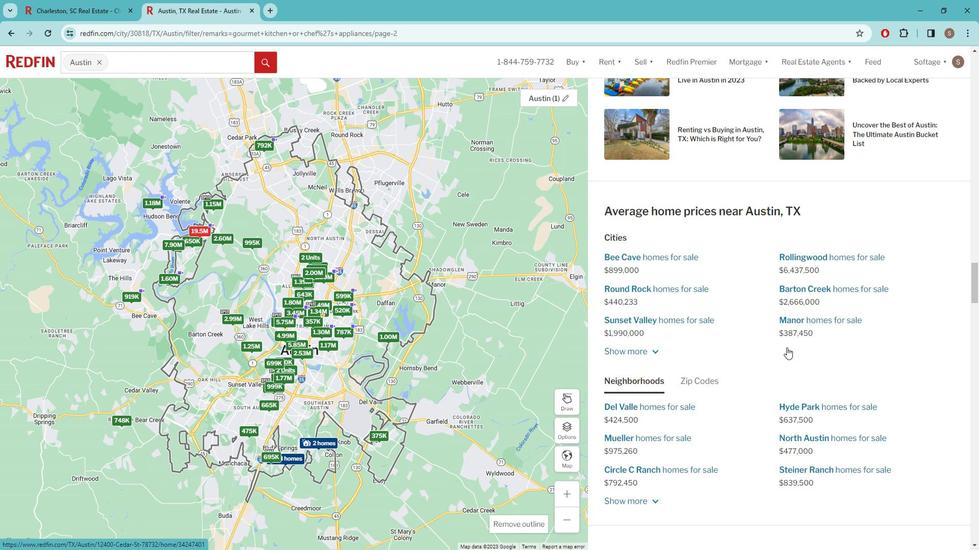 
Action: Mouse scrolled (794, 342) with delta (0, 0)
Screenshot: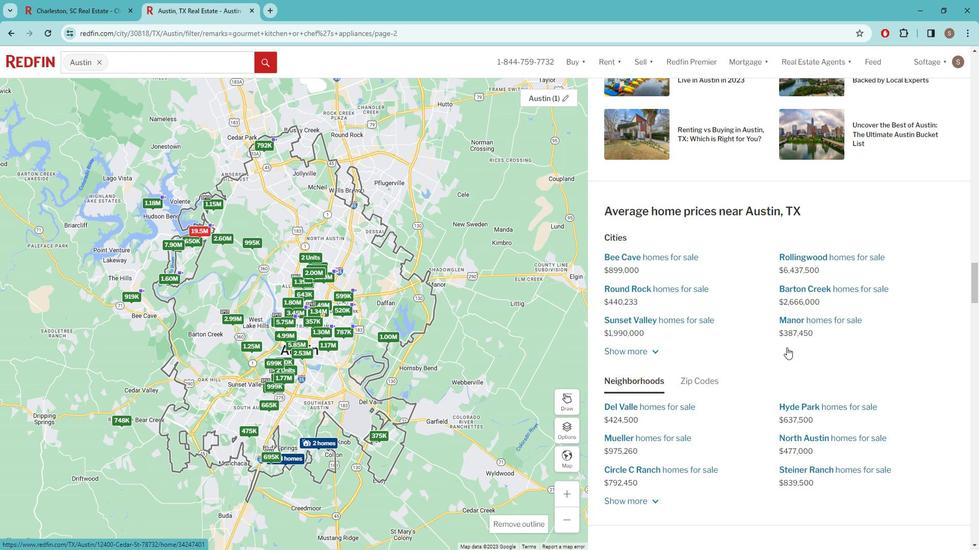 
Action: Mouse scrolled (794, 342) with delta (0, 0)
Screenshot: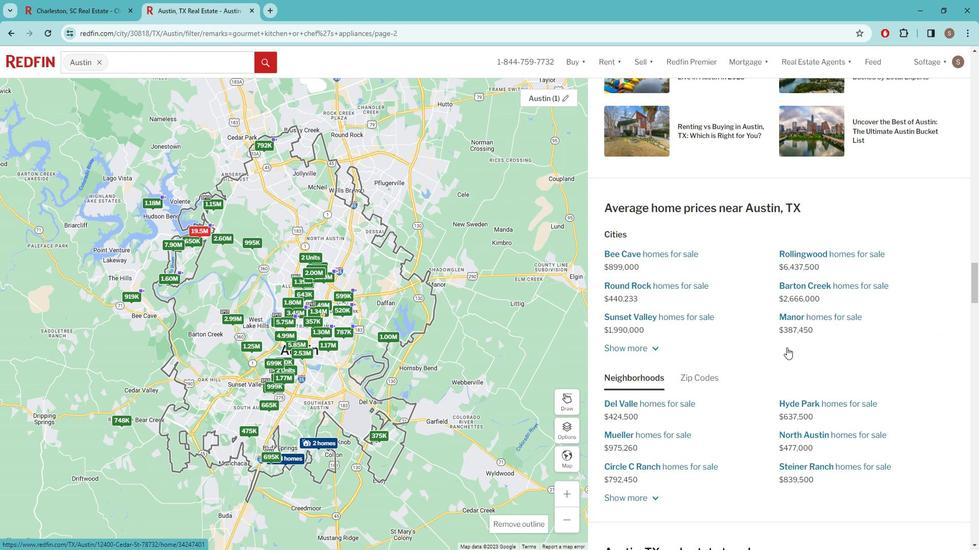 
Action: Mouse scrolled (794, 342) with delta (0, 0)
